 Task: Look for space in Saskatoon, Canada from 2nd June, 2023 to 15th June, 2023 for 2 adults and 1 pet in price range Rs.10000 to Rs.15000. Place can be entire place with 1  bedroom having 1 bed and 1 bathroom. Property type can be house, flat, guest house, hotel. Booking option can be shelf check-in. Required host language is English.
Action: Mouse moved to (491, 99)
Screenshot: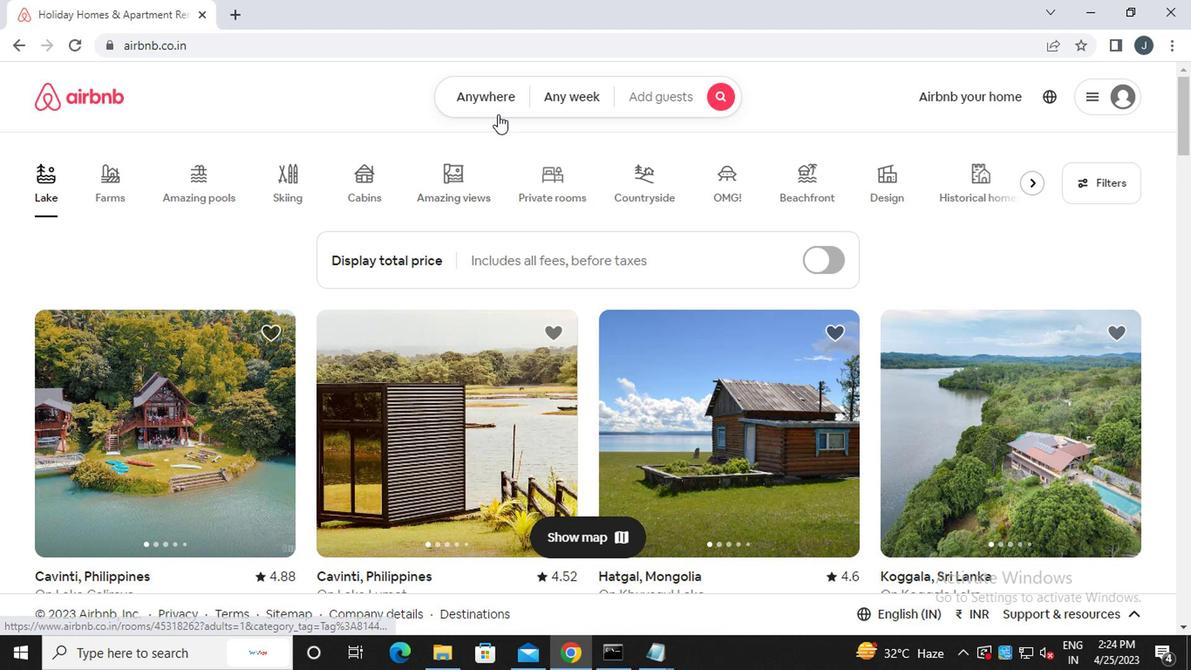 
Action: Mouse pressed left at (491, 99)
Screenshot: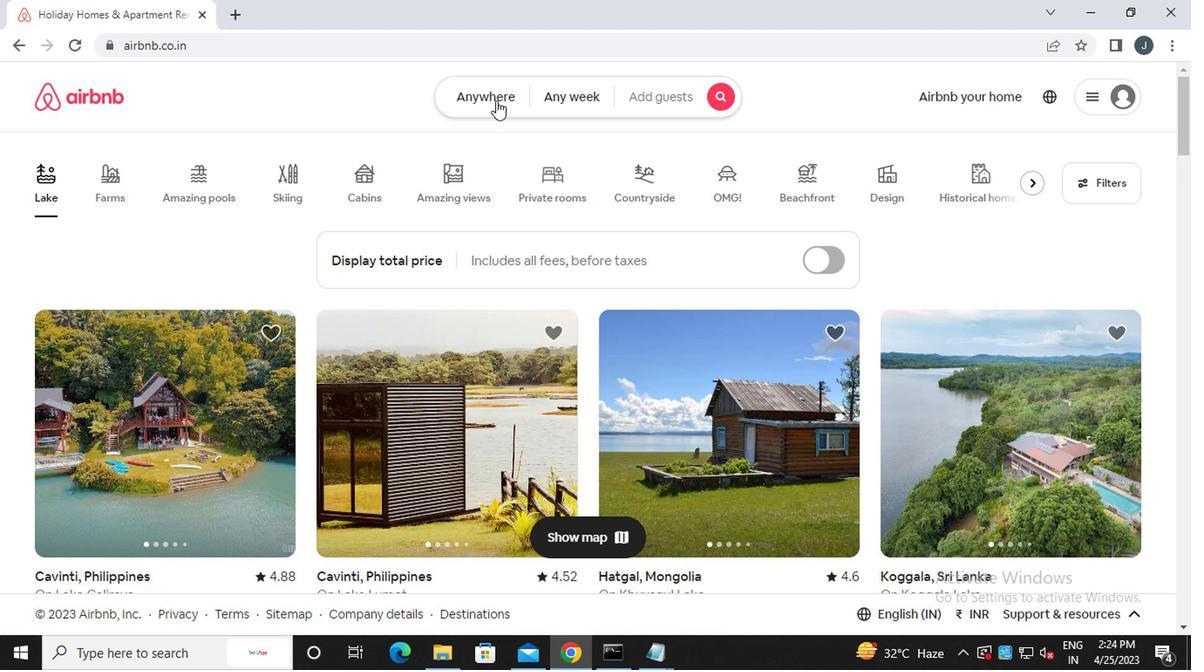 
Action: Mouse moved to (337, 177)
Screenshot: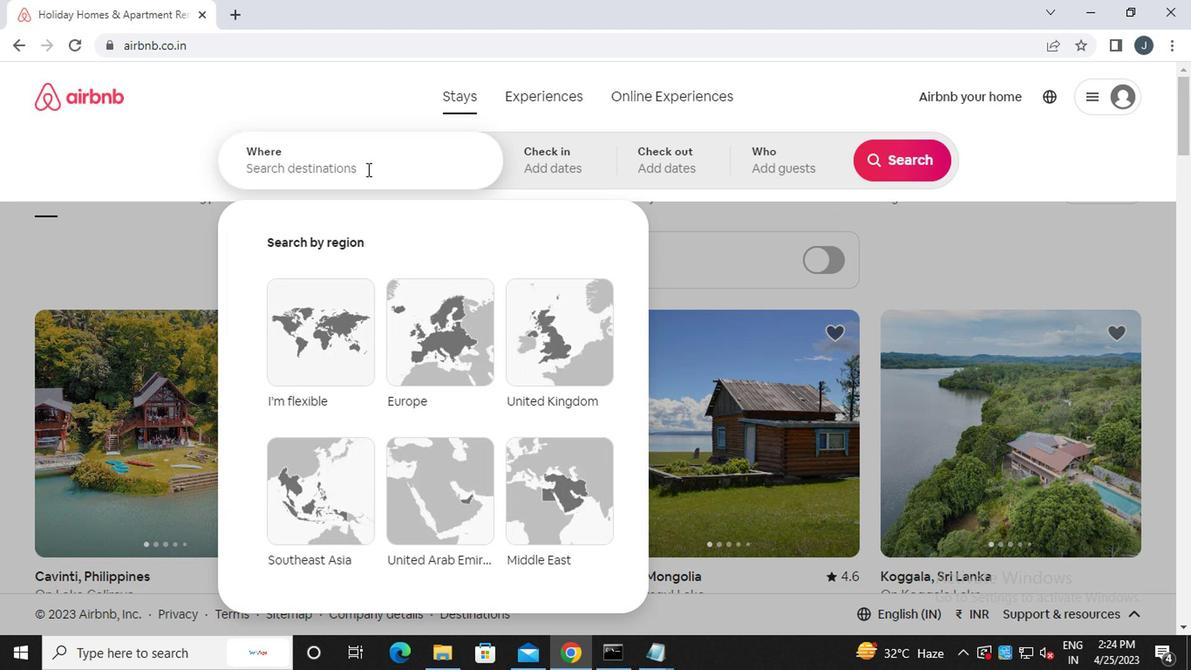 
Action: Mouse pressed left at (337, 177)
Screenshot: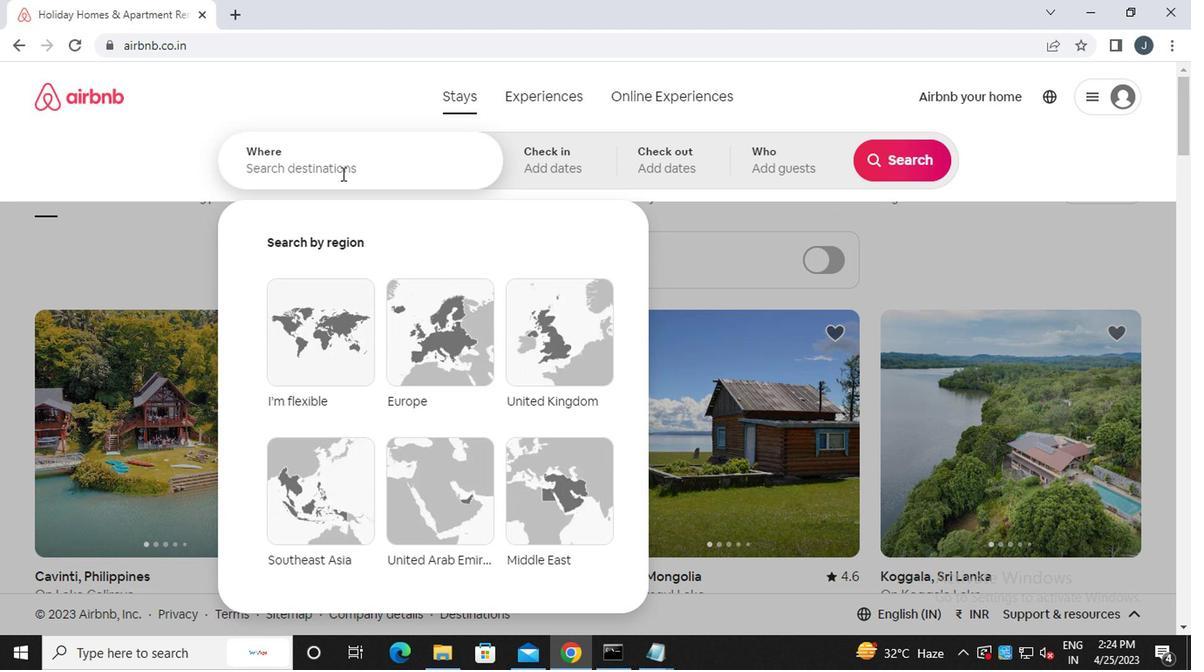 
Action: Key pressed s<Key.caps_lock>askaton,<Key.caps_lock>c<Key.caps_lock>anada
Screenshot: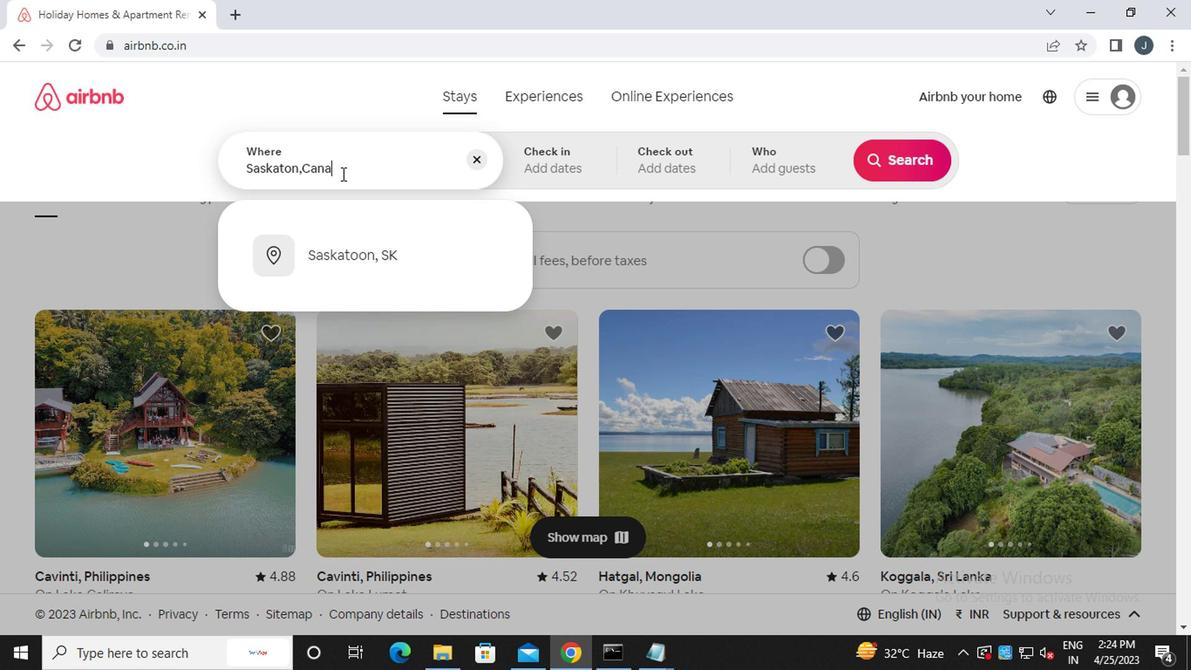 
Action: Mouse moved to (558, 166)
Screenshot: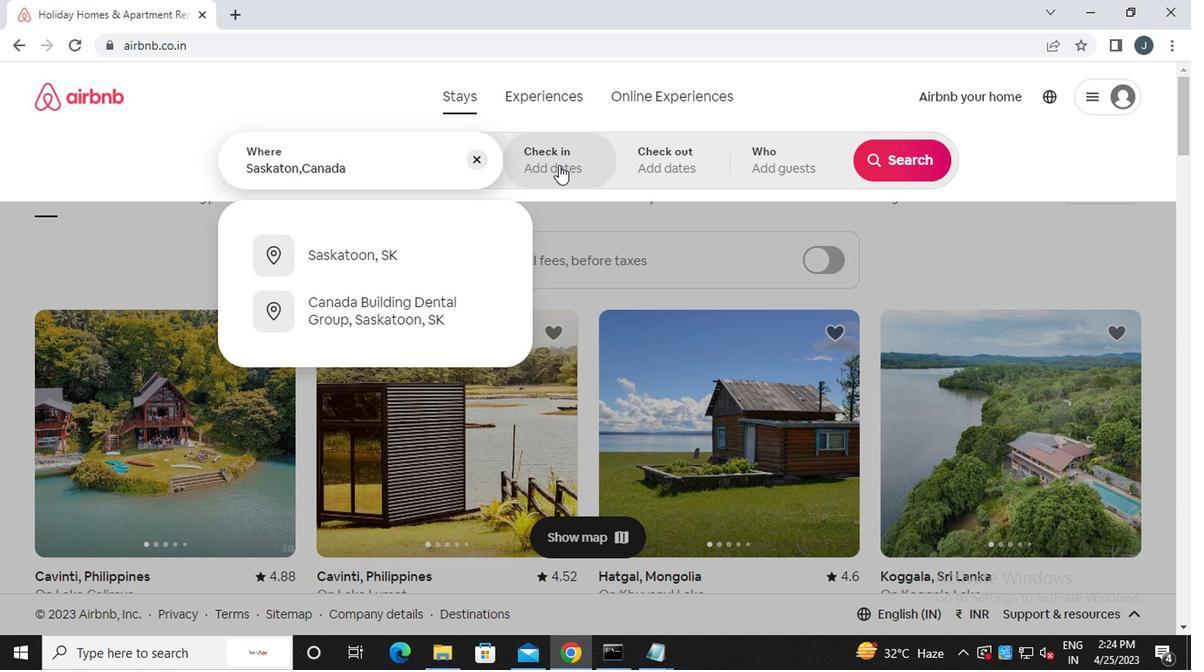 
Action: Mouse pressed left at (558, 166)
Screenshot: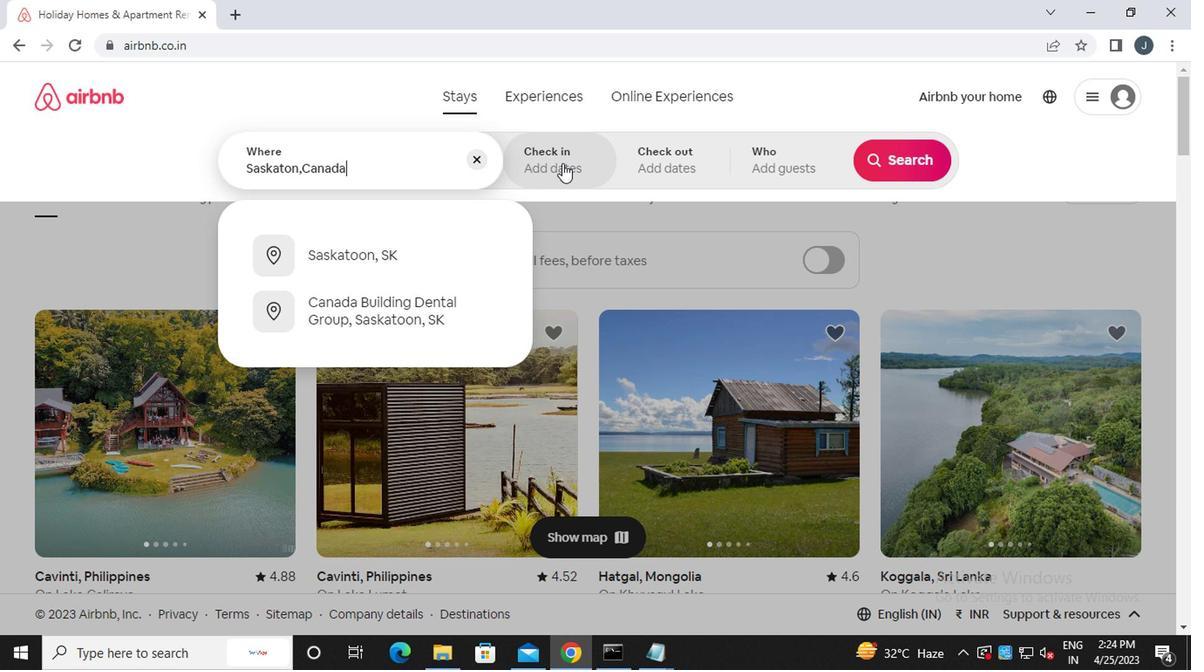 
Action: Mouse moved to (884, 299)
Screenshot: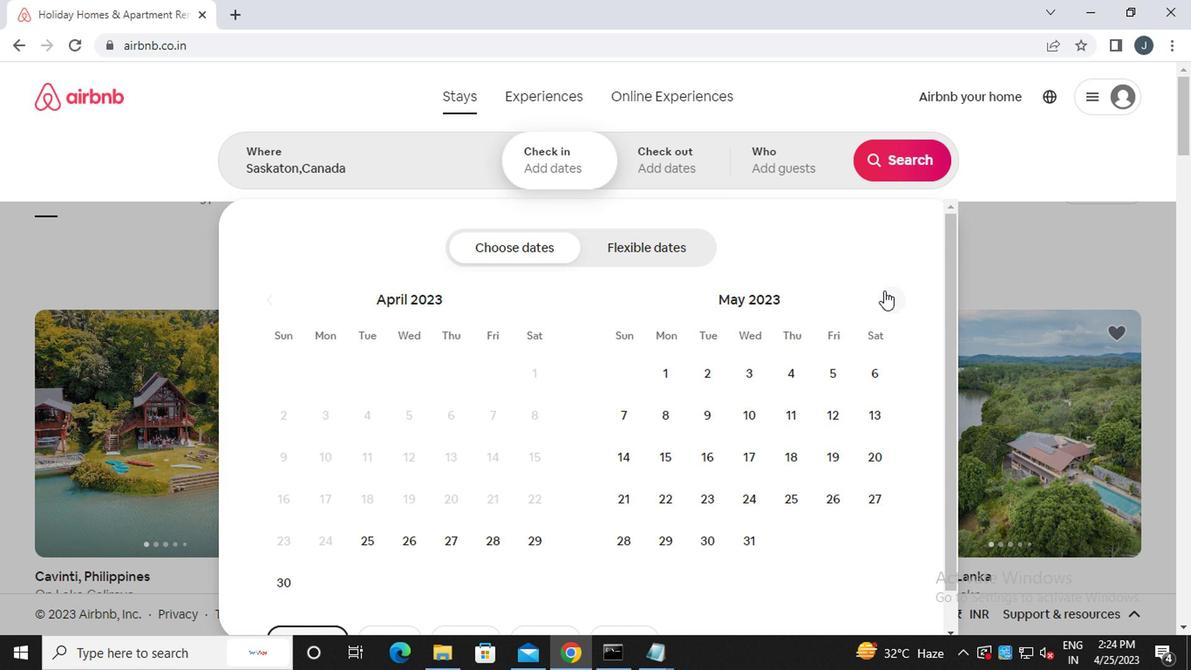 
Action: Mouse pressed left at (884, 299)
Screenshot: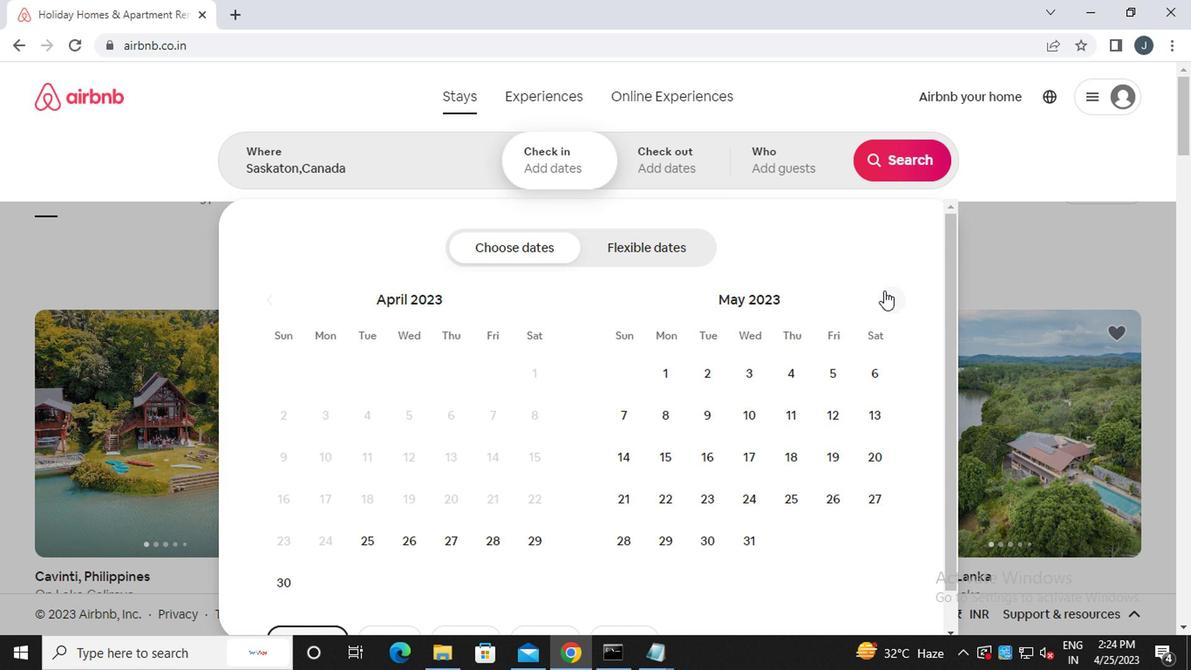 
Action: Mouse moved to (821, 369)
Screenshot: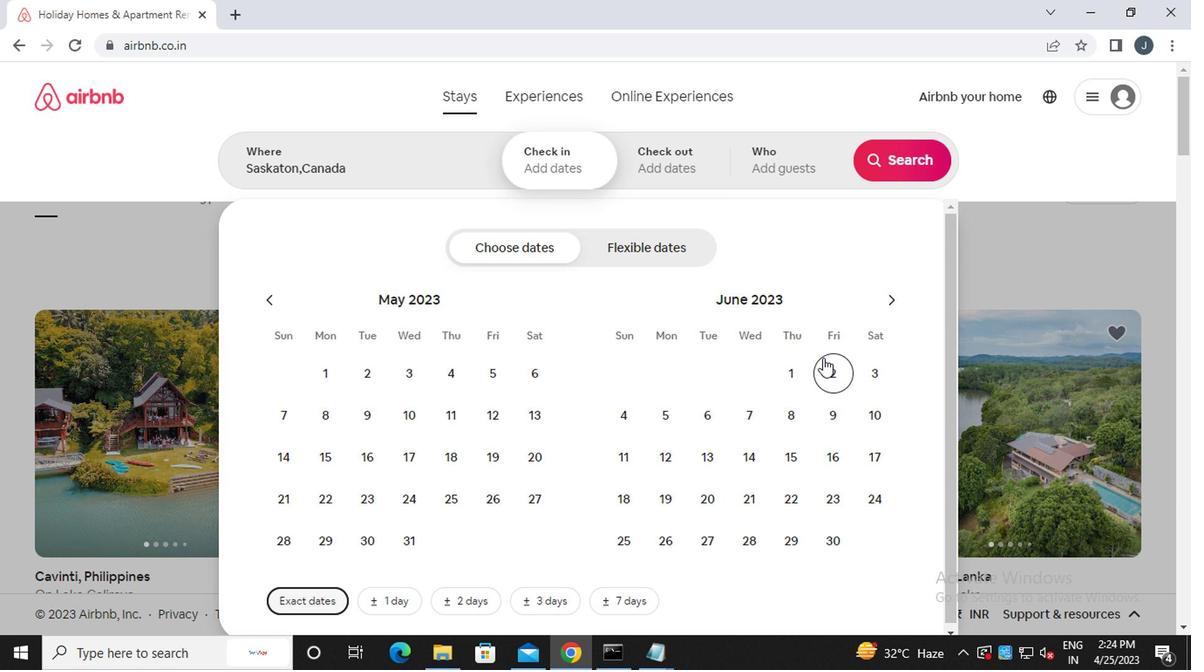 
Action: Mouse pressed left at (821, 369)
Screenshot: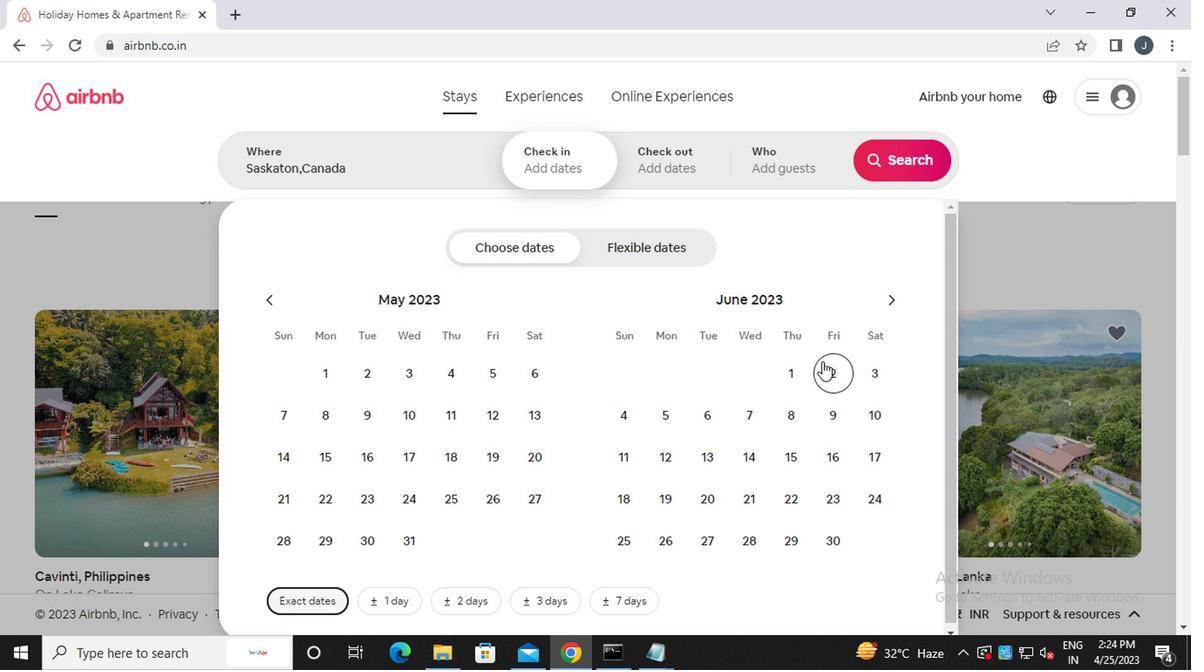 
Action: Mouse moved to (779, 454)
Screenshot: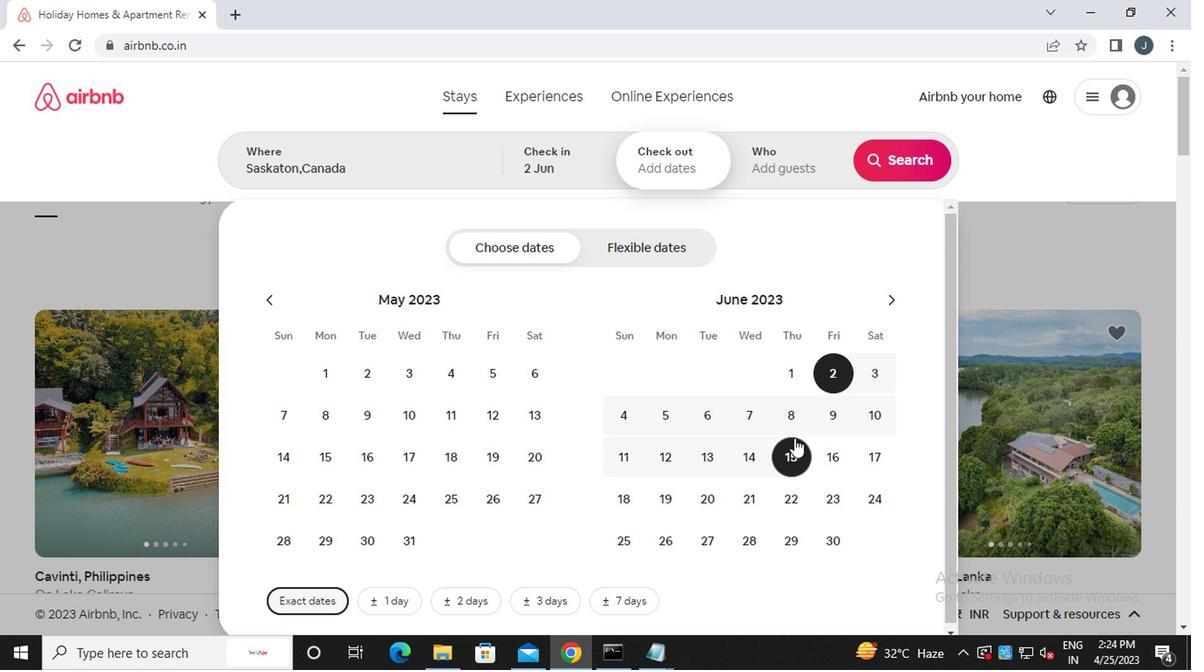 
Action: Mouse pressed left at (779, 454)
Screenshot: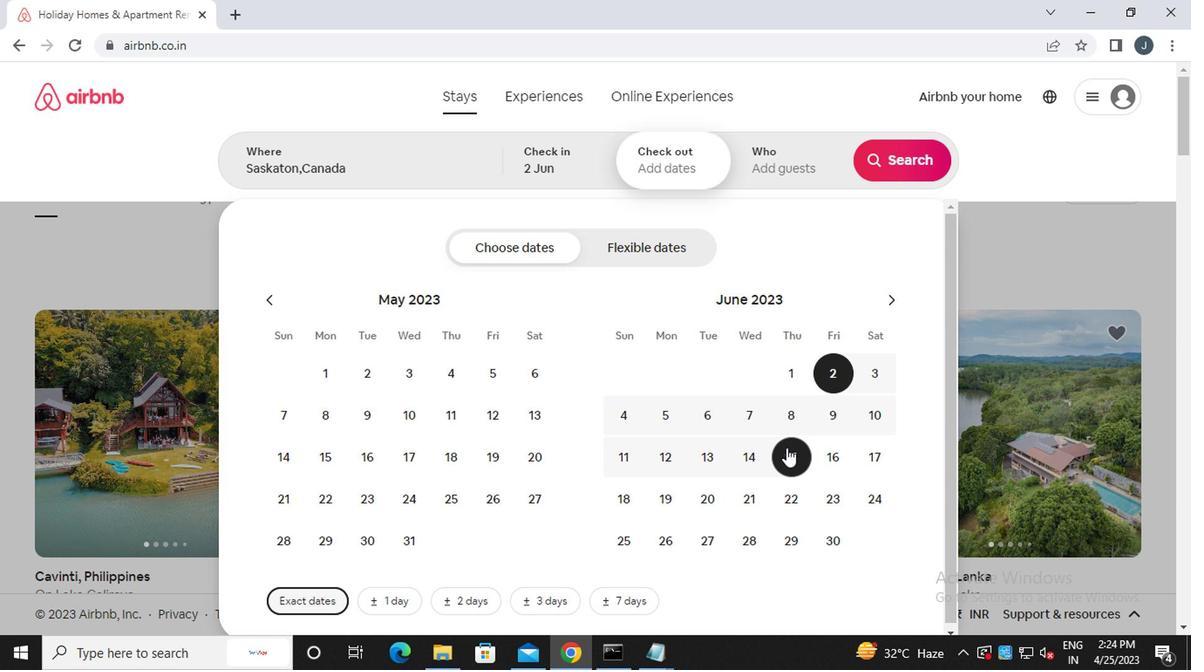 
Action: Mouse moved to (785, 173)
Screenshot: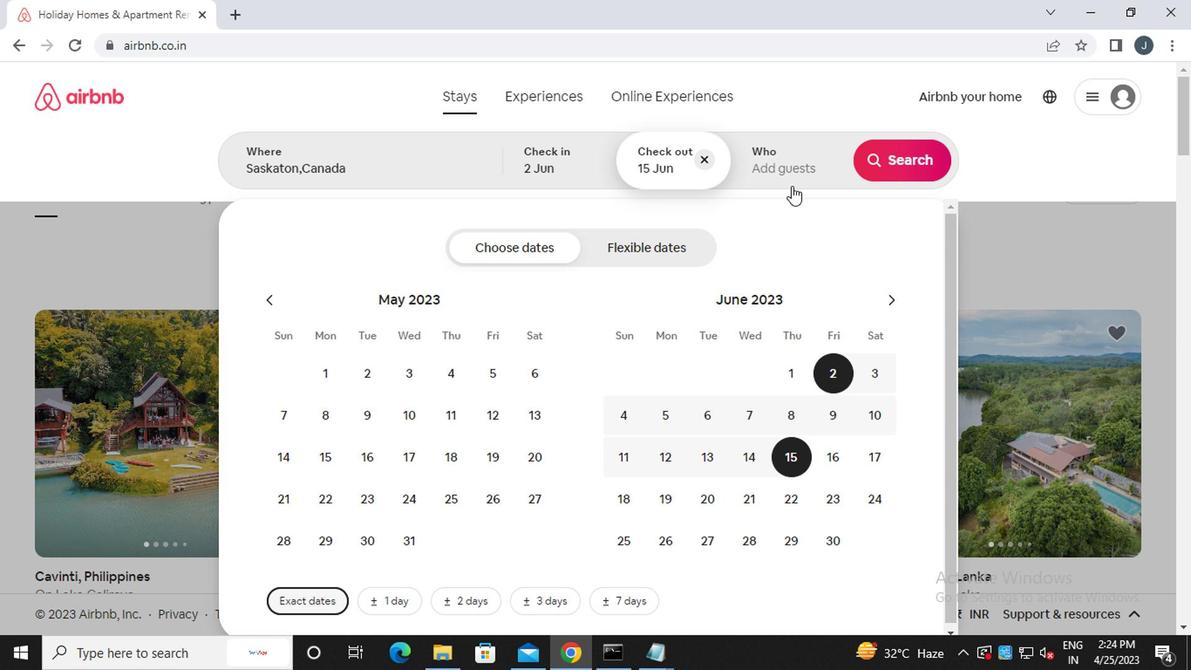
Action: Mouse pressed left at (785, 173)
Screenshot: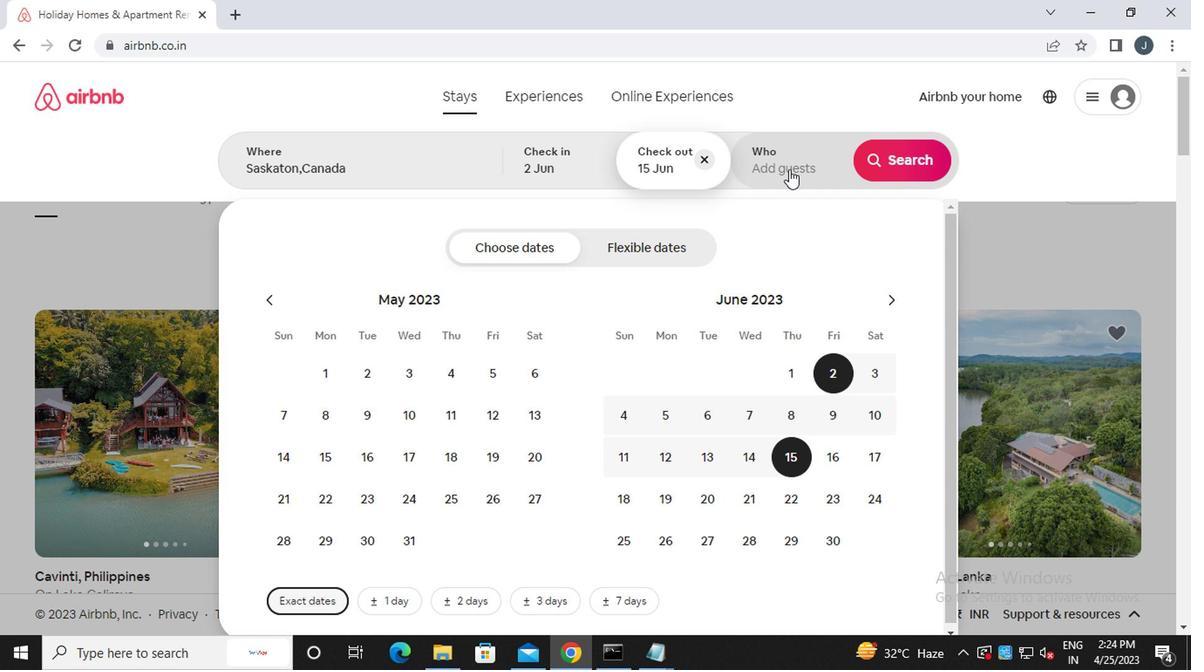 
Action: Mouse moved to (909, 261)
Screenshot: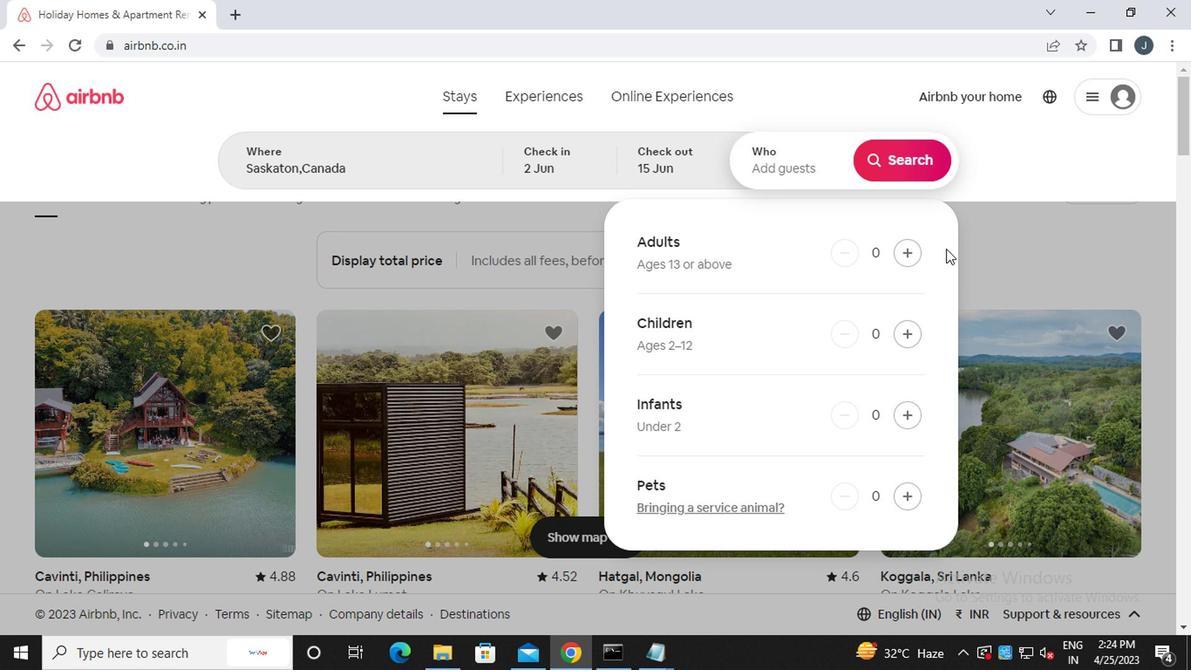 
Action: Mouse pressed left at (909, 261)
Screenshot: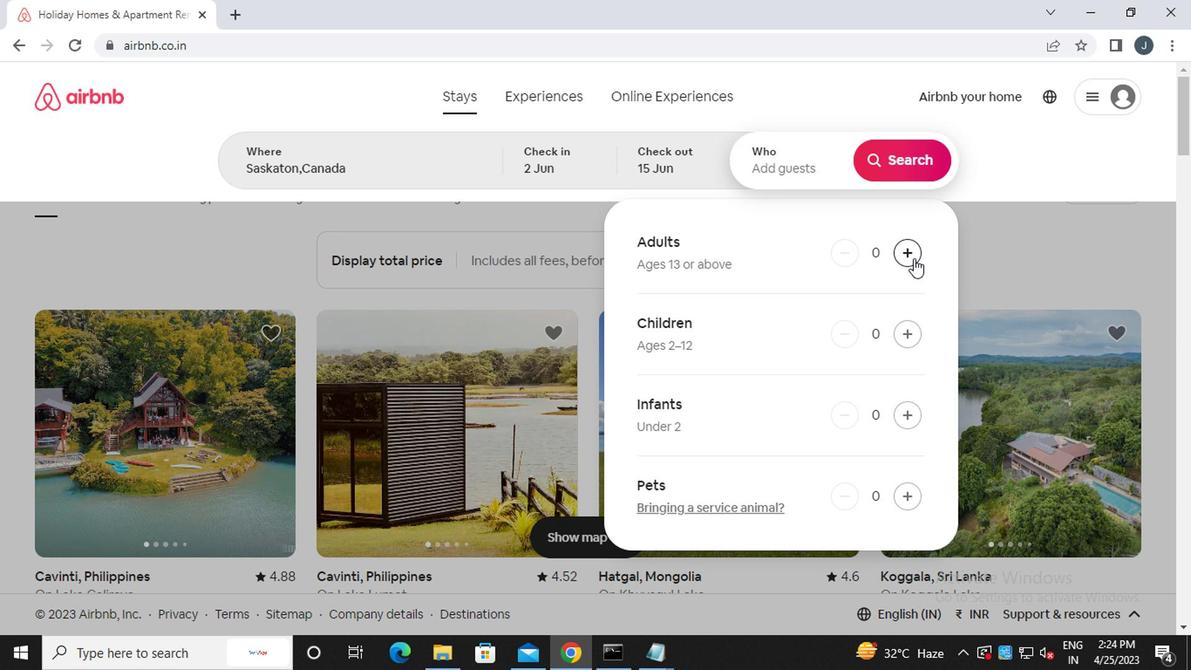 
Action: Mouse moved to (910, 261)
Screenshot: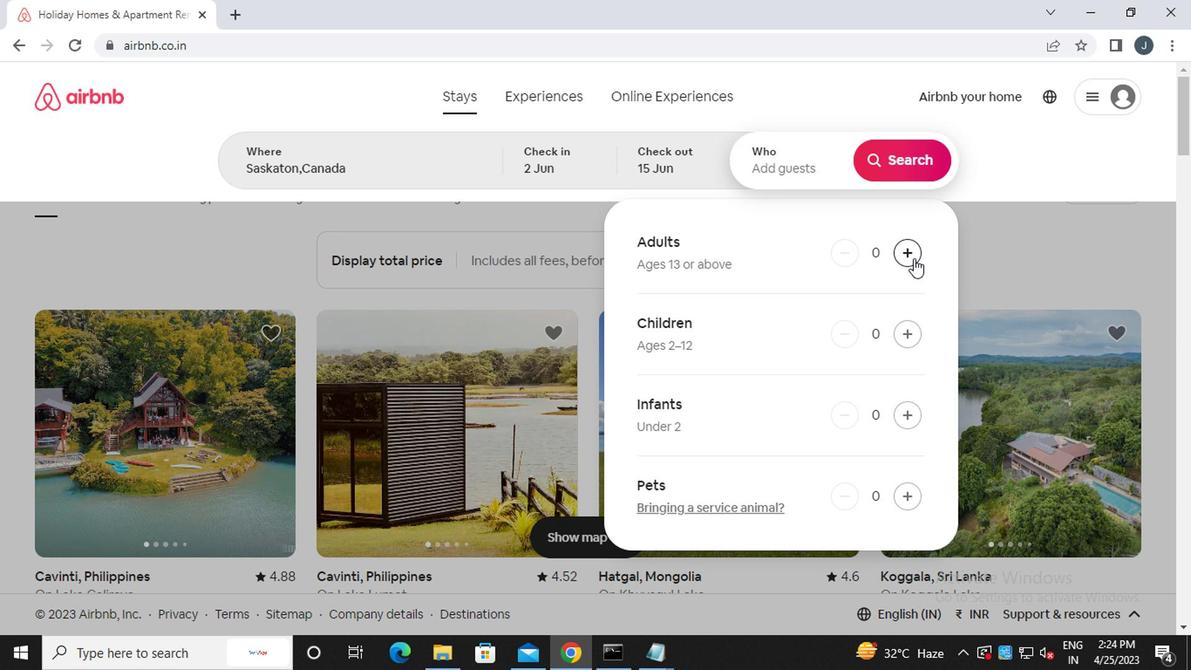 
Action: Mouse pressed left at (910, 261)
Screenshot: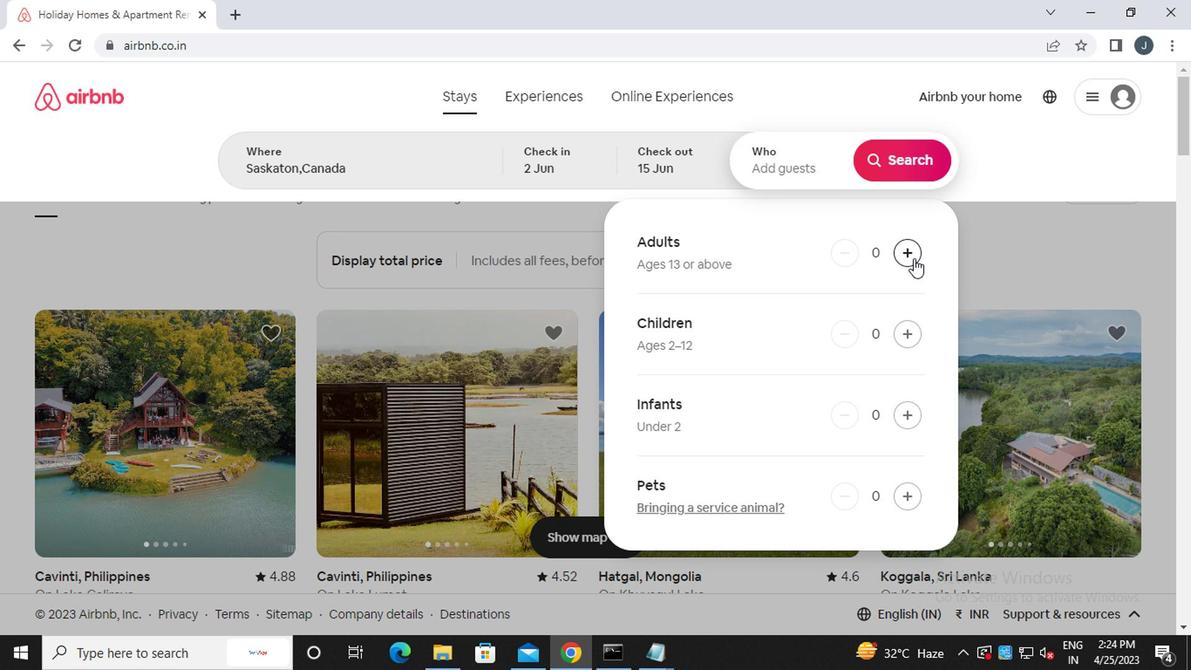 
Action: Mouse moved to (904, 492)
Screenshot: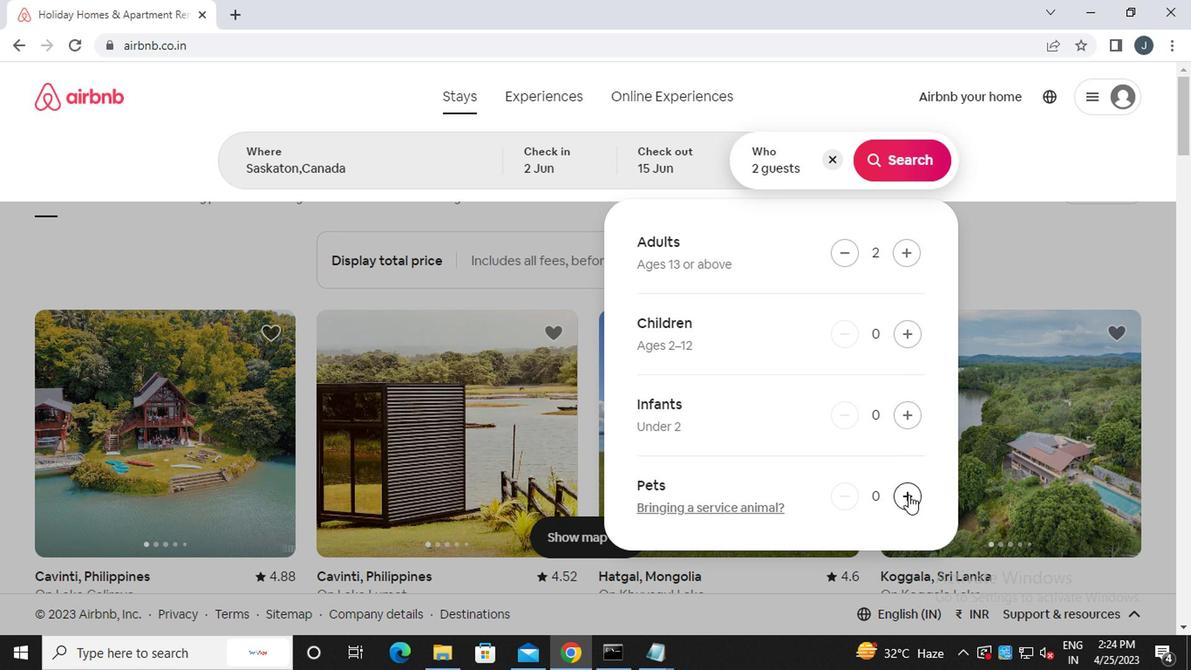 
Action: Mouse pressed left at (904, 492)
Screenshot: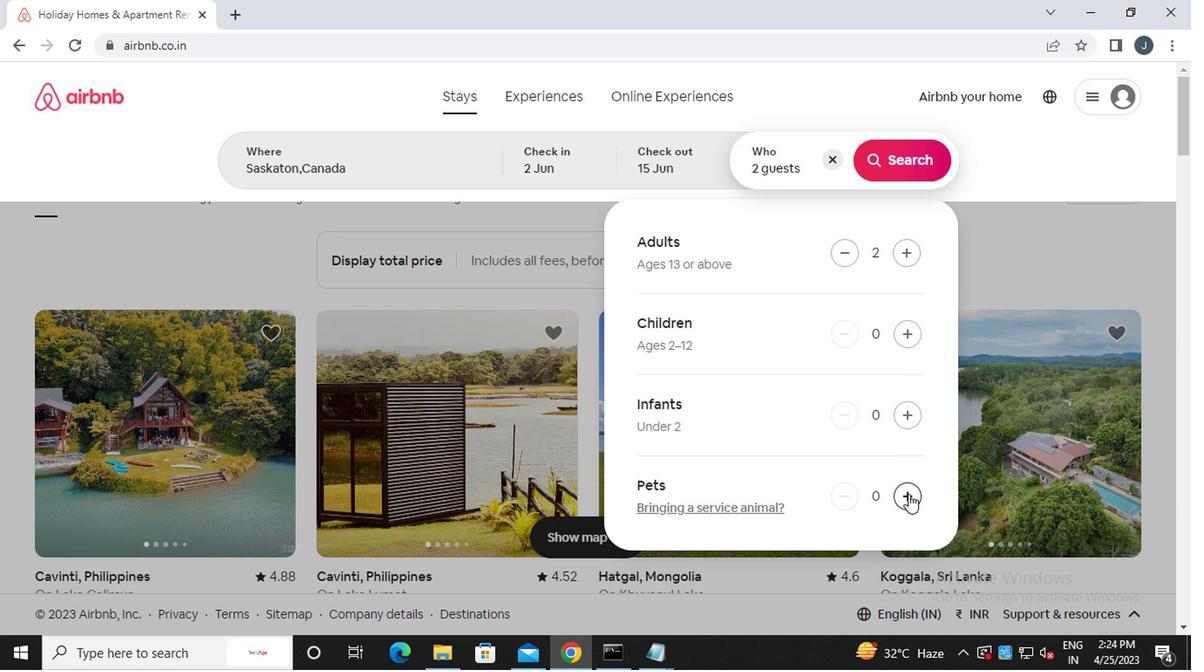 
Action: Mouse moved to (910, 168)
Screenshot: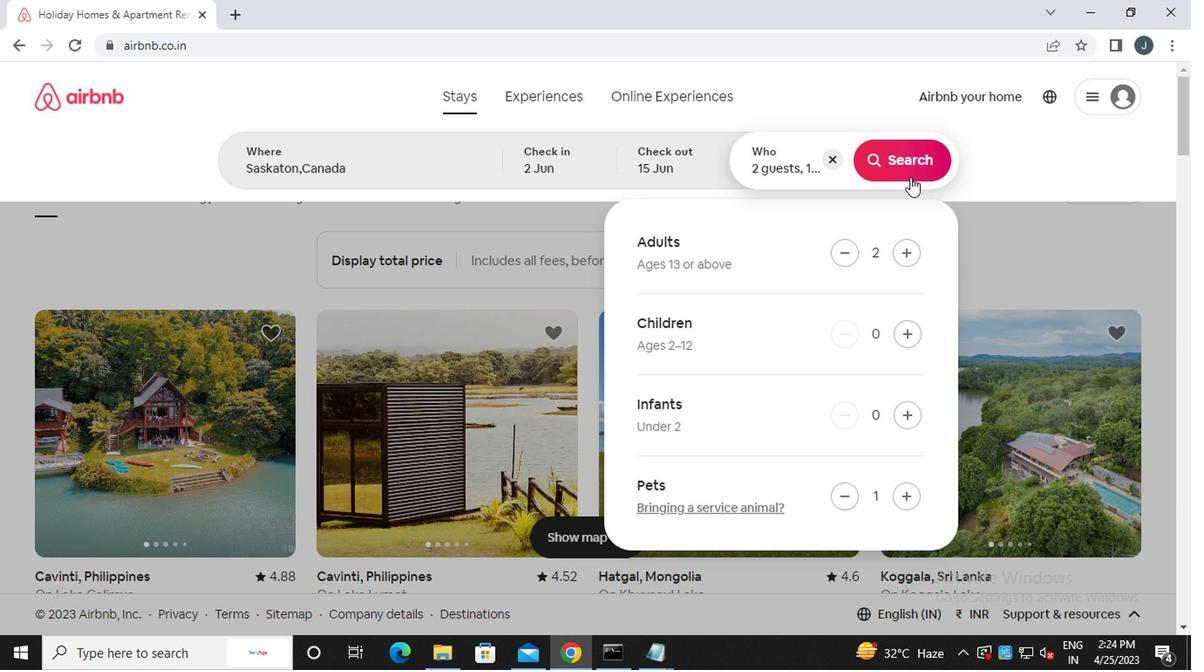
Action: Mouse pressed left at (910, 168)
Screenshot: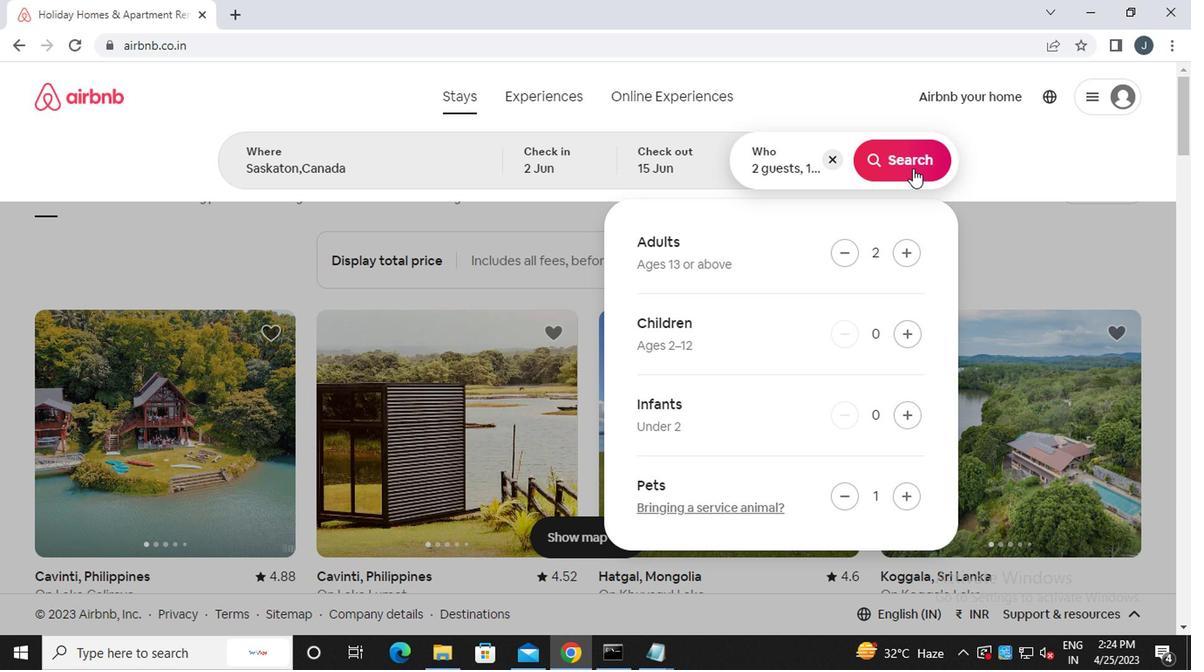
Action: Mouse moved to (1122, 170)
Screenshot: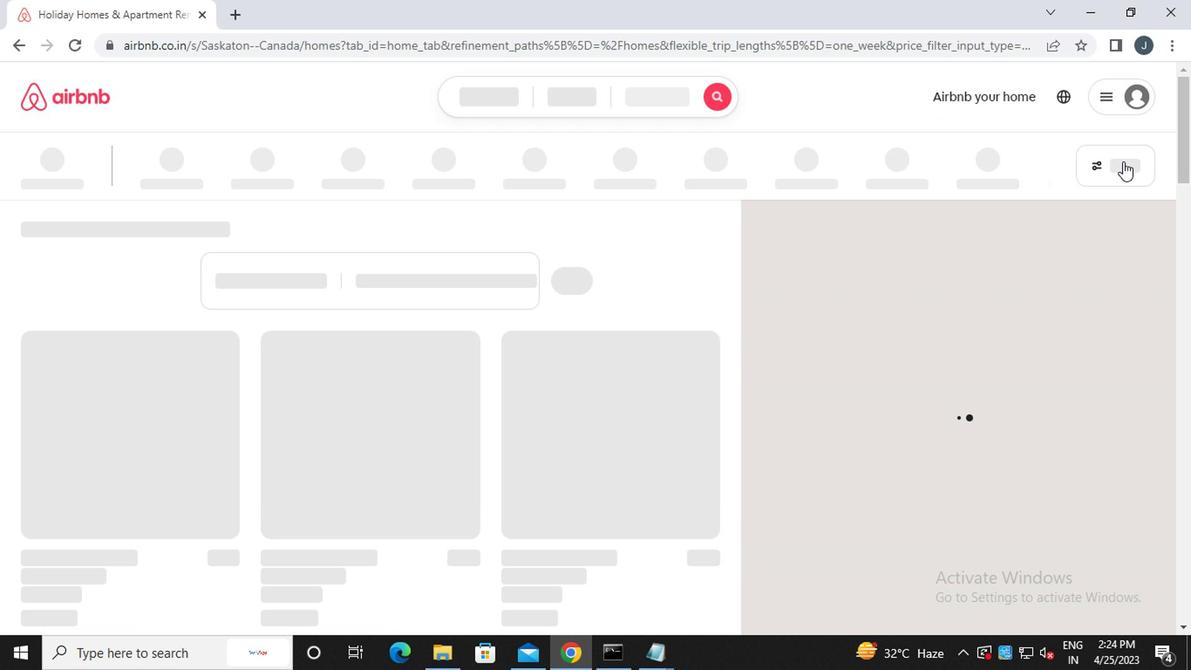 
Action: Mouse pressed left at (1122, 170)
Screenshot: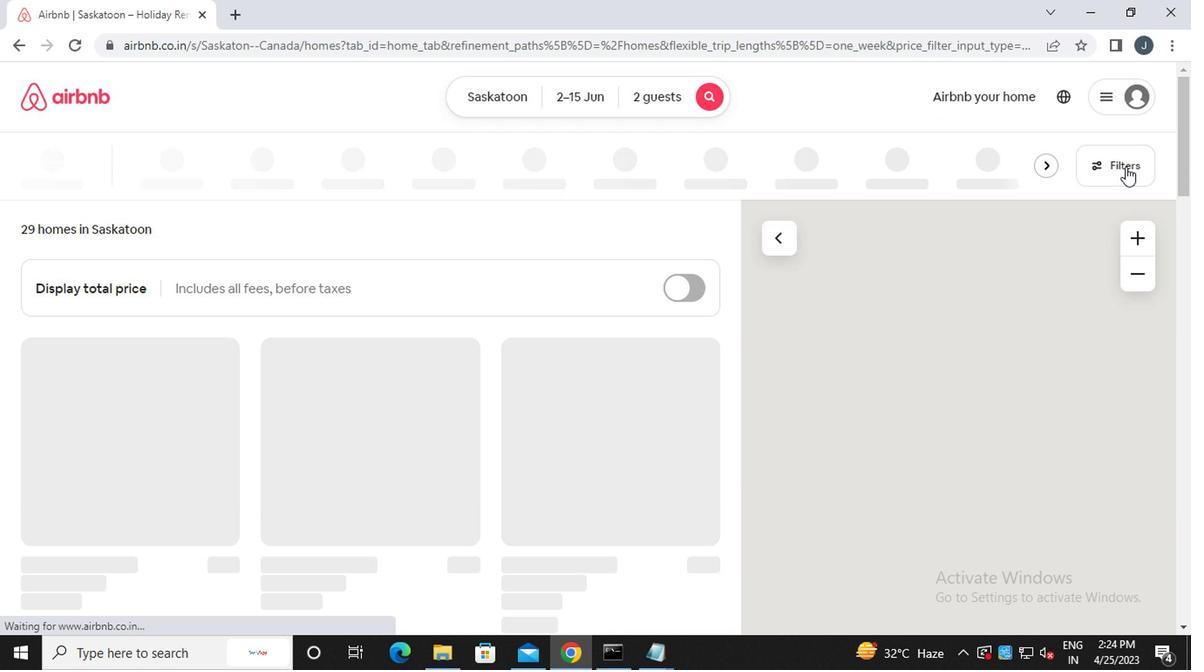 
Action: Mouse moved to (408, 384)
Screenshot: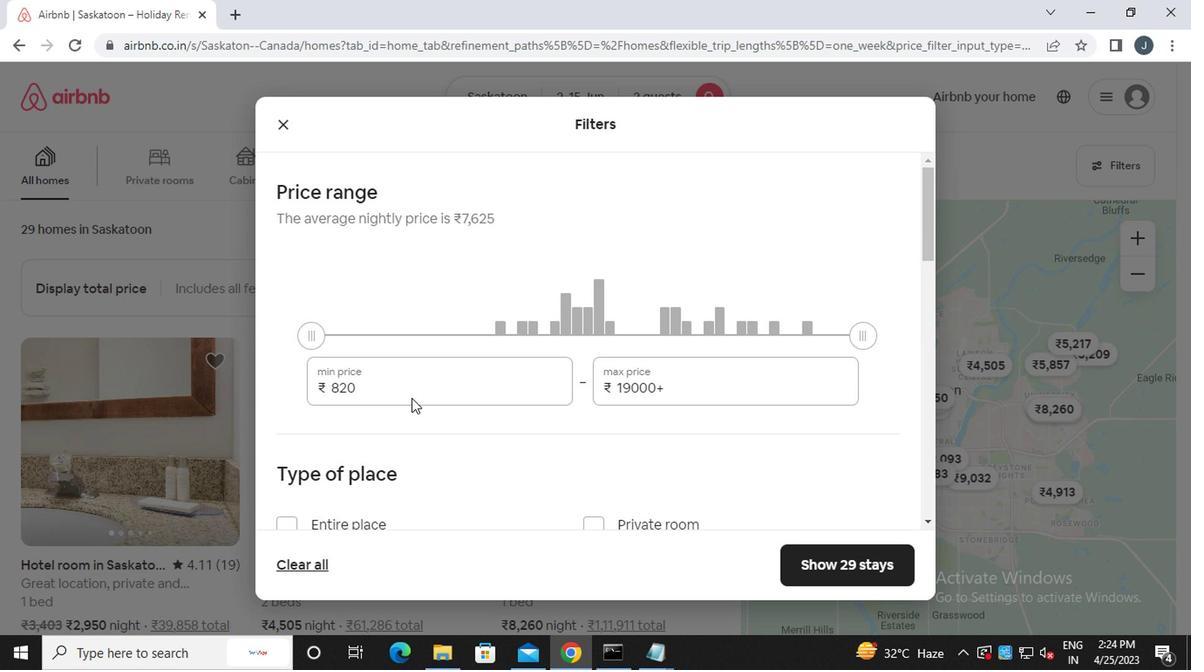 
Action: Mouse pressed left at (408, 384)
Screenshot: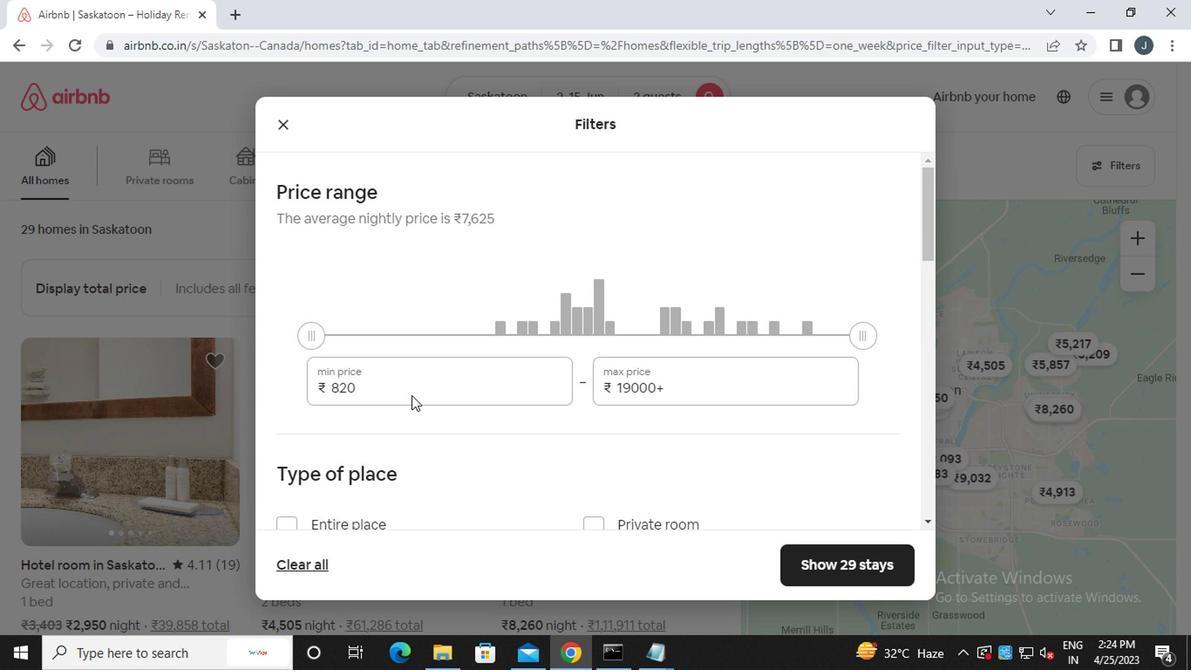 
Action: Mouse moved to (422, 374)
Screenshot: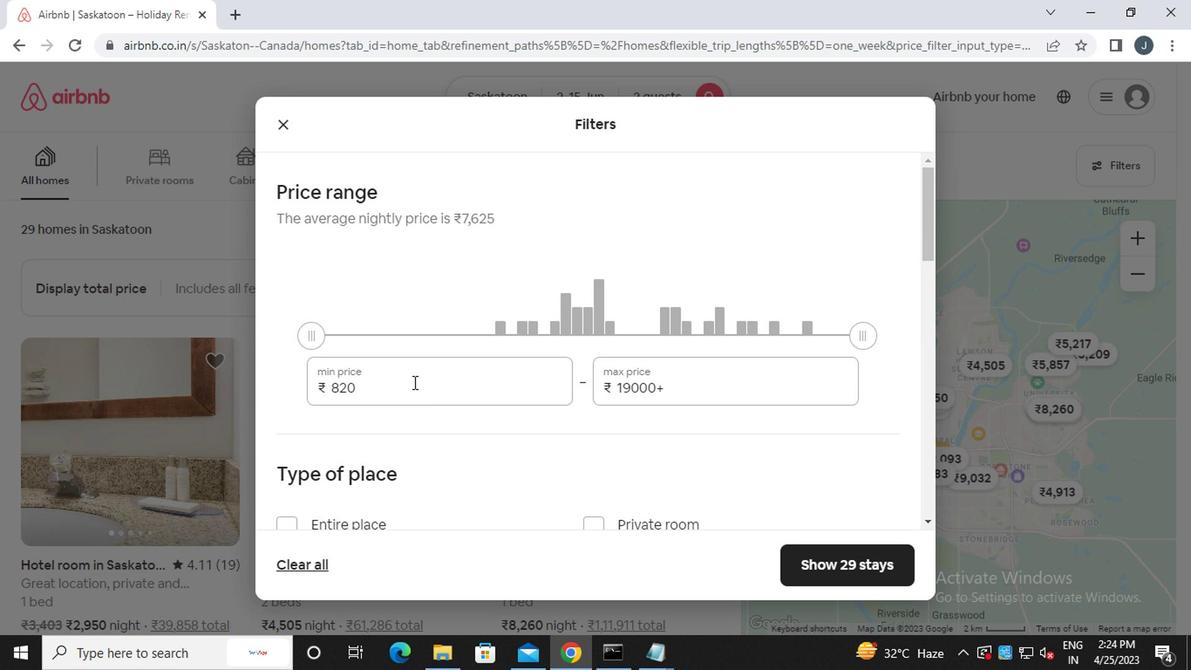 
Action: Key pressed <Key.backspace><Key.backspace><Key.backspace><<97>><<96>><<96>><<96>><<96>>
Screenshot: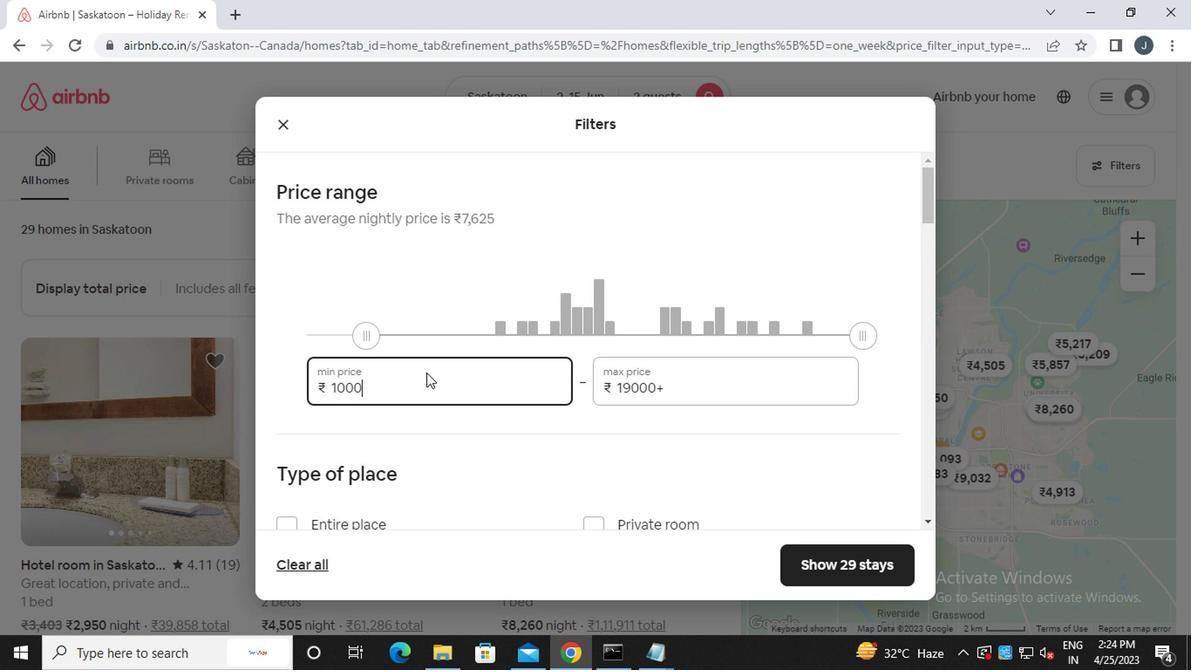 
Action: Mouse moved to (667, 393)
Screenshot: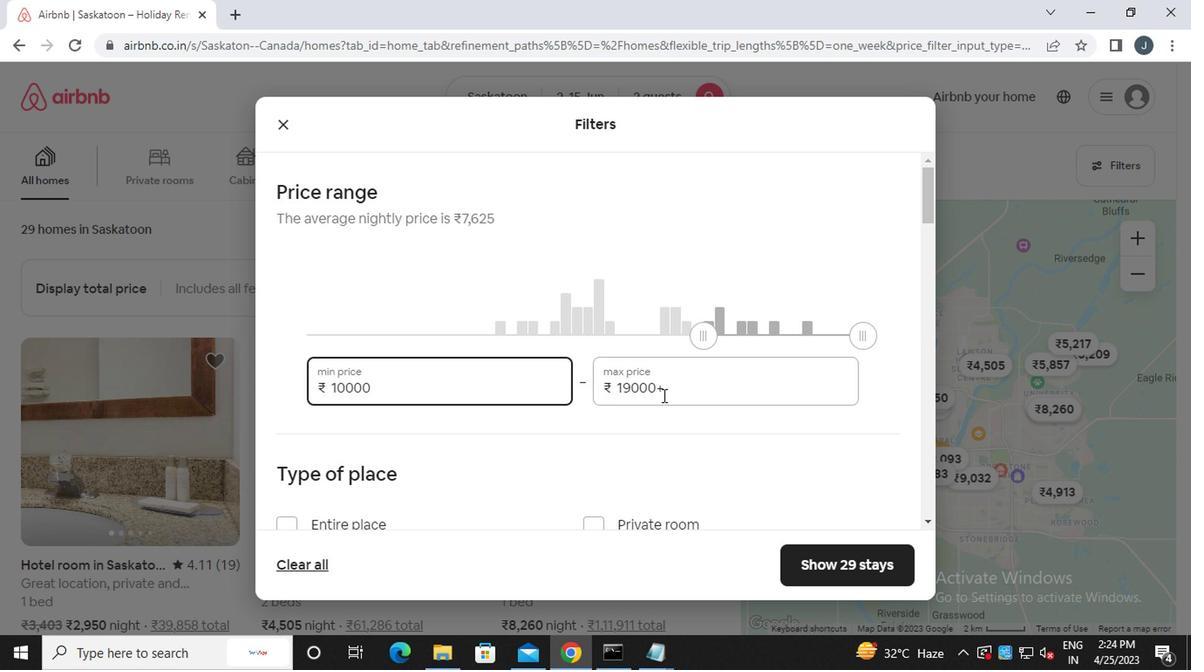 
Action: Mouse pressed left at (667, 393)
Screenshot: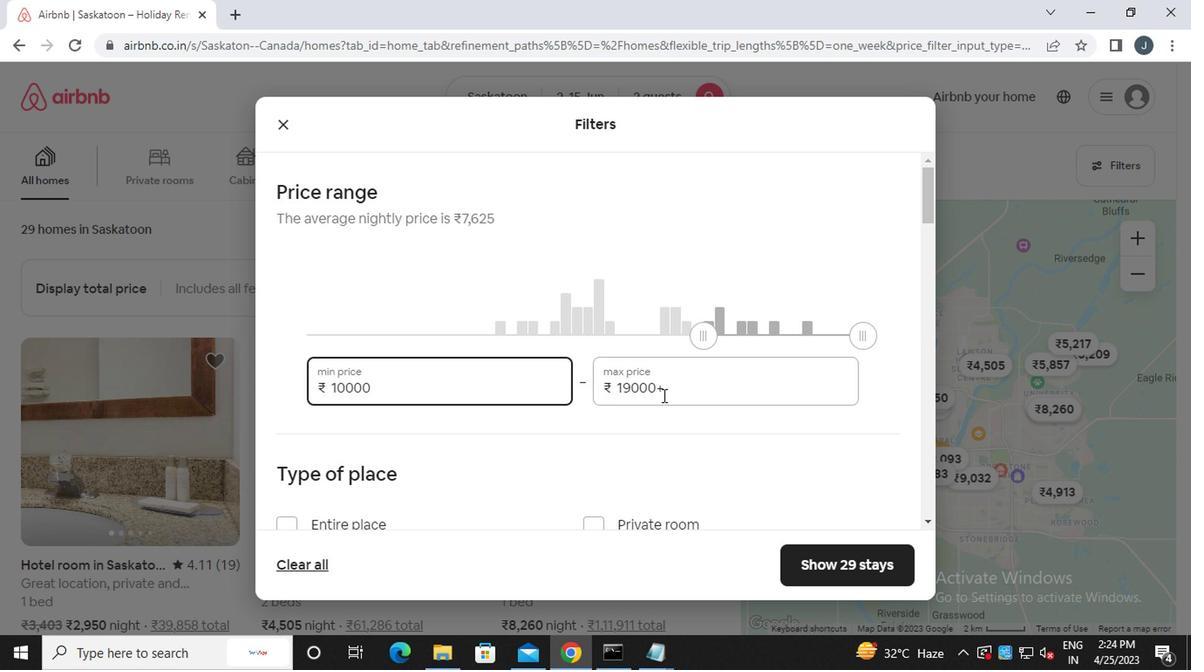 
Action: Mouse moved to (648, 376)
Screenshot: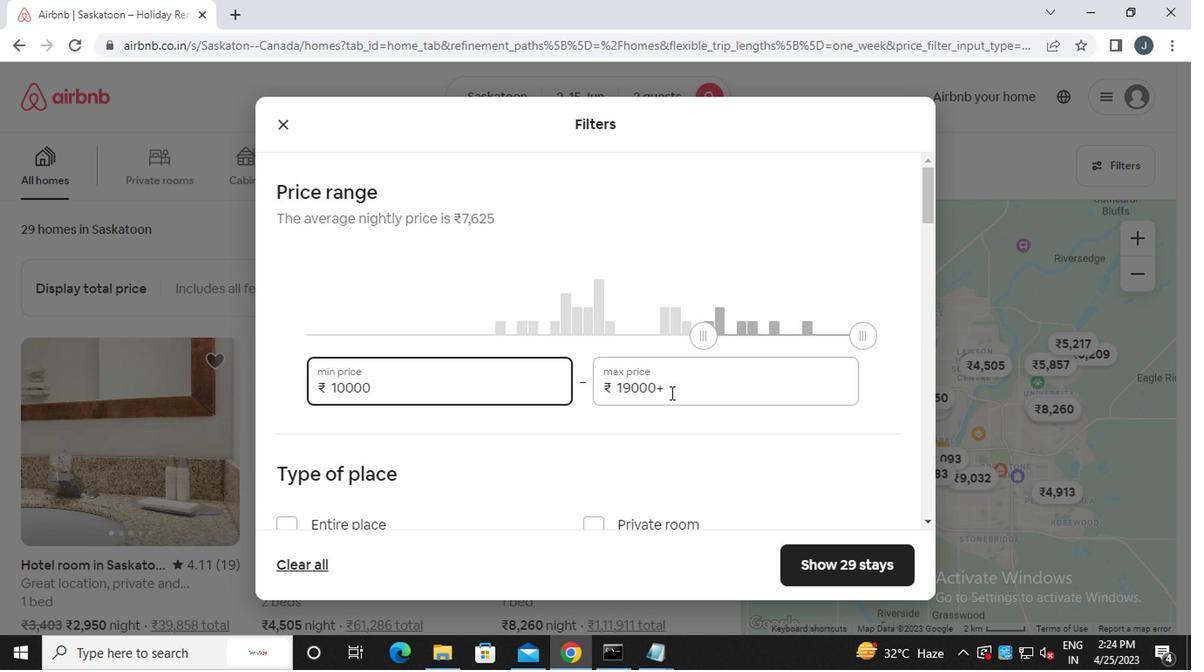
Action: Key pressed <Key.backspace><Key.backspace><Key.backspace><Key.backspace><Key.backspace><Key.backspace><Key.backspace><Key.backspace><Key.backspace><Key.backspace><Key.backspace><Key.backspace><<97>><<101>><<96>><<96>><<96>>
Screenshot: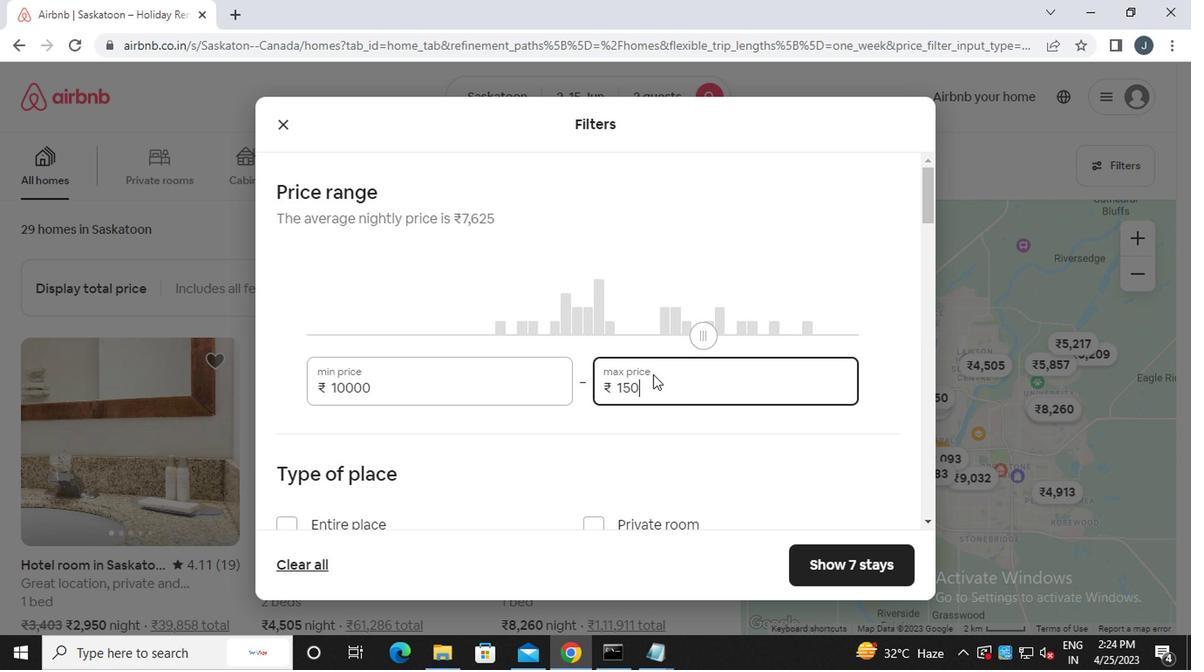 
Action: Mouse moved to (602, 406)
Screenshot: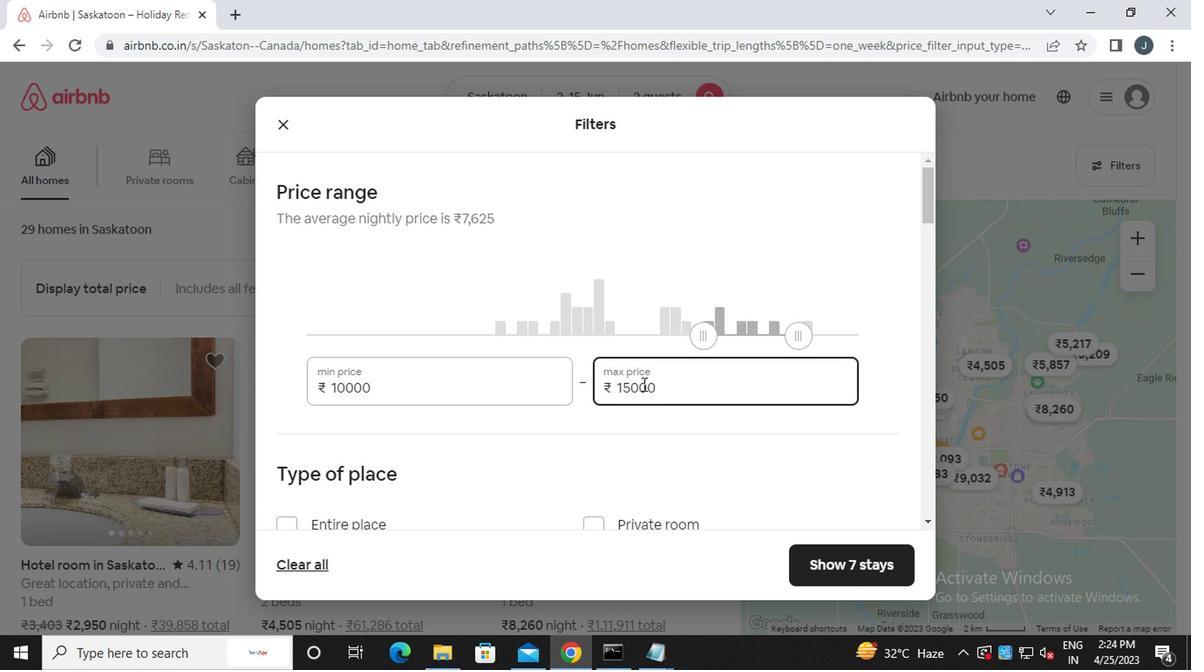 
Action: Mouse scrolled (602, 405) with delta (0, 0)
Screenshot: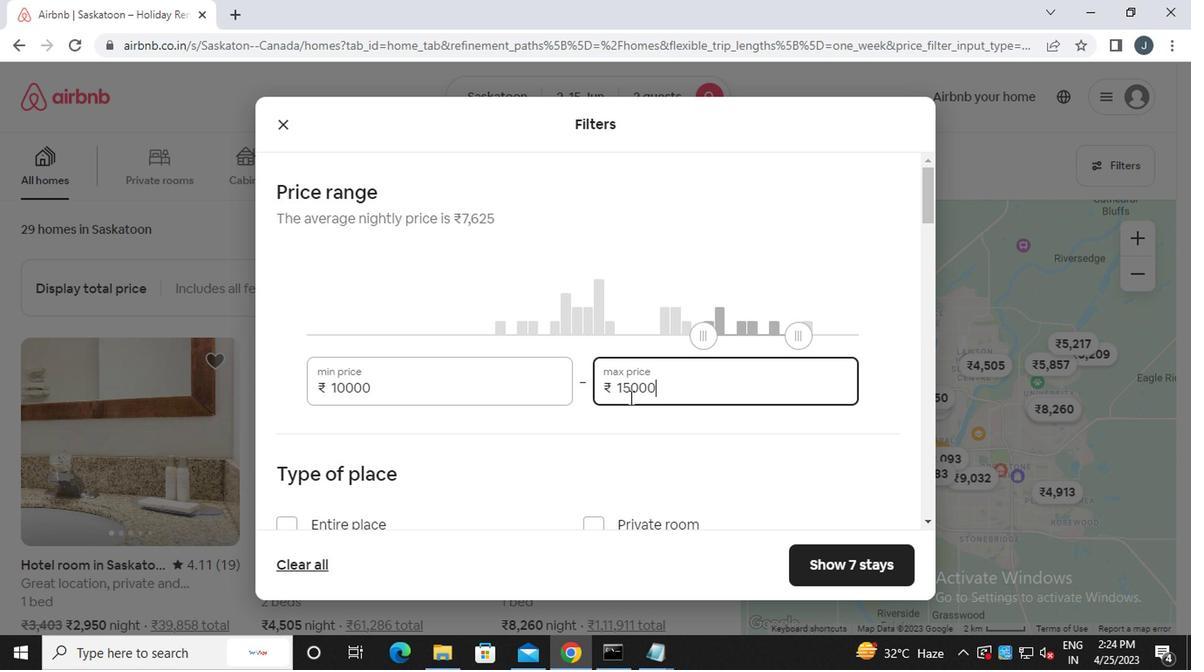 
Action: Mouse scrolled (602, 405) with delta (0, 0)
Screenshot: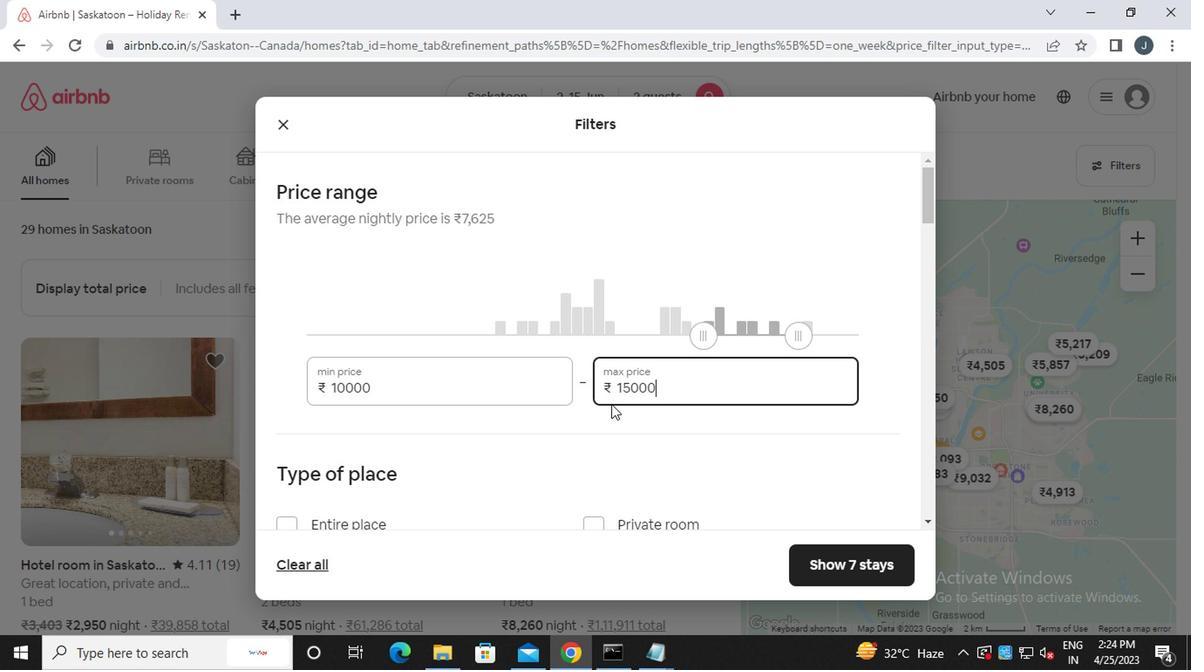 
Action: Mouse moved to (280, 351)
Screenshot: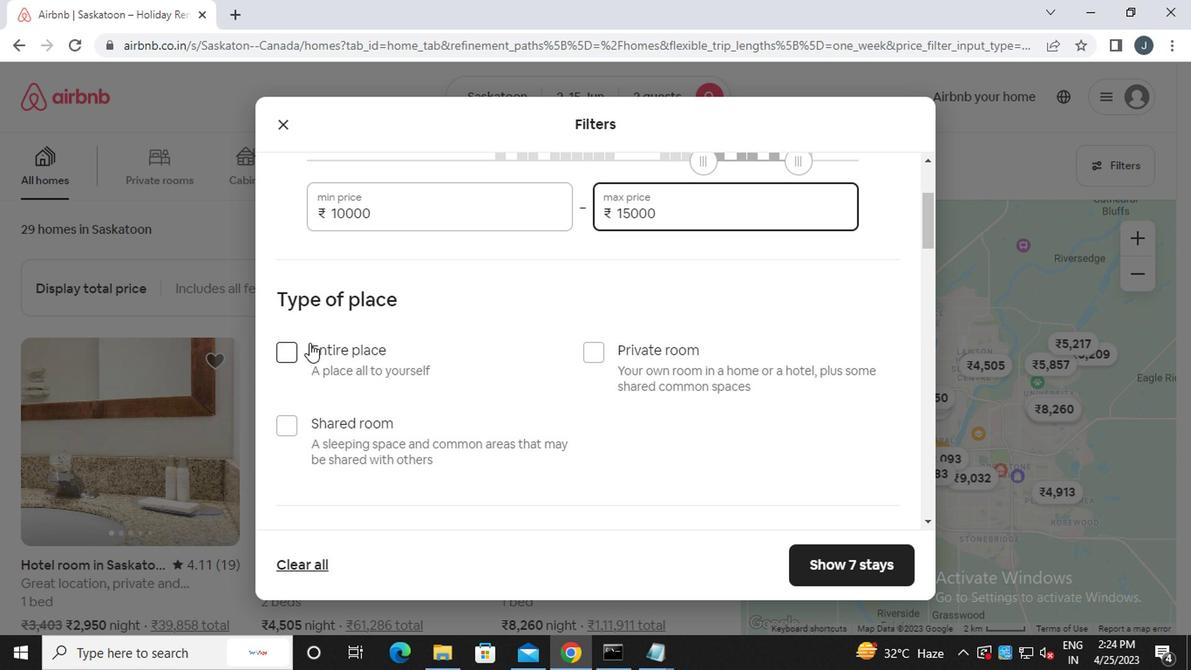 
Action: Mouse pressed left at (280, 351)
Screenshot: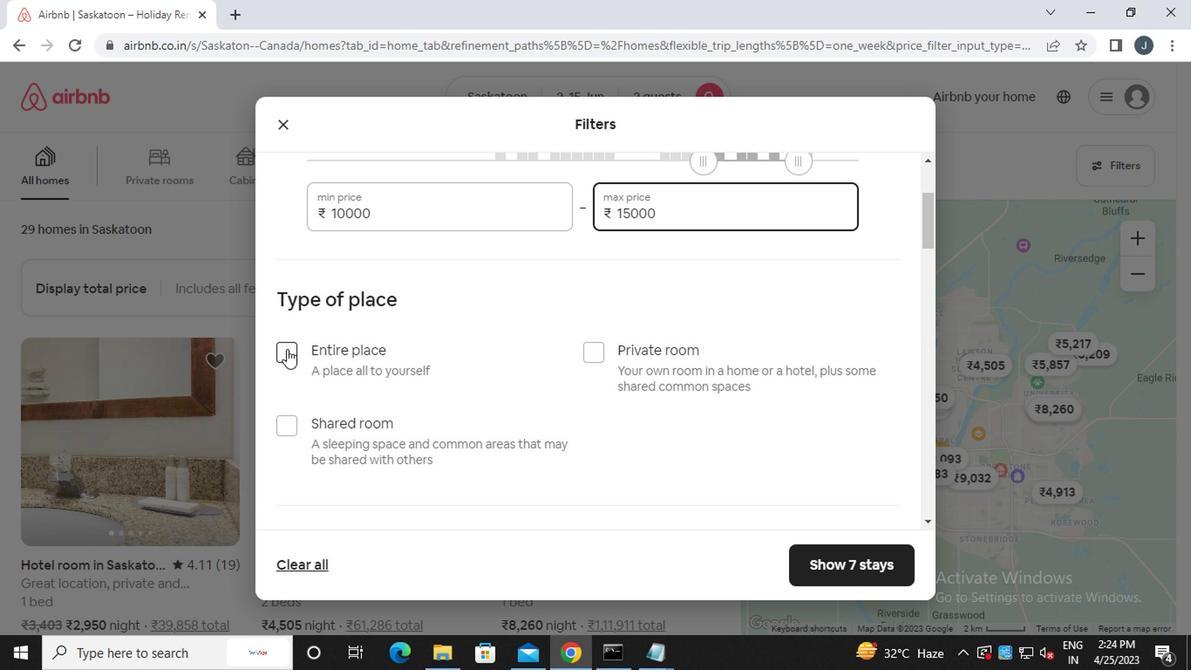 
Action: Mouse moved to (325, 371)
Screenshot: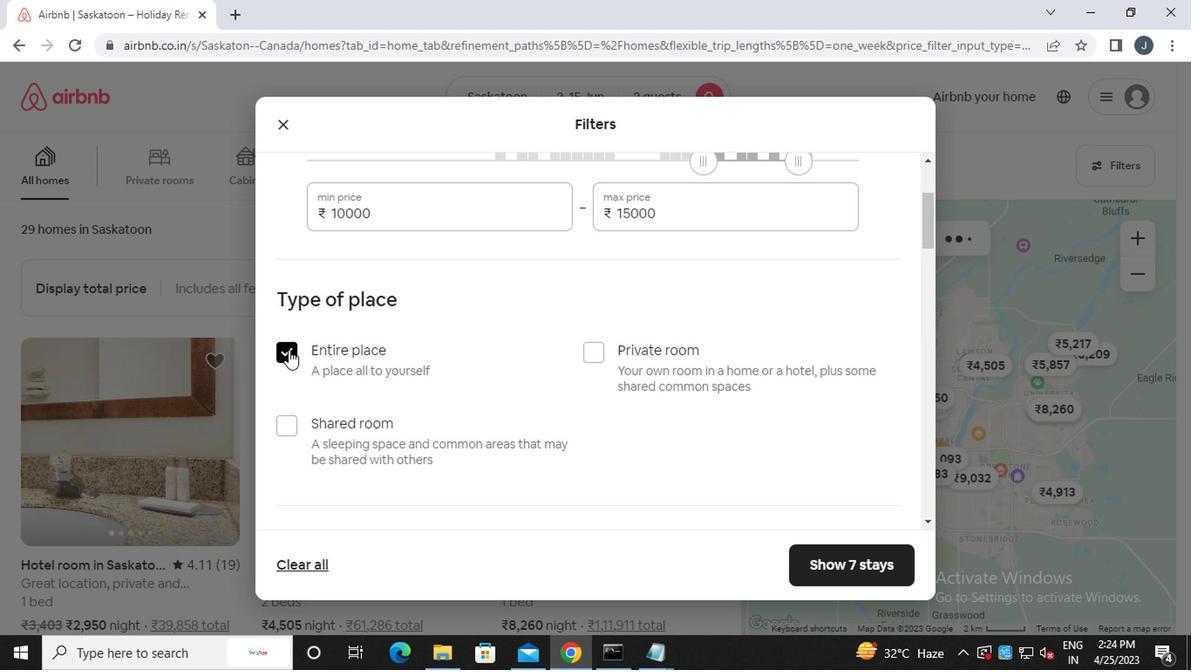 
Action: Mouse scrolled (325, 371) with delta (0, 0)
Screenshot: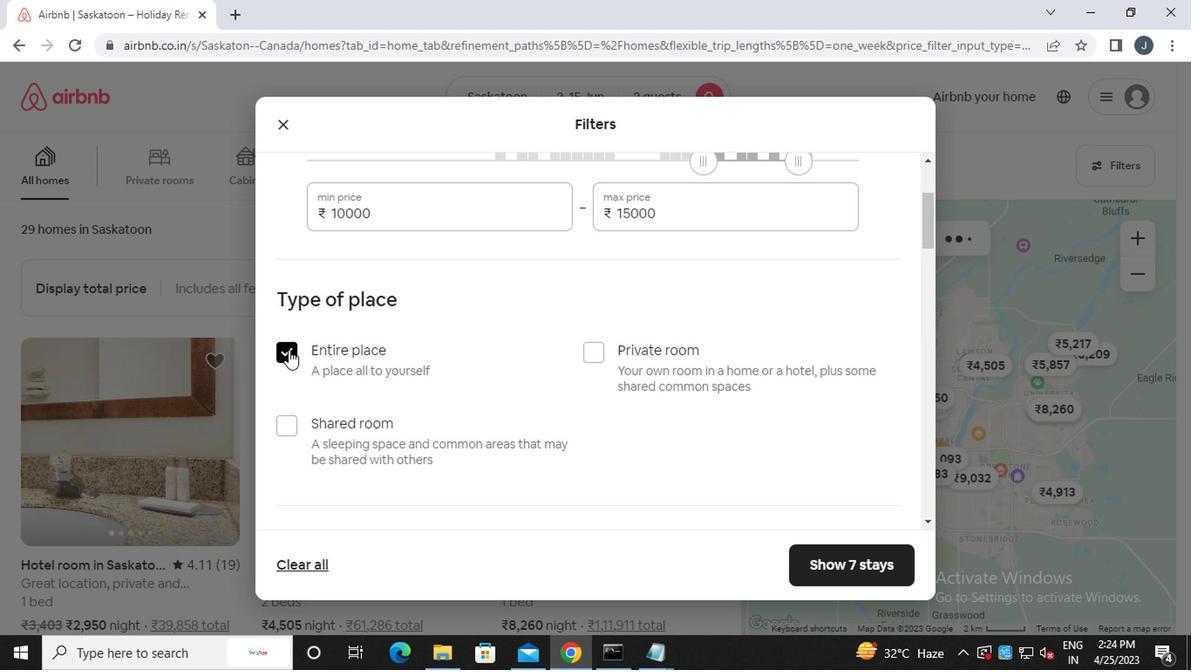 
Action: Mouse moved to (326, 373)
Screenshot: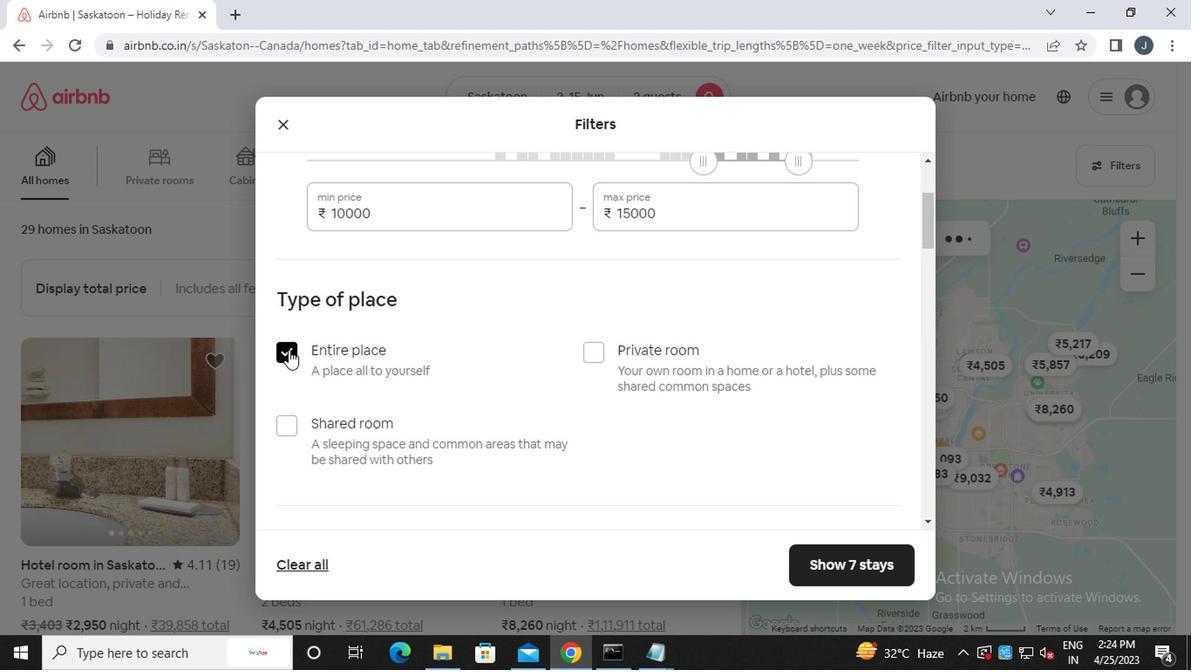 
Action: Mouse scrolled (326, 371) with delta (0, -1)
Screenshot: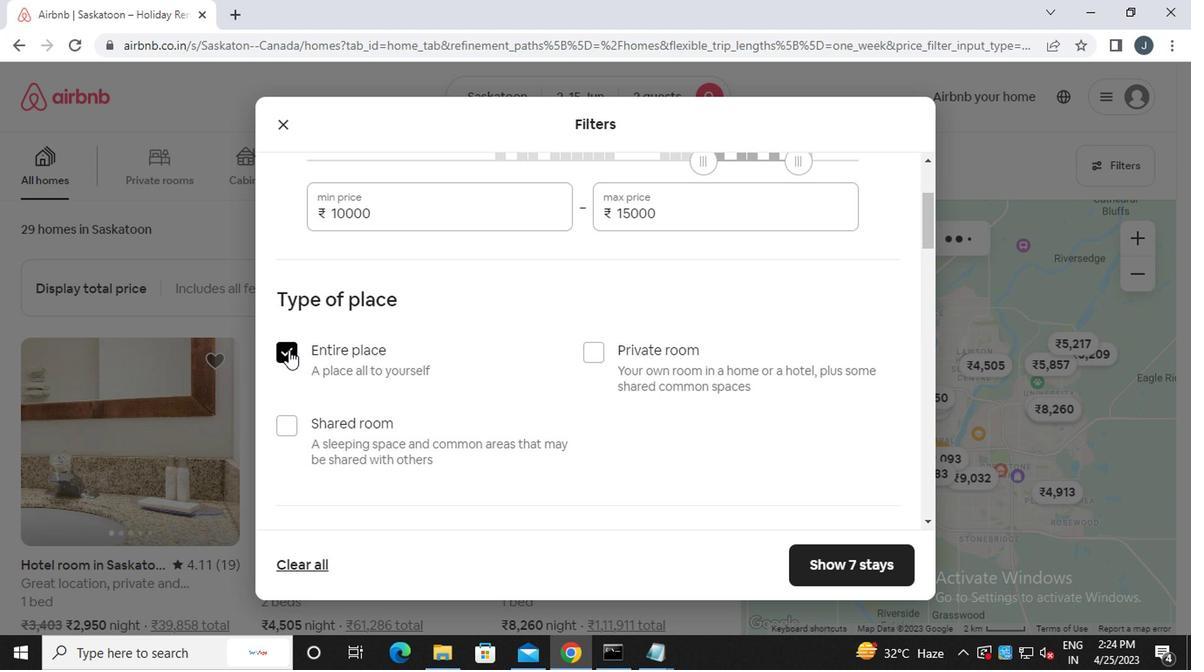 
Action: Mouse moved to (326, 373)
Screenshot: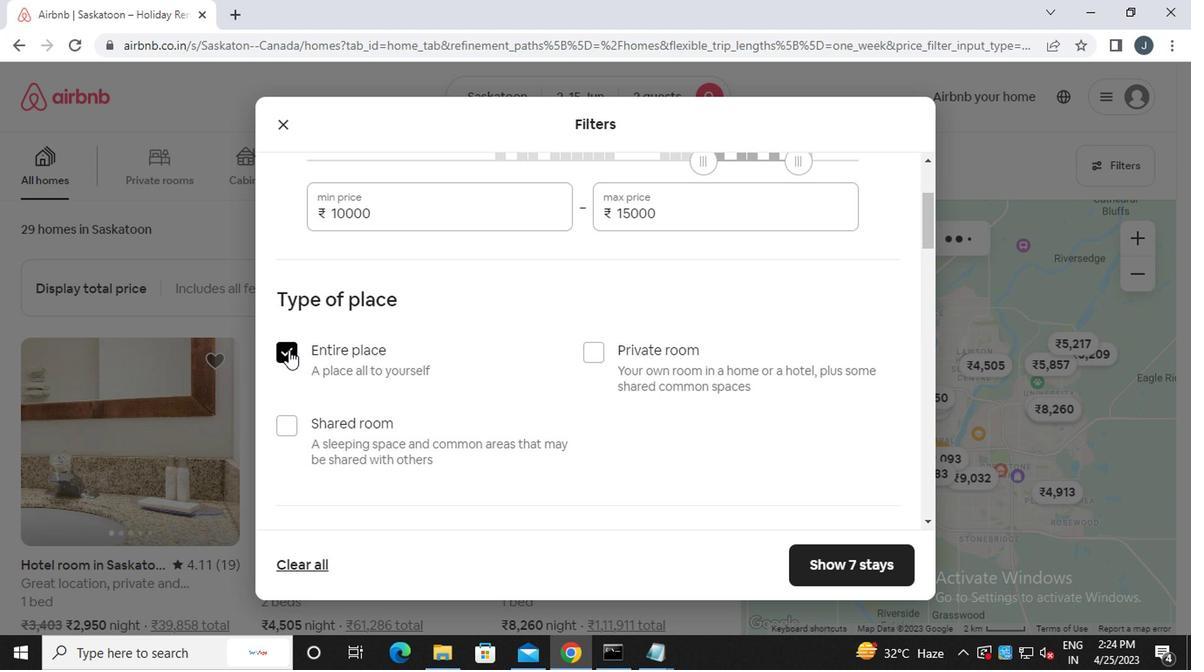 
Action: Mouse scrolled (326, 371) with delta (0, -1)
Screenshot: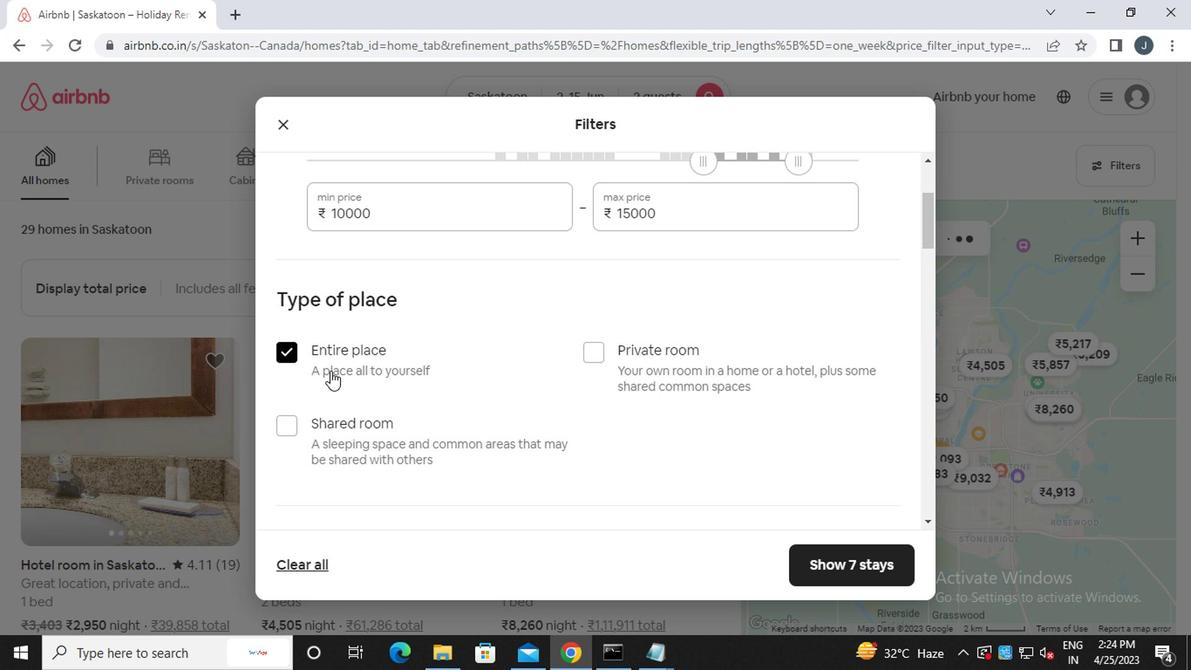 
Action: Mouse scrolled (326, 371) with delta (0, -1)
Screenshot: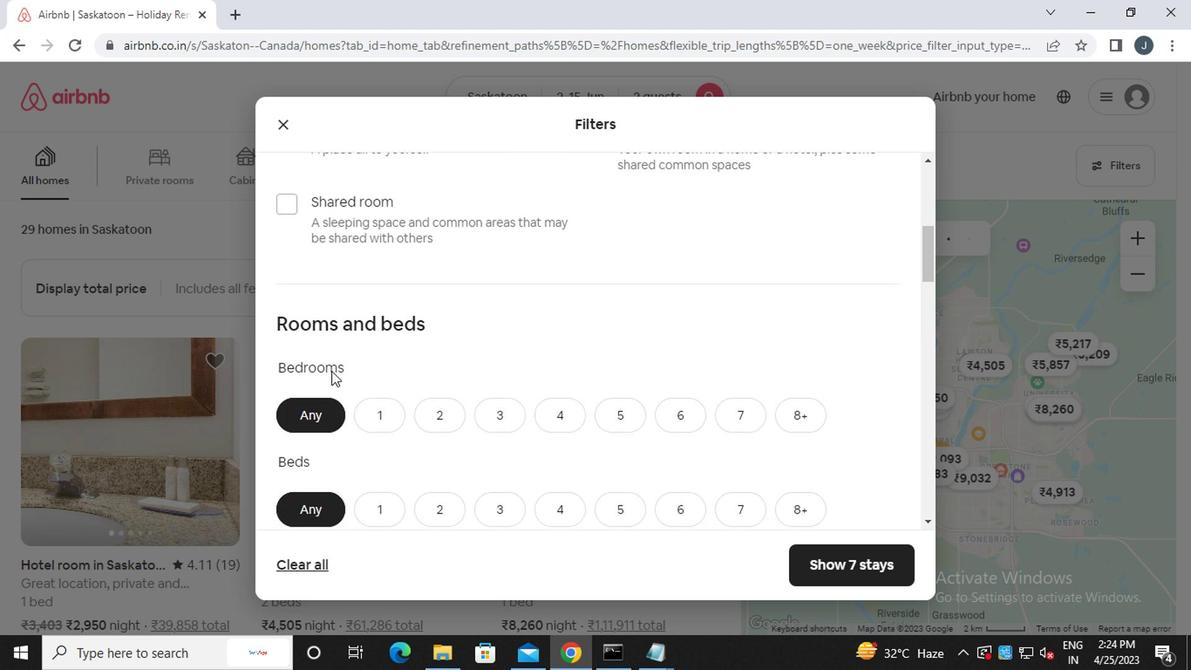 
Action: Mouse moved to (367, 292)
Screenshot: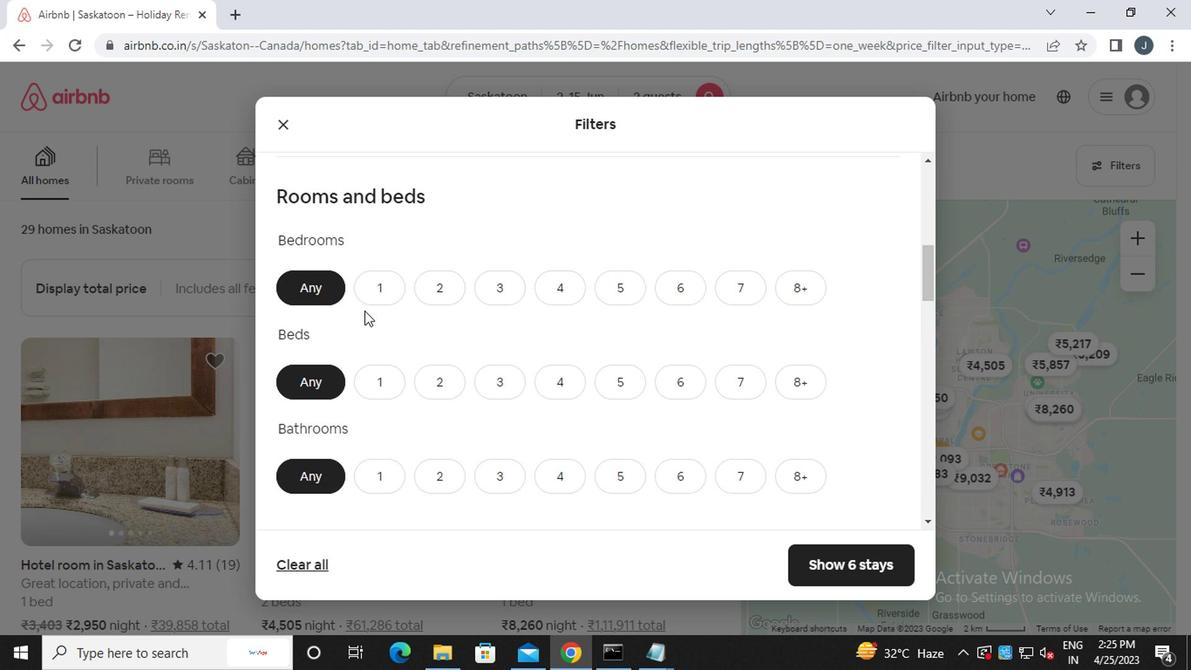 
Action: Mouse pressed left at (367, 292)
Screenshot: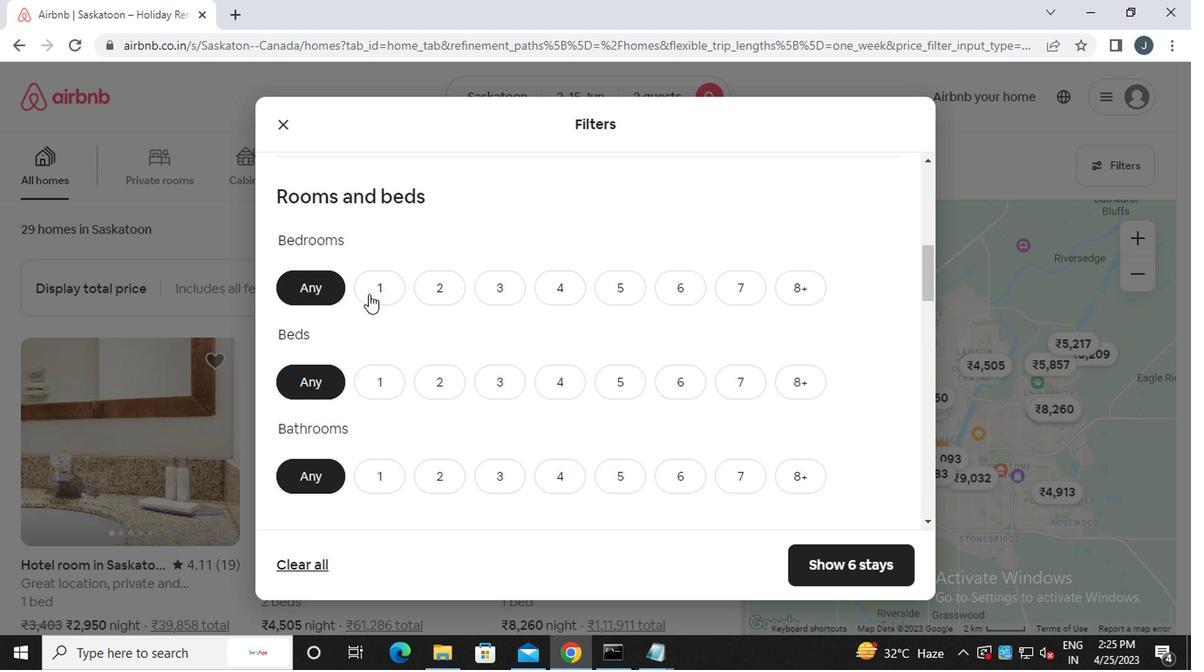 
Action: Mouse moved to (383, 384)
Screenshot: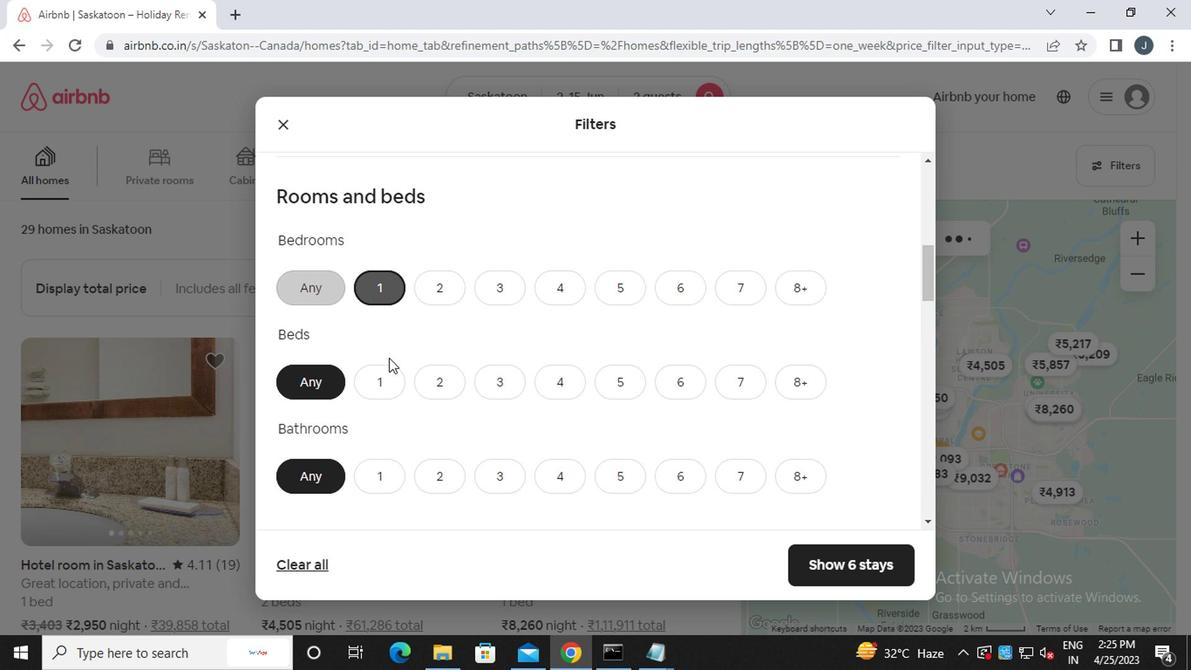 
Action: Mouse pressed left at (383, 384)
Screenshot: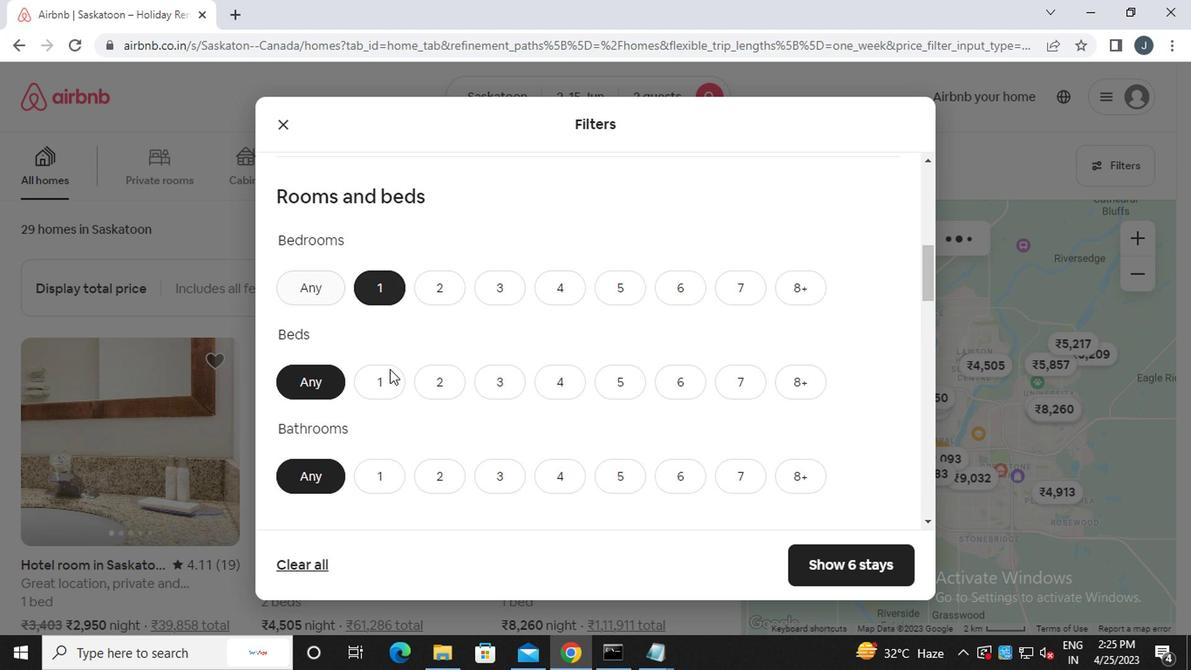 
Action: Mouse moved to (374, 479)
Screenshot: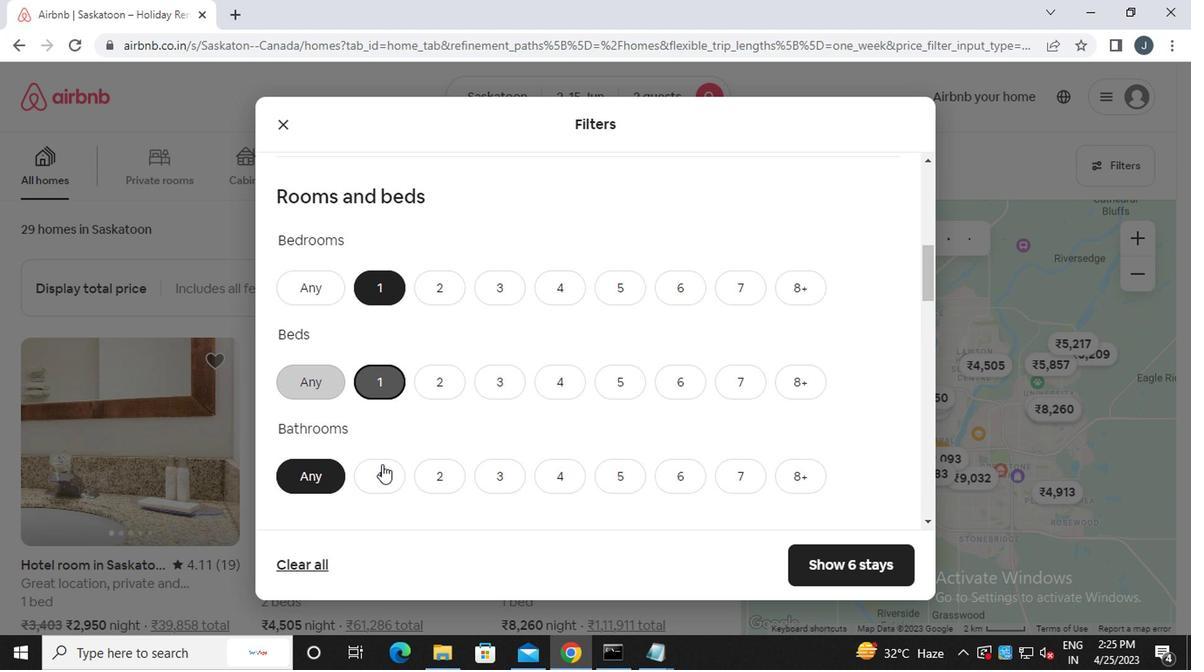 
Action: Mouse pressed left at (374, 479)
Screenshot: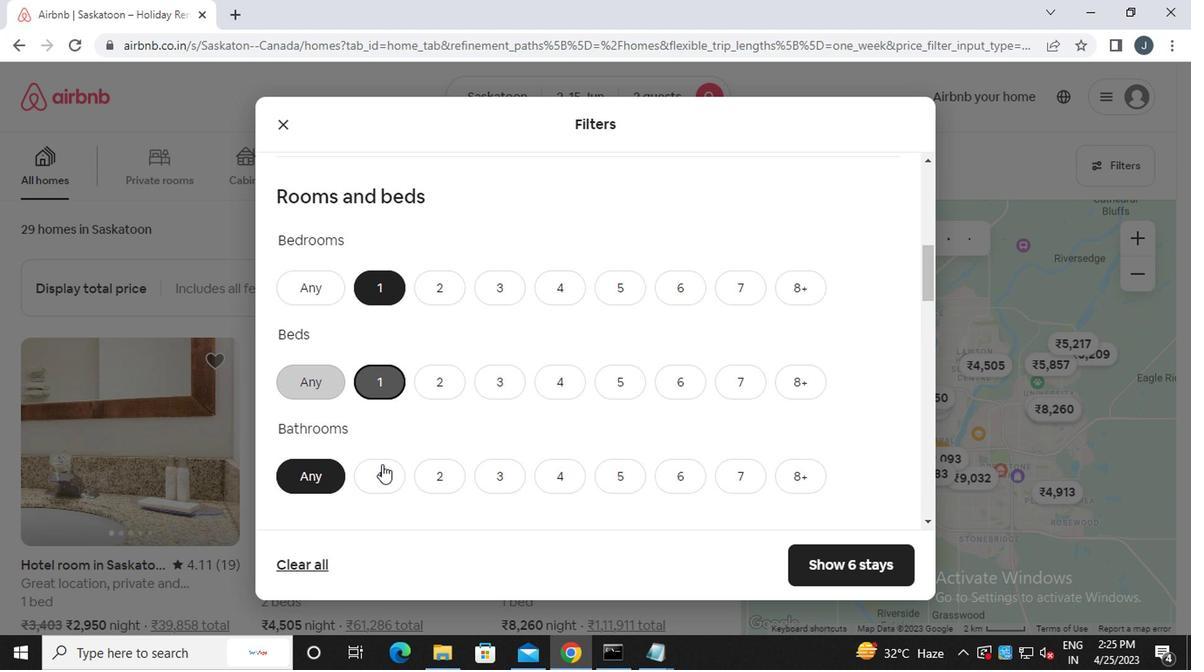 
Action: Mouse moved to (368, 476)
Screenshot: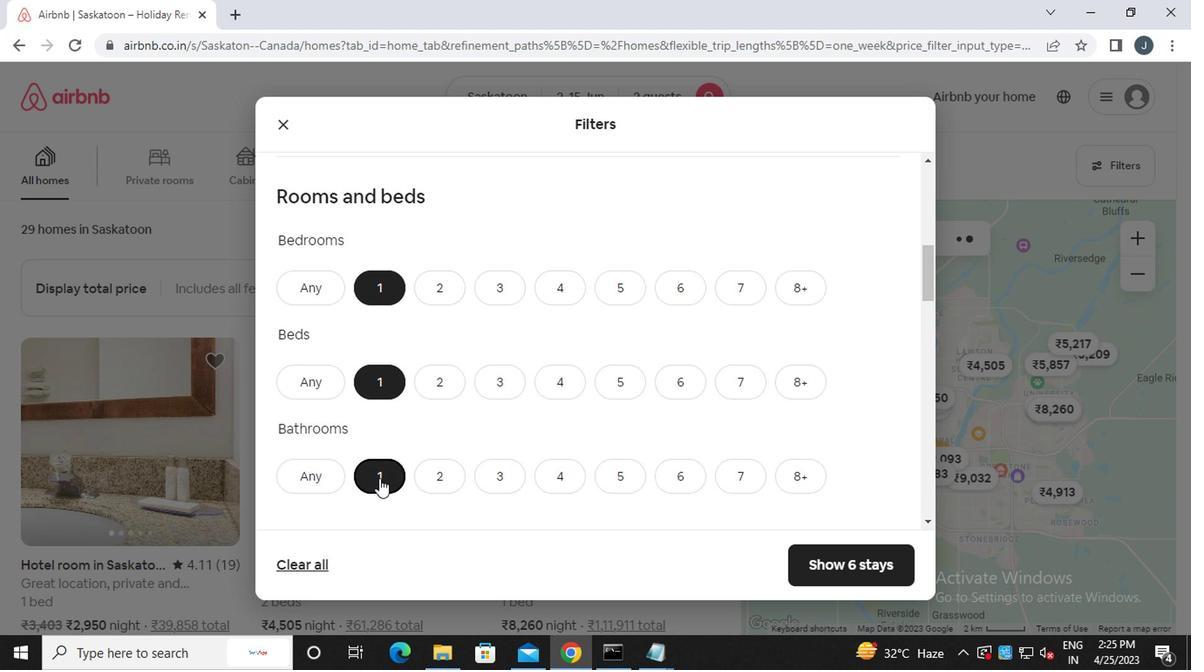
Action: Mouse scrolled (368, 475) with delta (0, -1)
Screenshot: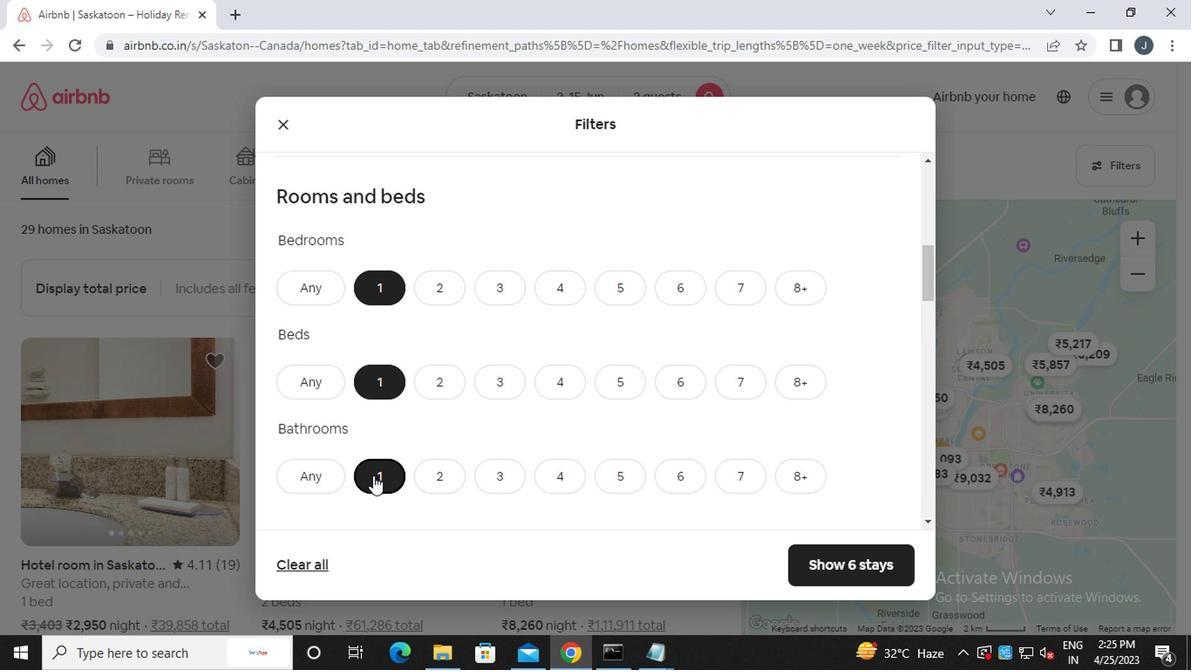 
Action: Mouse scrolled (368, 475) with delta (0, -1)
Screenshot: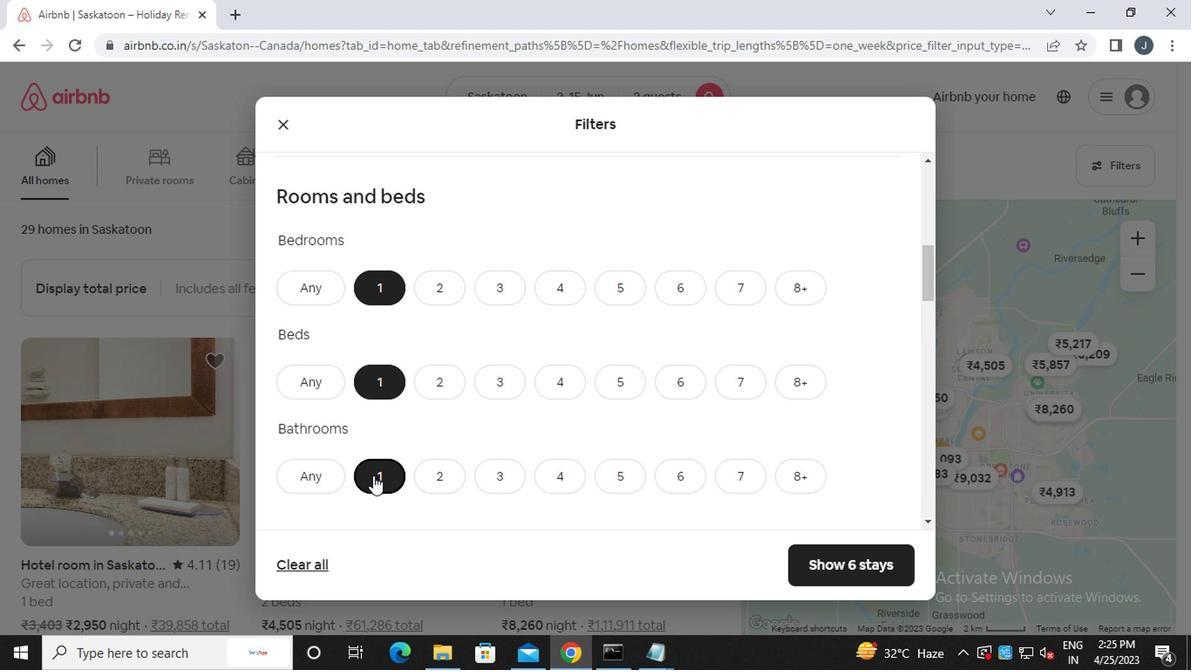 
Action: Mouse scrolled (368, 475) with delta (0, -1)
Screenshot: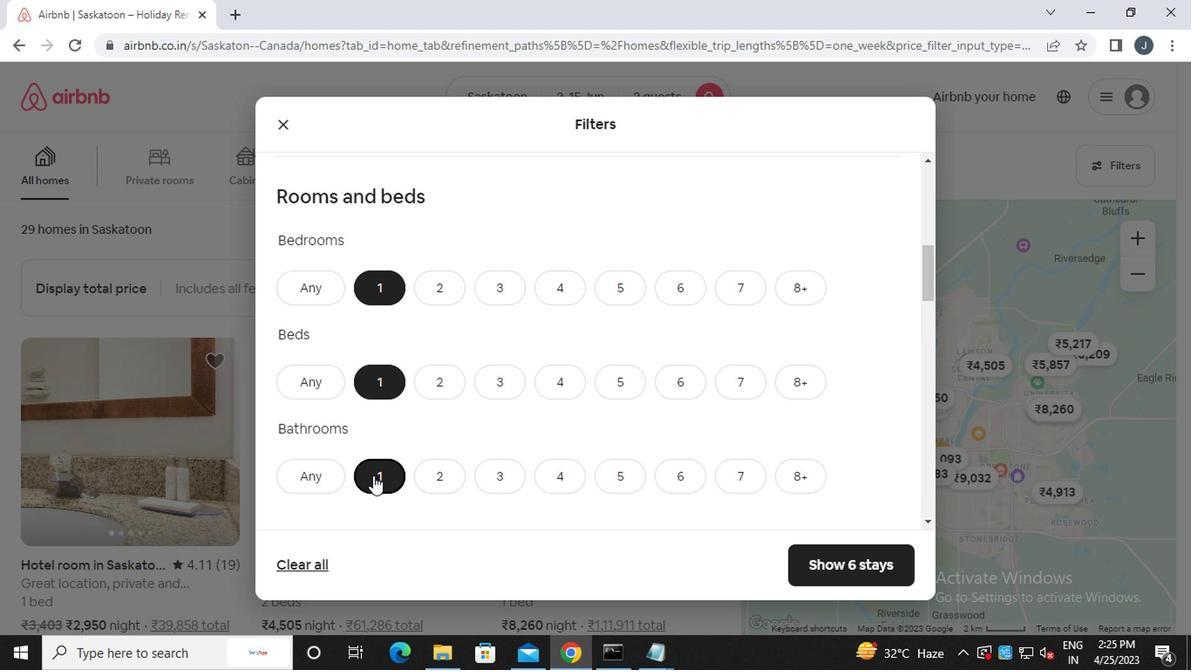 
Action: Mouse moved to (330, 407)
Screenshot: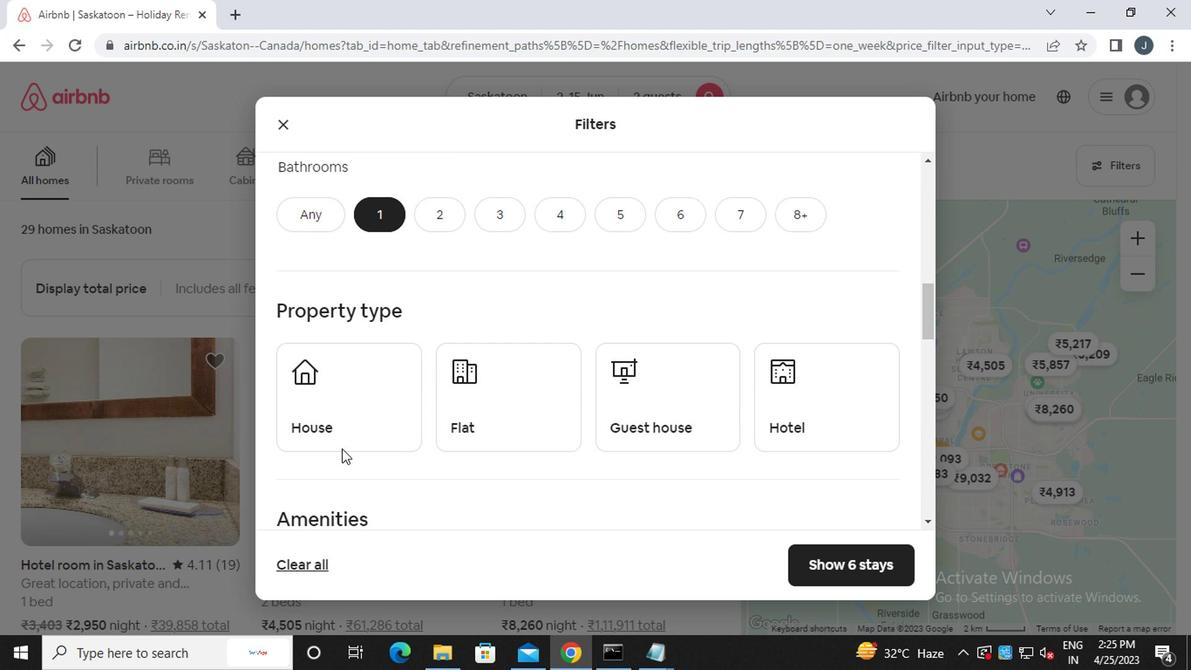 
Action: Mouse pressed left at (330, 407)
Screenshot: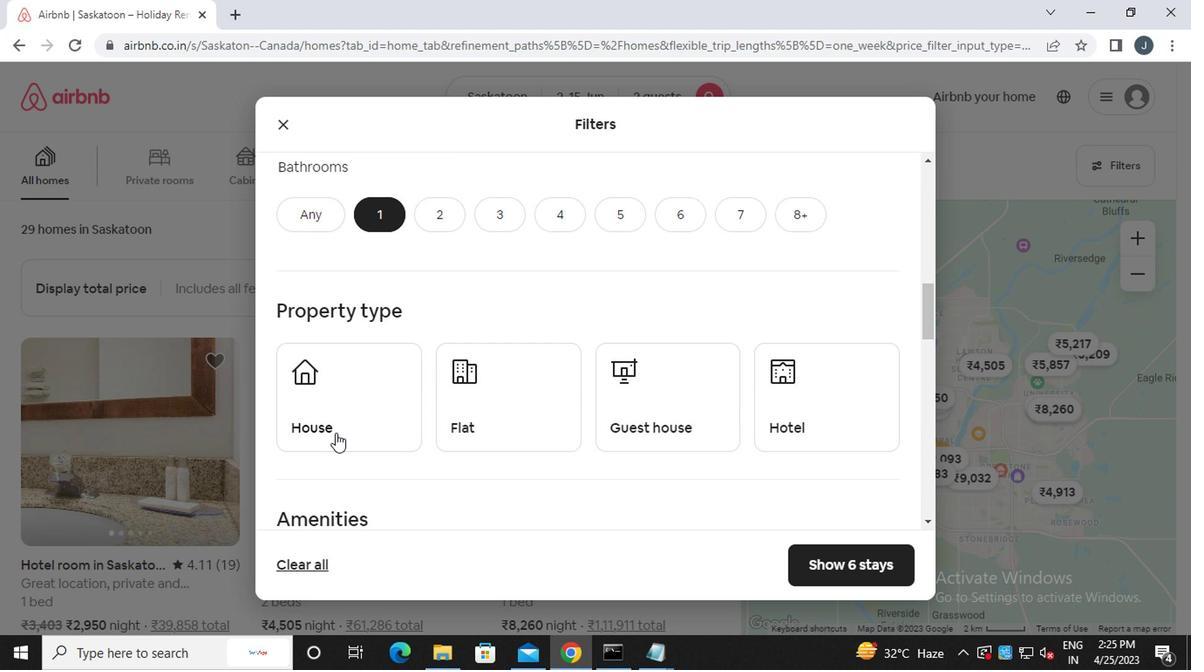 
Action: Mouse moved to (595, 440)
Screenshot: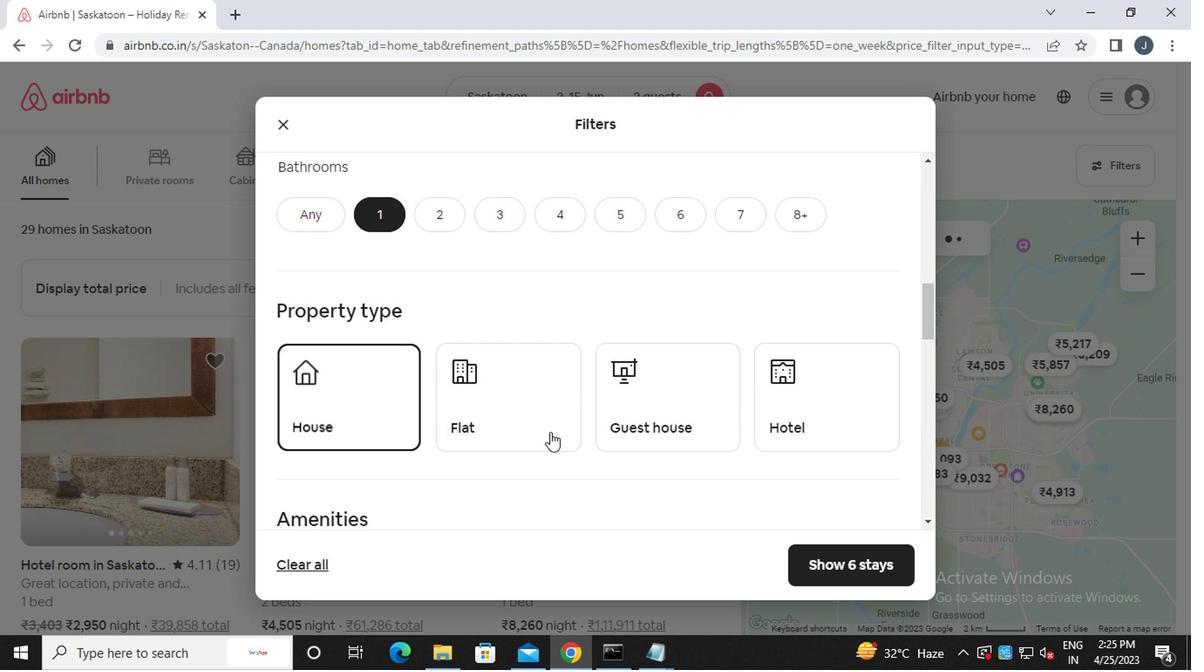 
Action: Mouse pressed left at (595, 440)
Screenshot: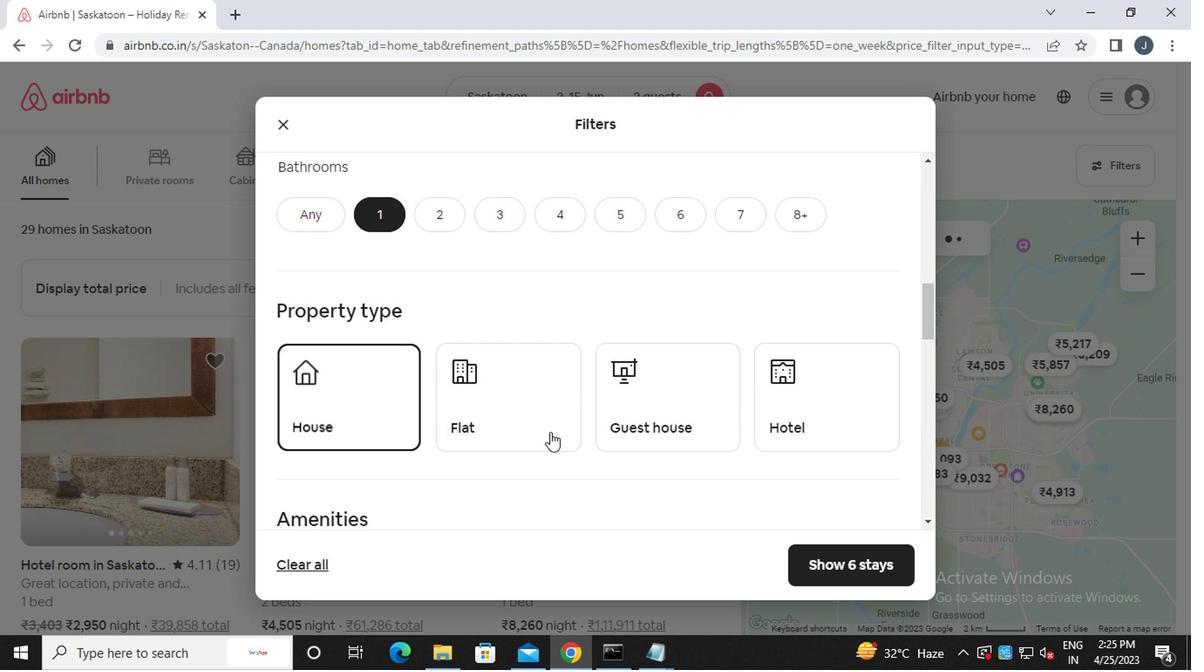 
Action: Mouse moved to (536, 415)
Screenshot: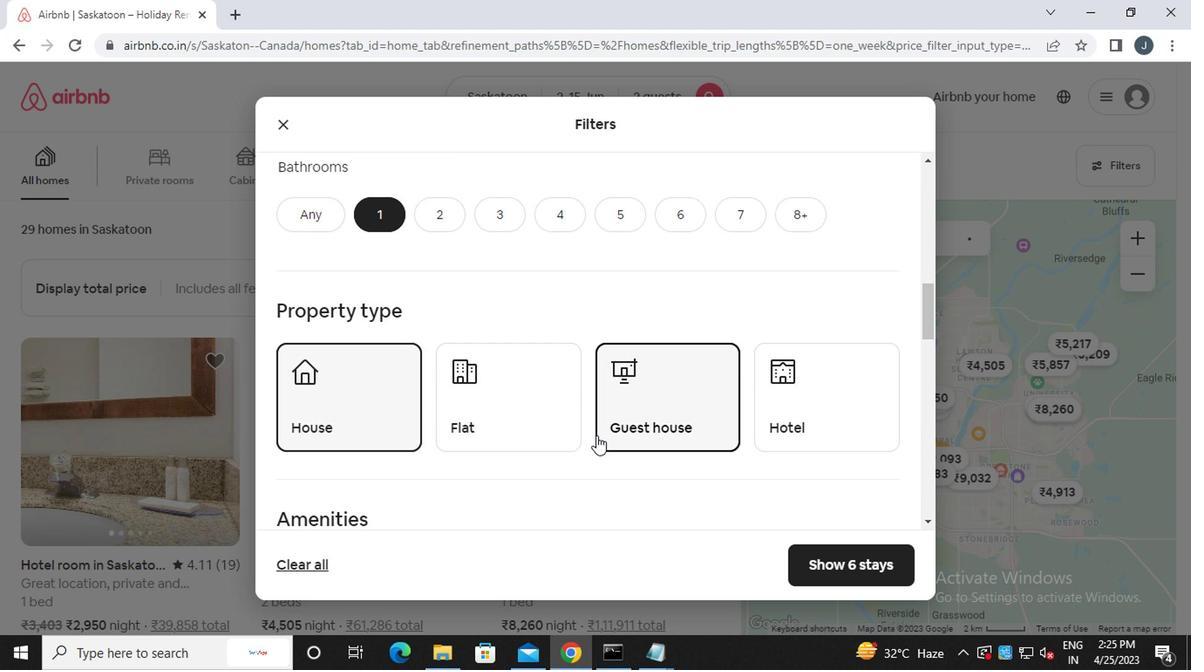 
Action: Mouse pressed left at (536, 415)
Screenshot: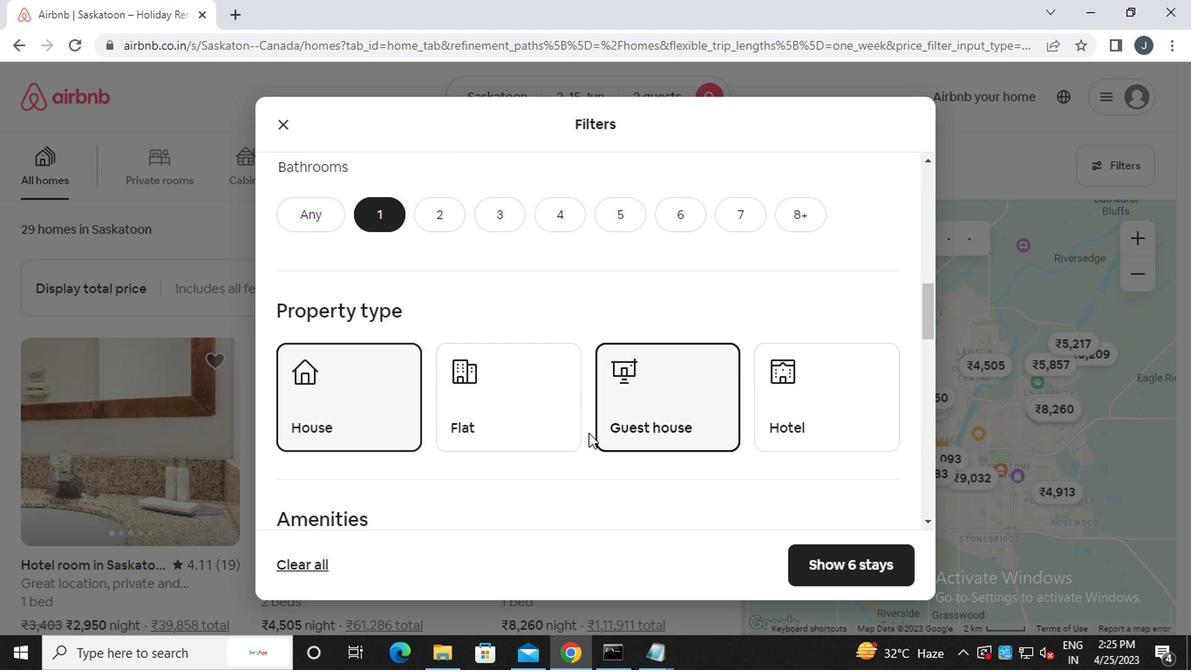
Action: Mouse moved to (811, 408)
Screenshot: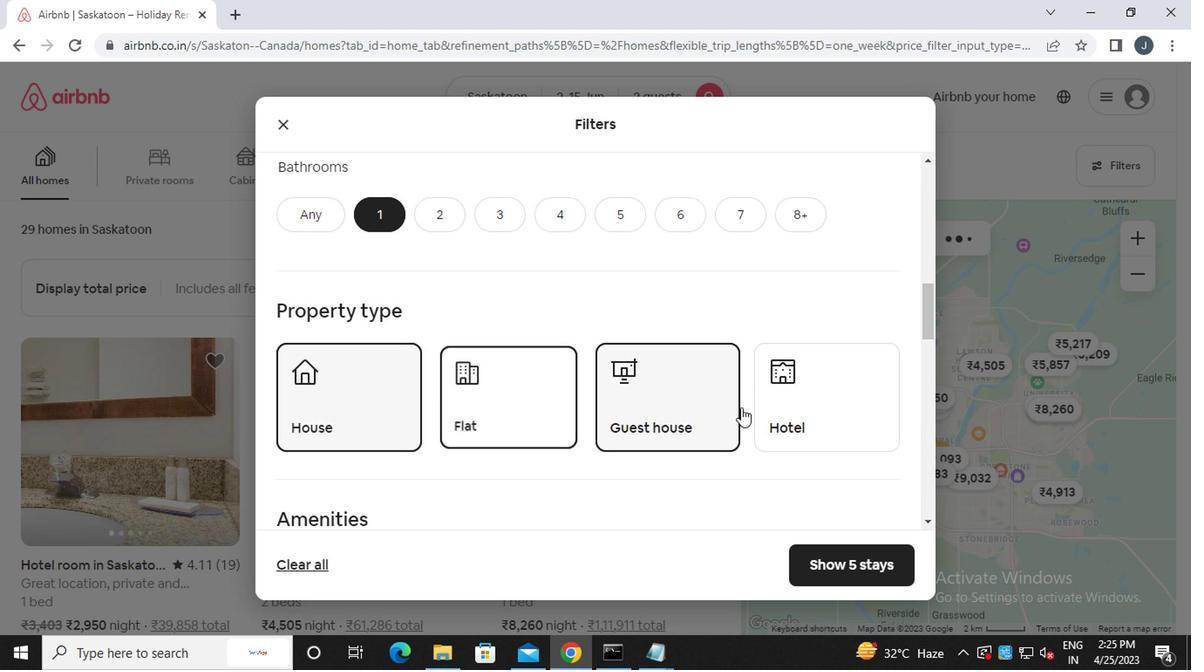 
Action: Mouse pressed left at (811, 408)
Screenshot: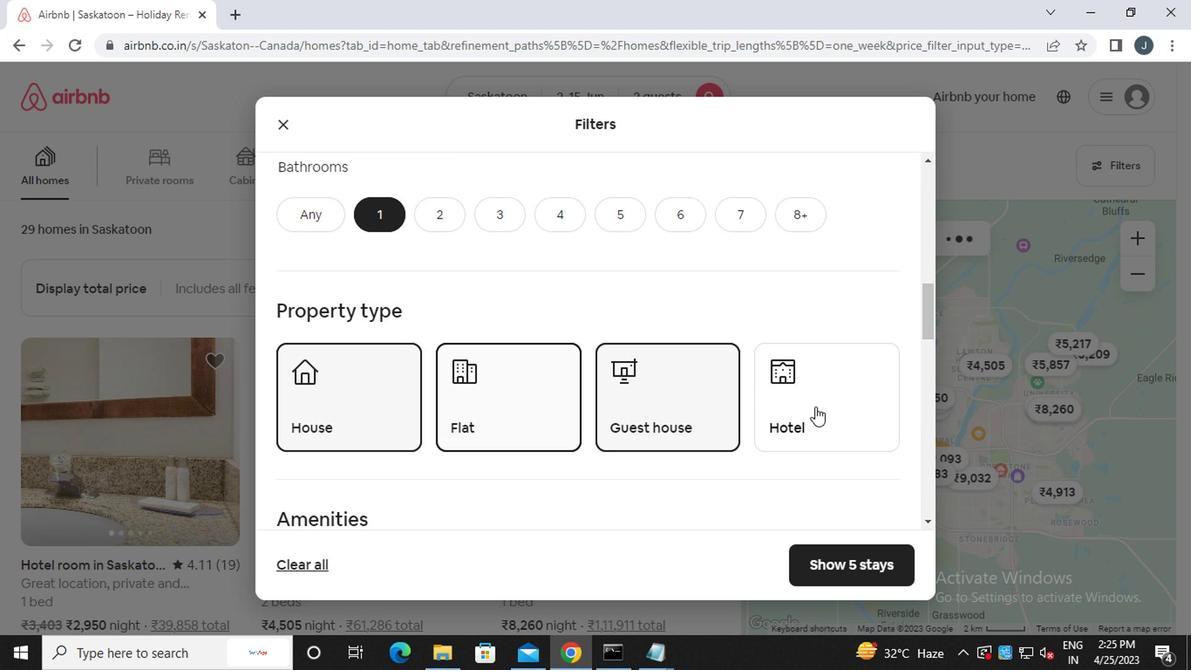 
Action: Mouse moved to (458, 438)
Screenshot: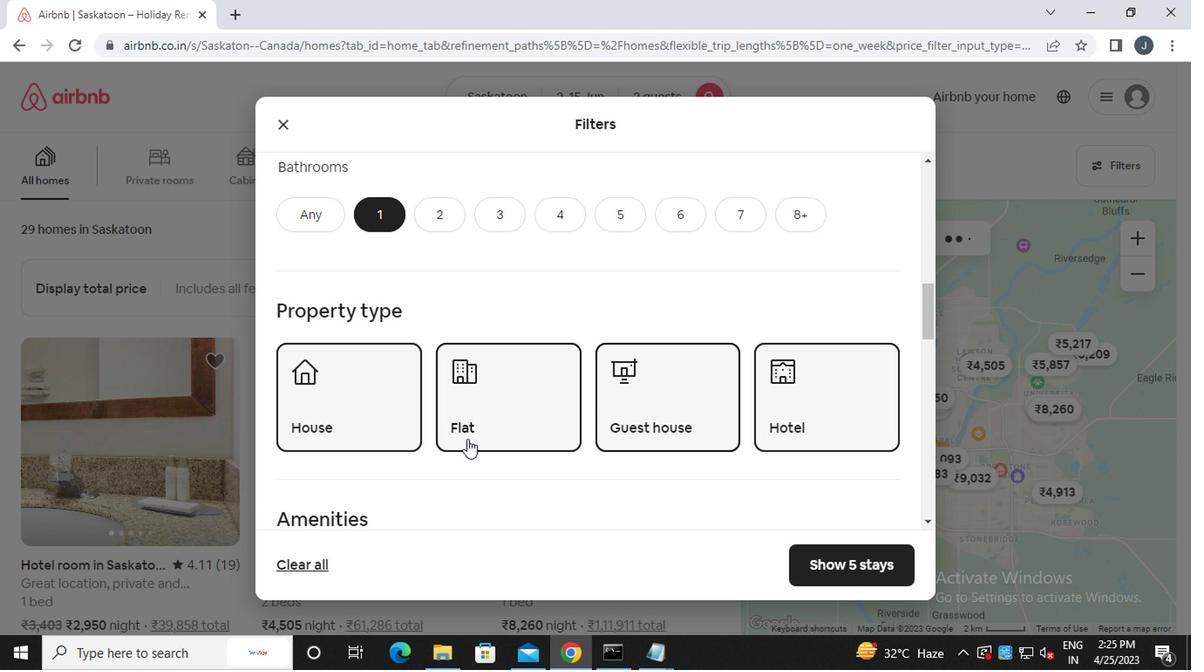 
Action: Mouse scrolled (458, 437) with delta (0, -1)
Screenshot: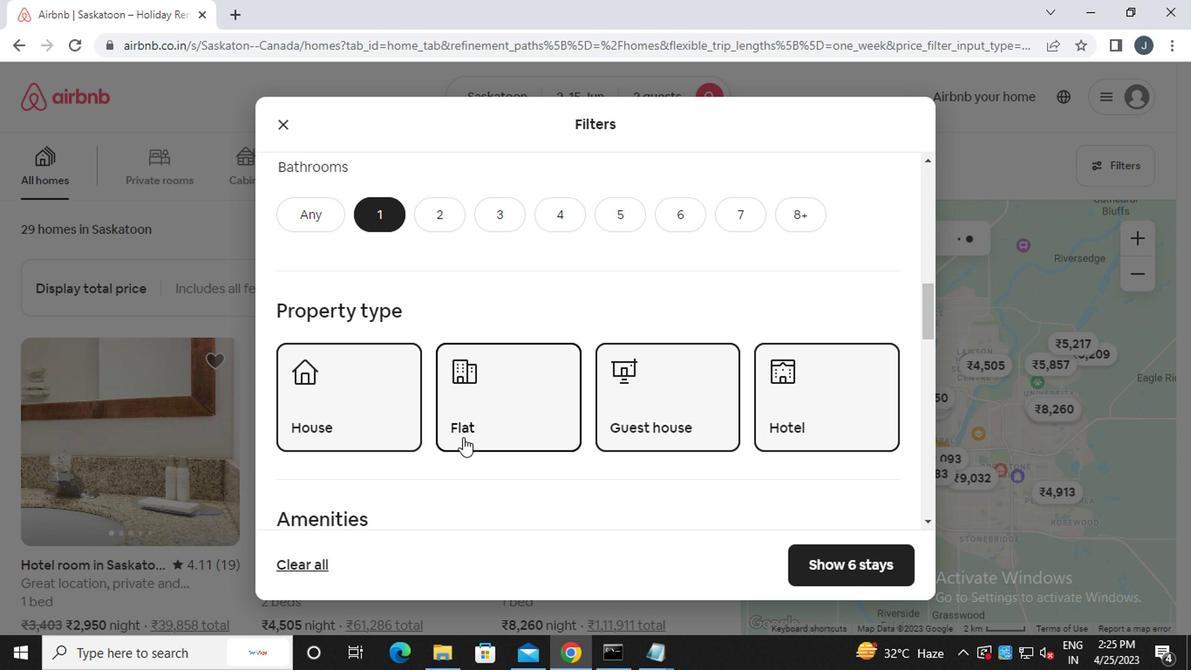 
Action: Mouse scrolled (458, 437) with delta (0, -1)
Screenshot: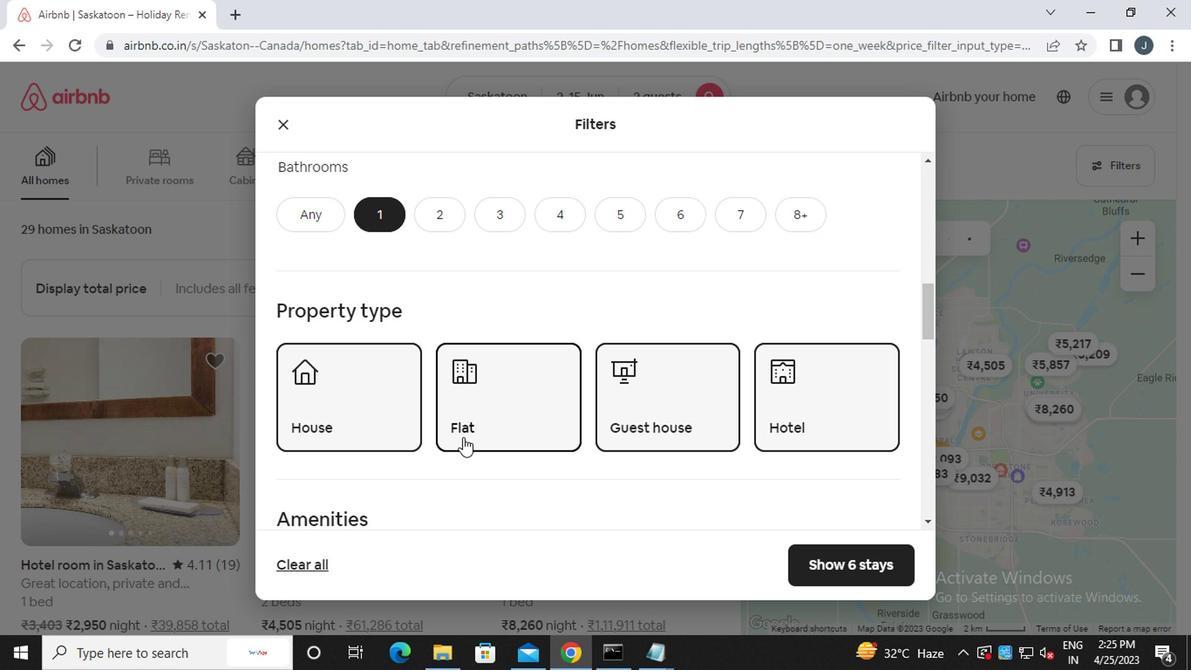 
Action: Mouse scrolled (458, 437) with delta (0, -1)
Screenshot: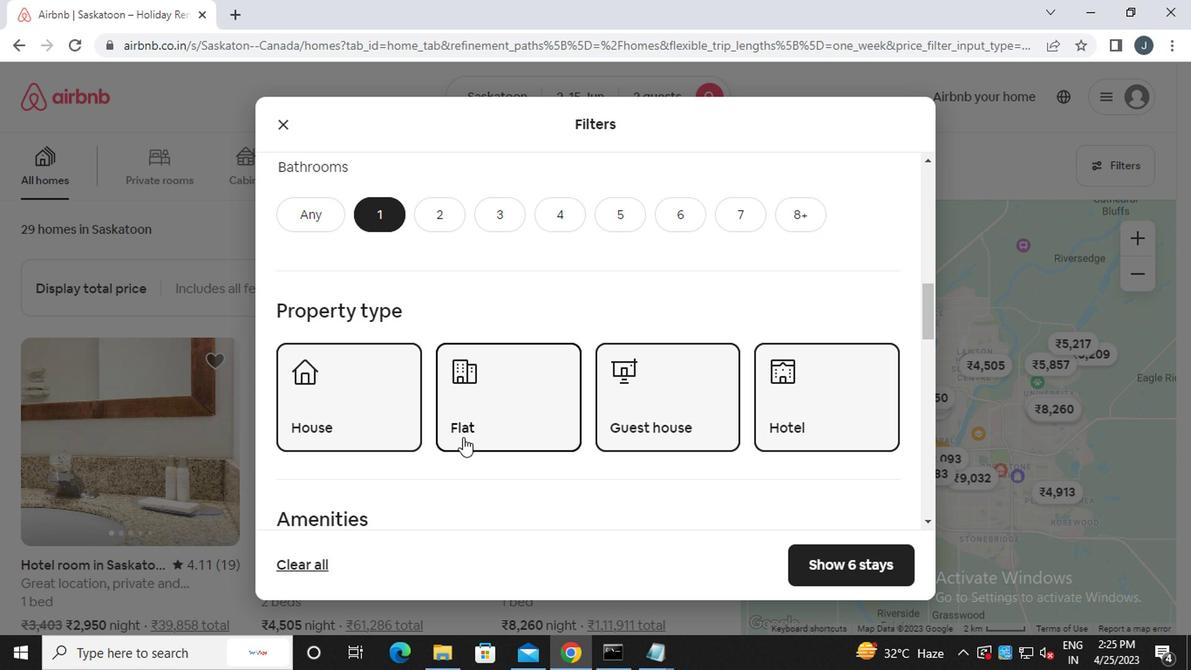 
Action: Mouse scrolled (458, 437) with delta (0, -1)
Screenshot: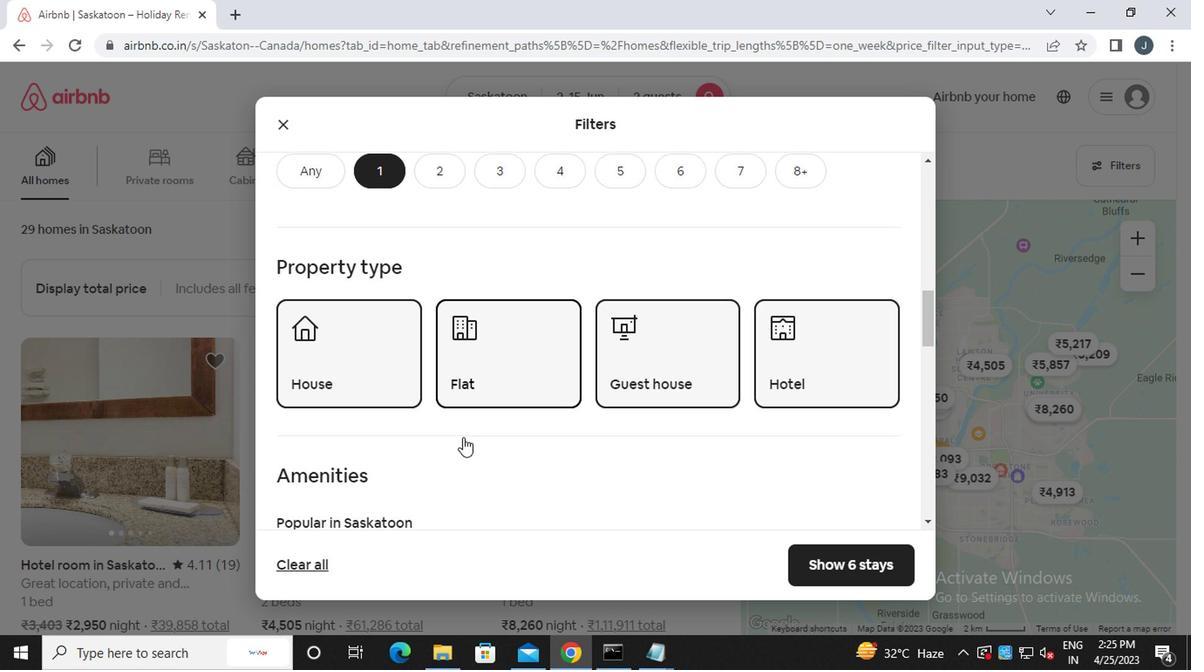 
Action: Mouse moved to (458, 438)
Screenshot: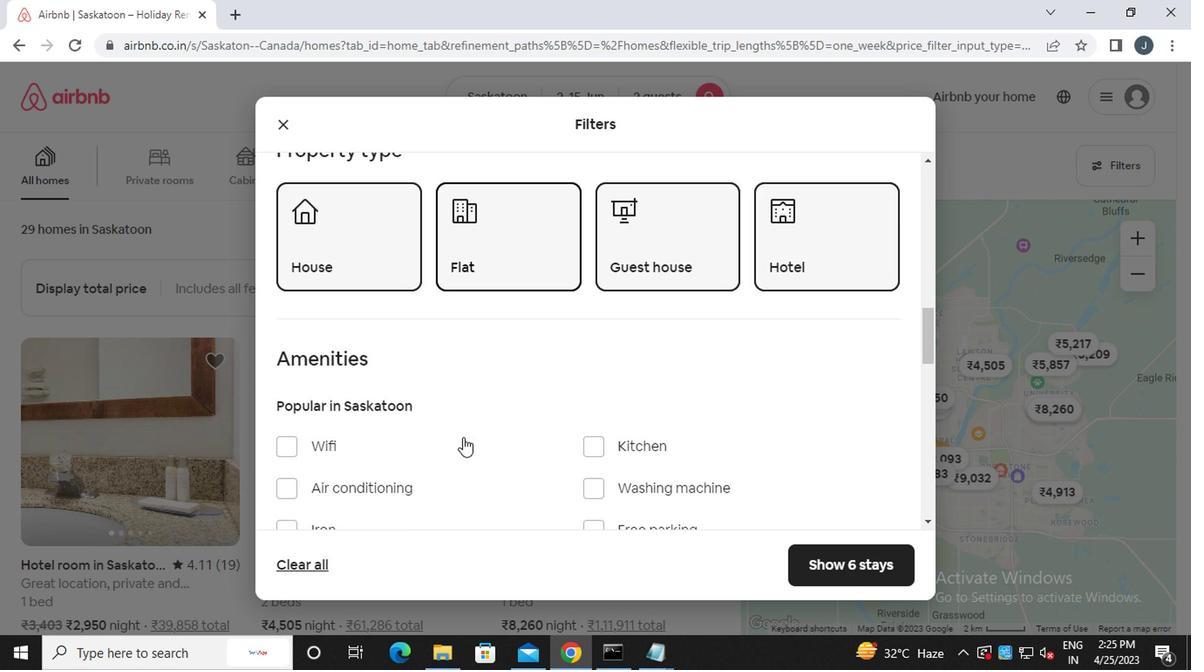 
Action: Mouse scrolled (458, 437) with delta (0, -1)
Screenshot: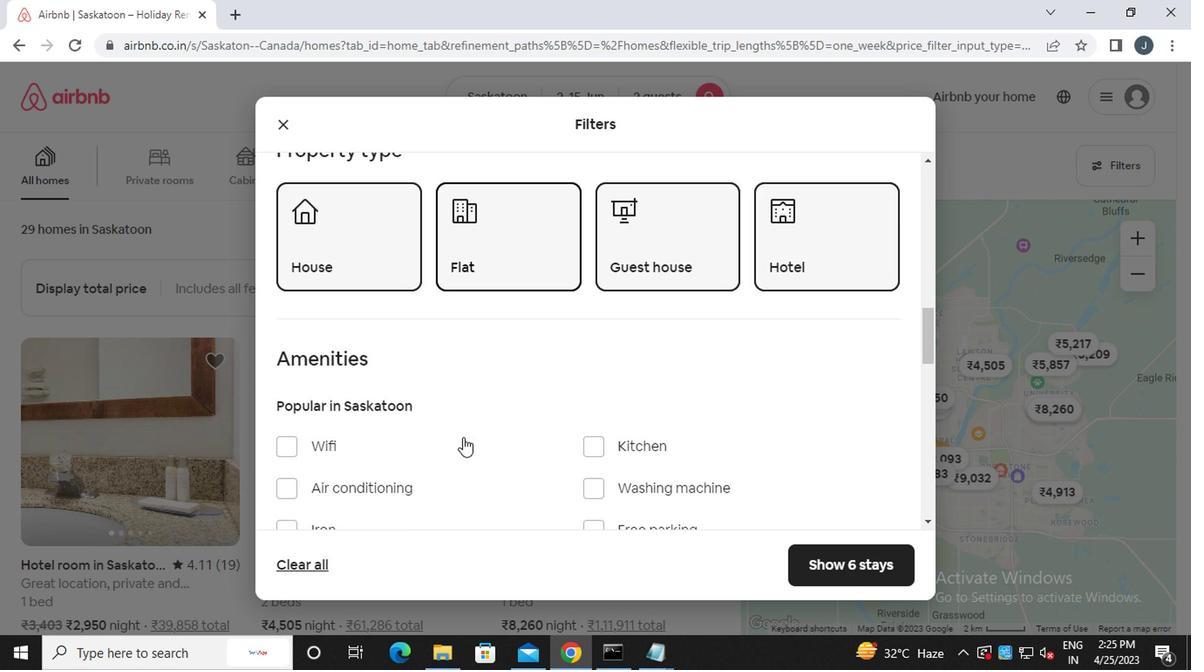 
Action: Mouse moved to (464, 435)
Screenshot: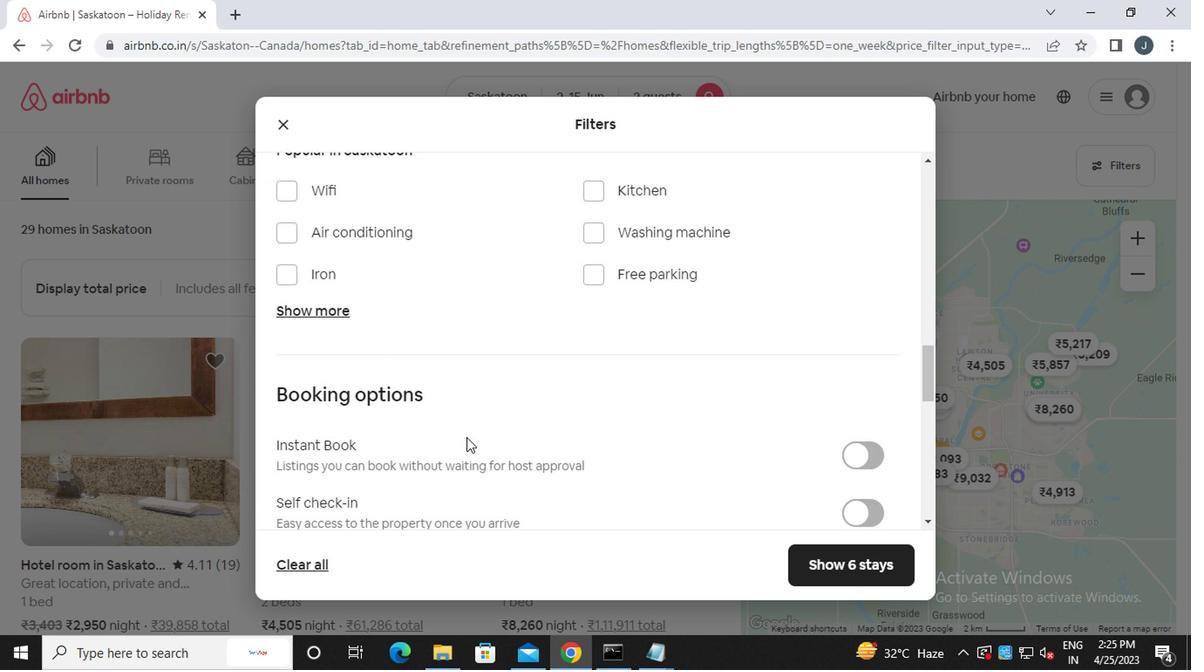 
Action: Mouse scrolled (464, 435) with delta (0, 0)
Screenshot: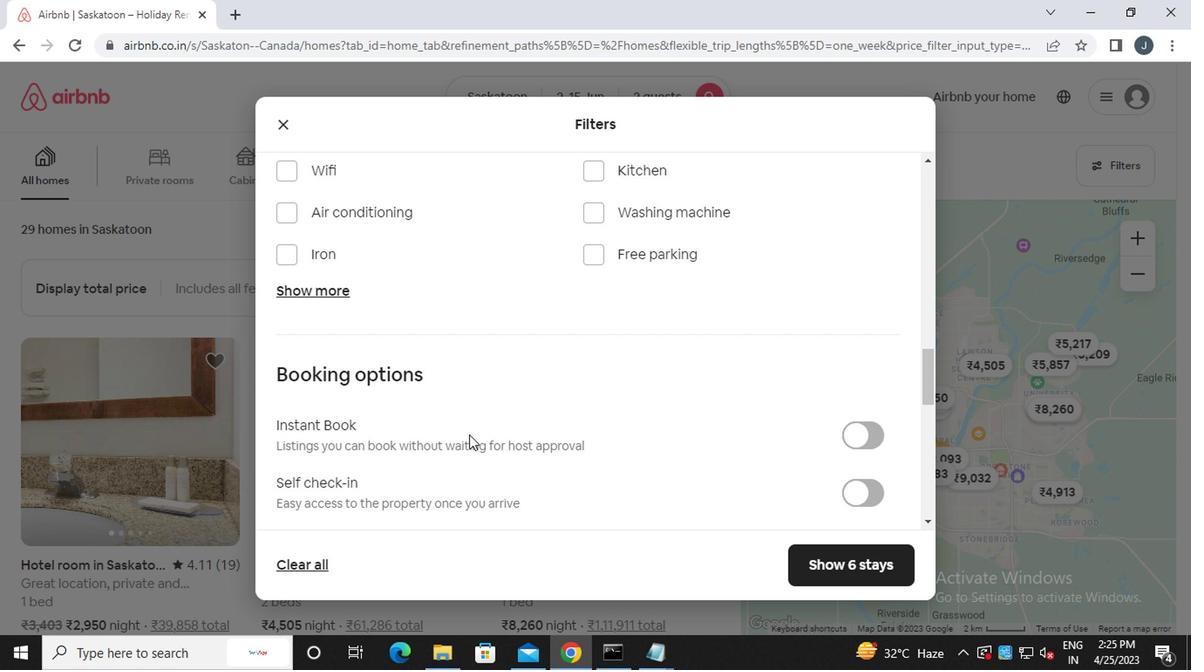 
Action: Mouse scrolled (464, 435) with delta (0, 0)
Screenshot: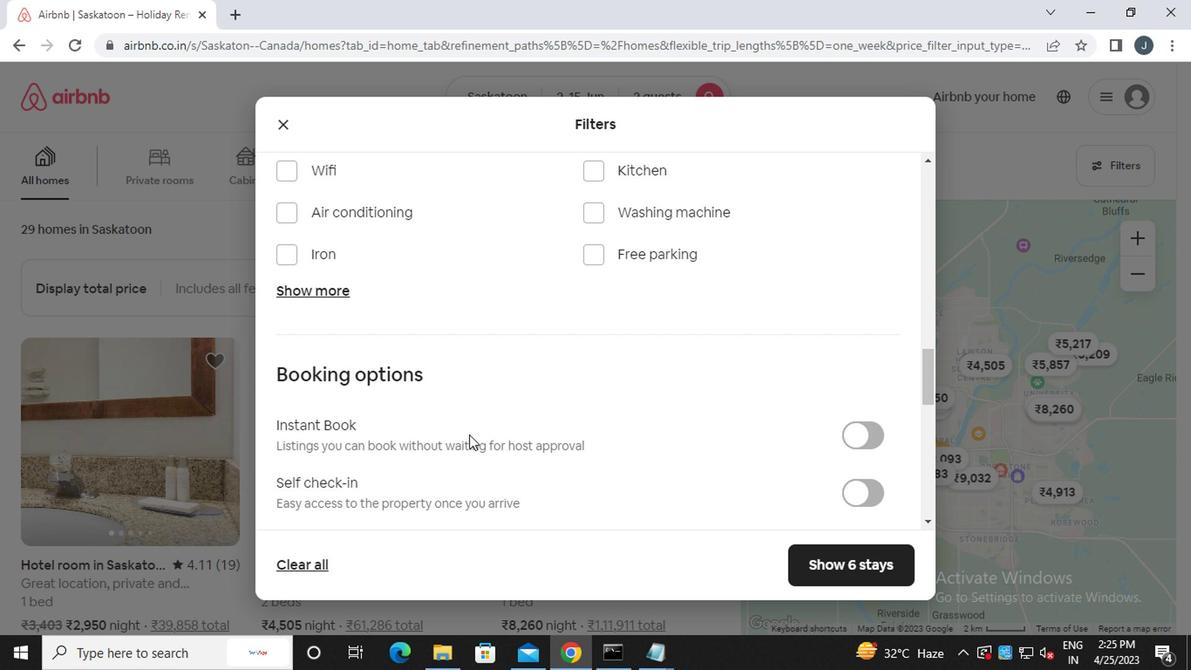 
Action: Mouse scrolled (464, 435) with delta (0, 0)
Screenshot: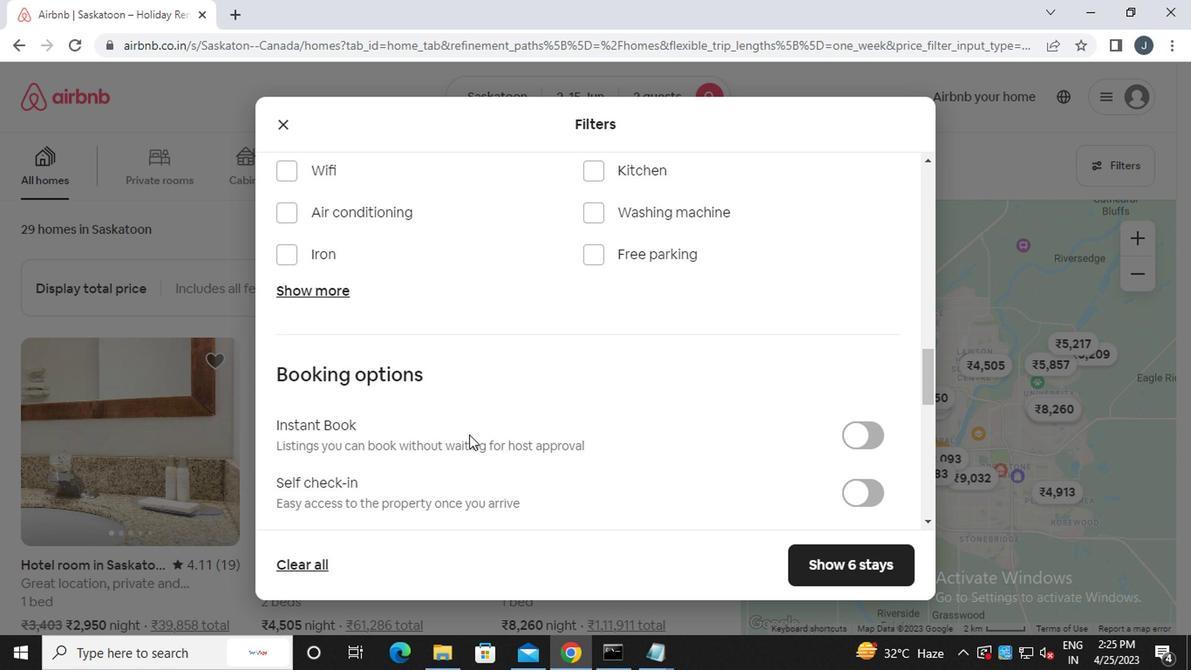 
Action: Mouse moved to (873, 232)
Screenshot: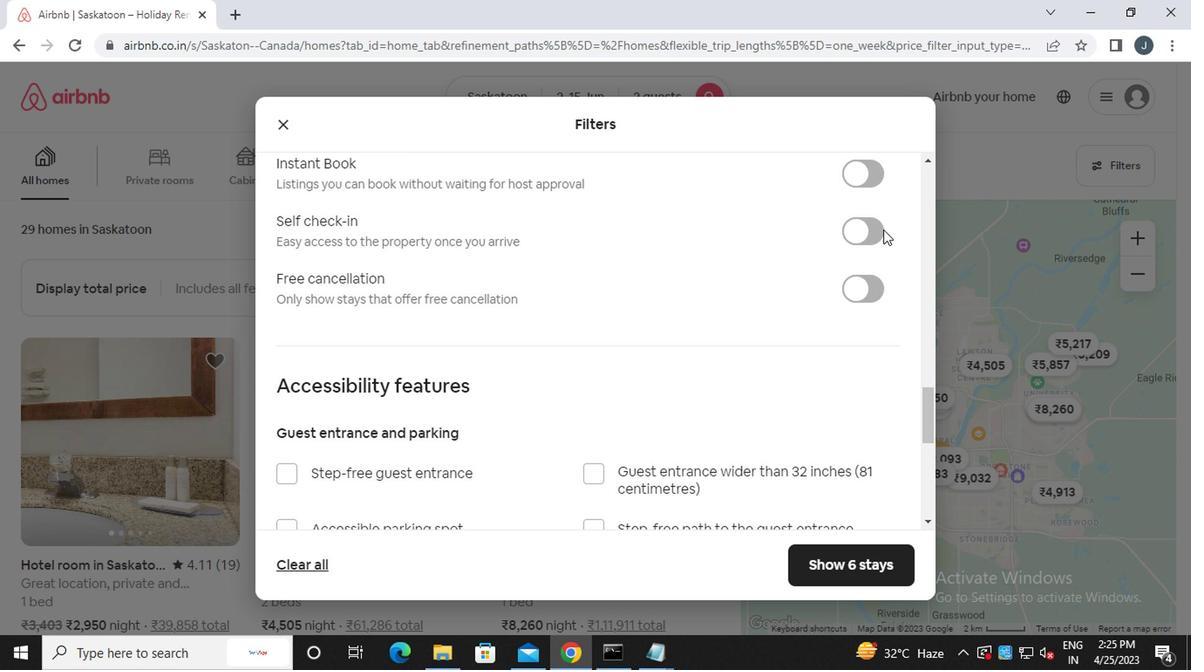 
Action: Mouse pressed left at (873, 232)
Screenshot: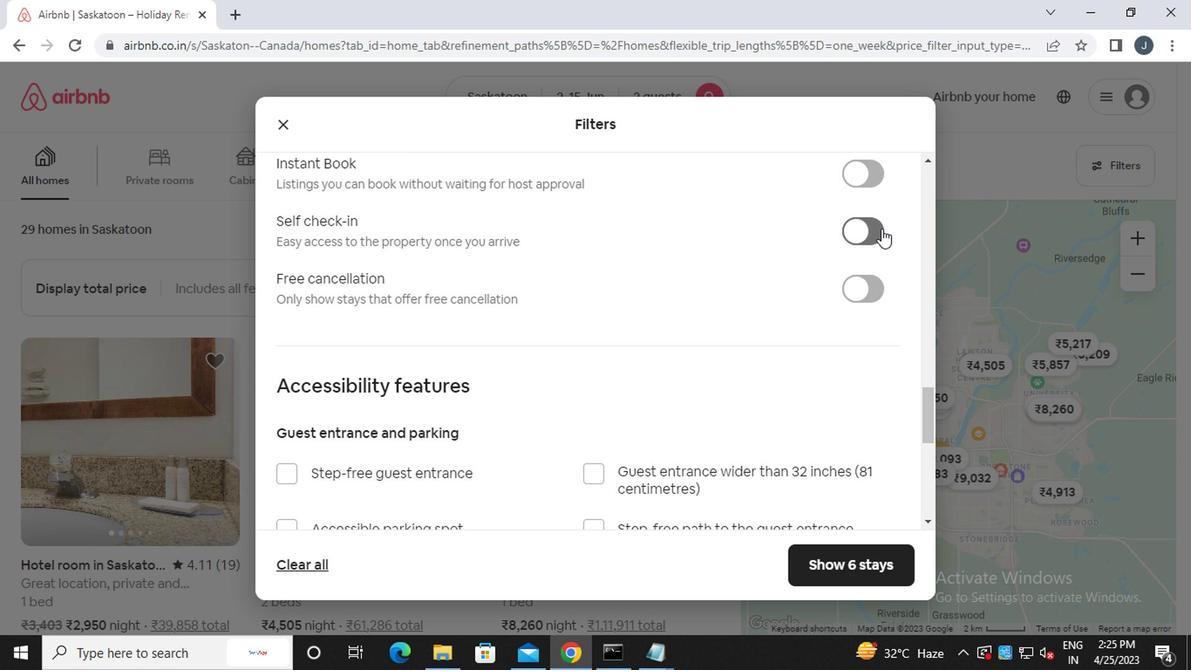 
Action: Mouse moved to (543, 371)
Screenshot: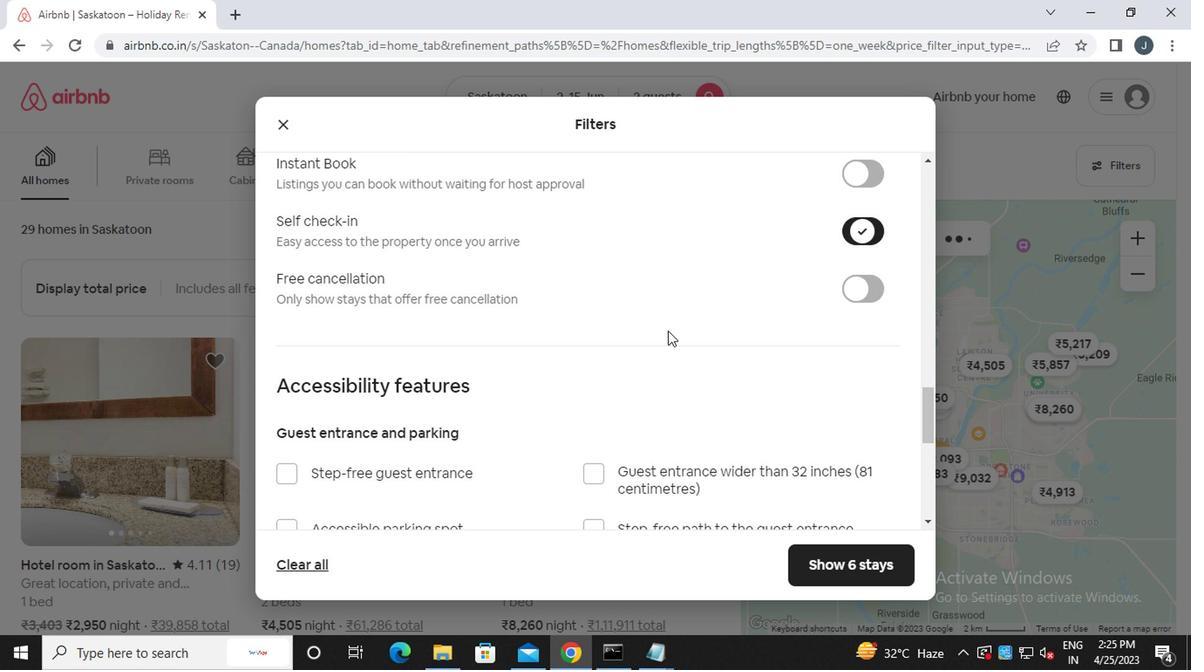 
Action: Mouse scrolled (543, 371) with delta (0, 0)
Screenshot: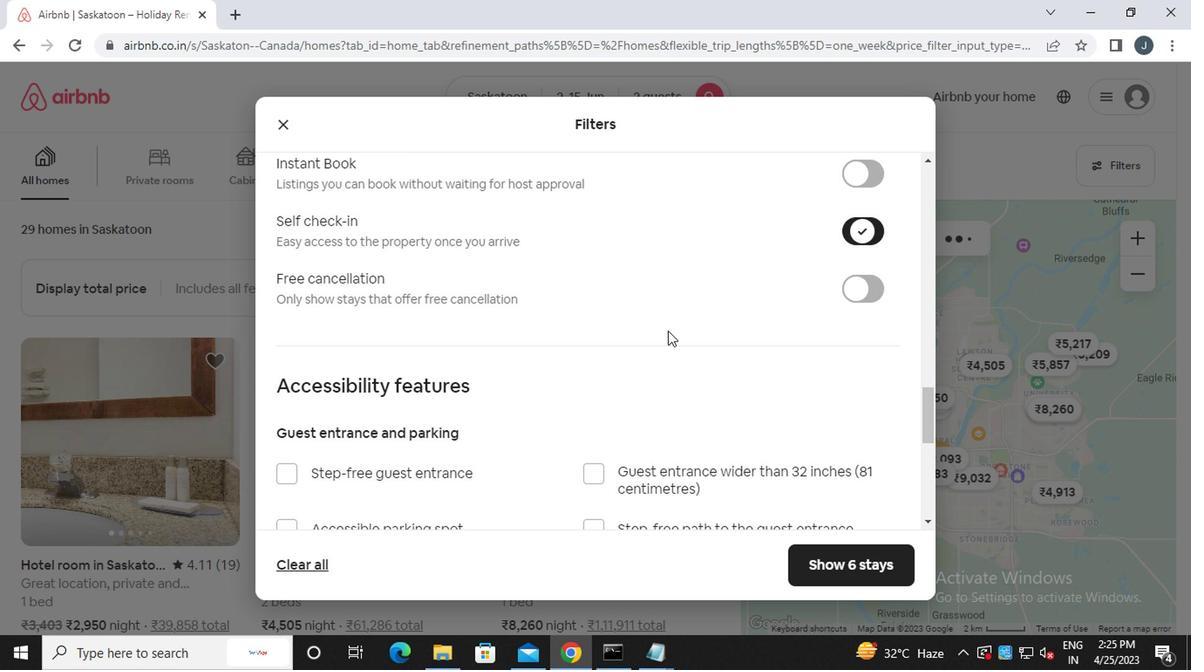 
Action: Mouse moved to (541, 375)
Screenshot: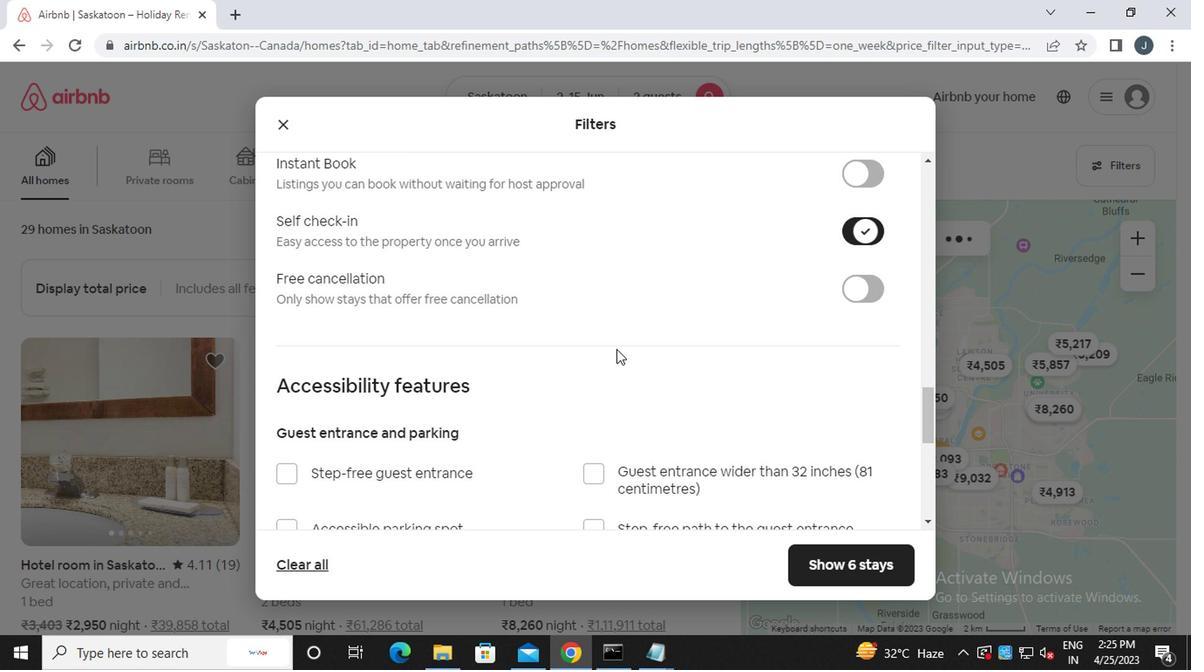 
Action: Mouse scrolled (541, 374) with delta (0, 0)
Screenshot: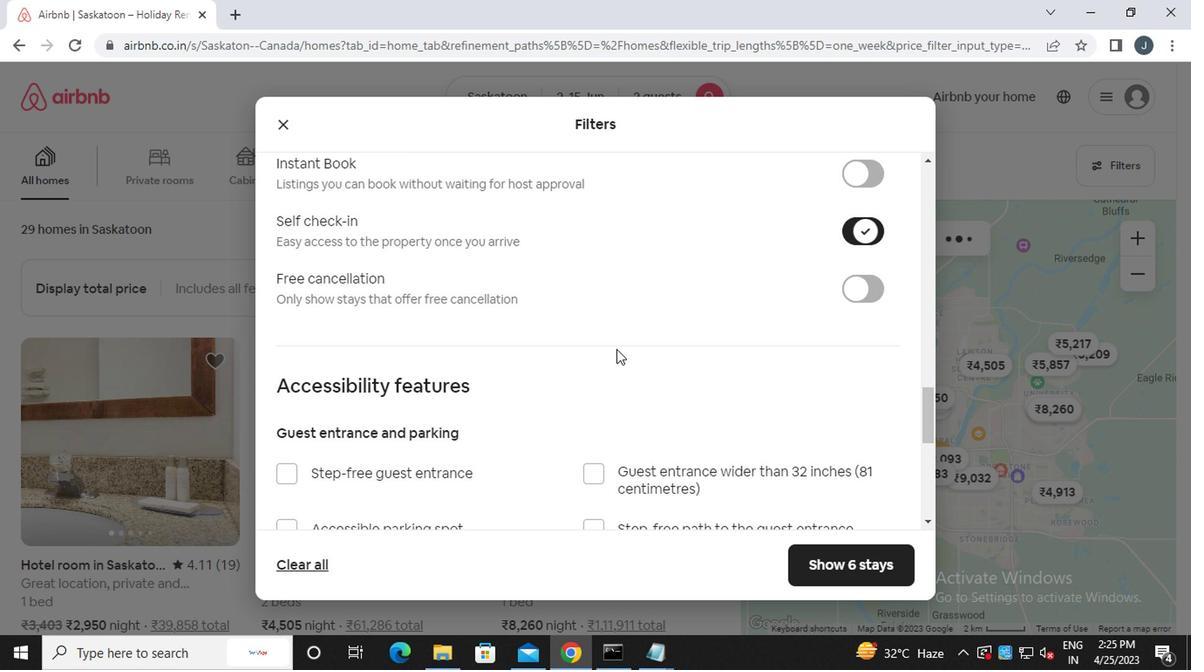 
Action: Mouse scrolled (541, 374) with delta (0, 0)
Screenshot: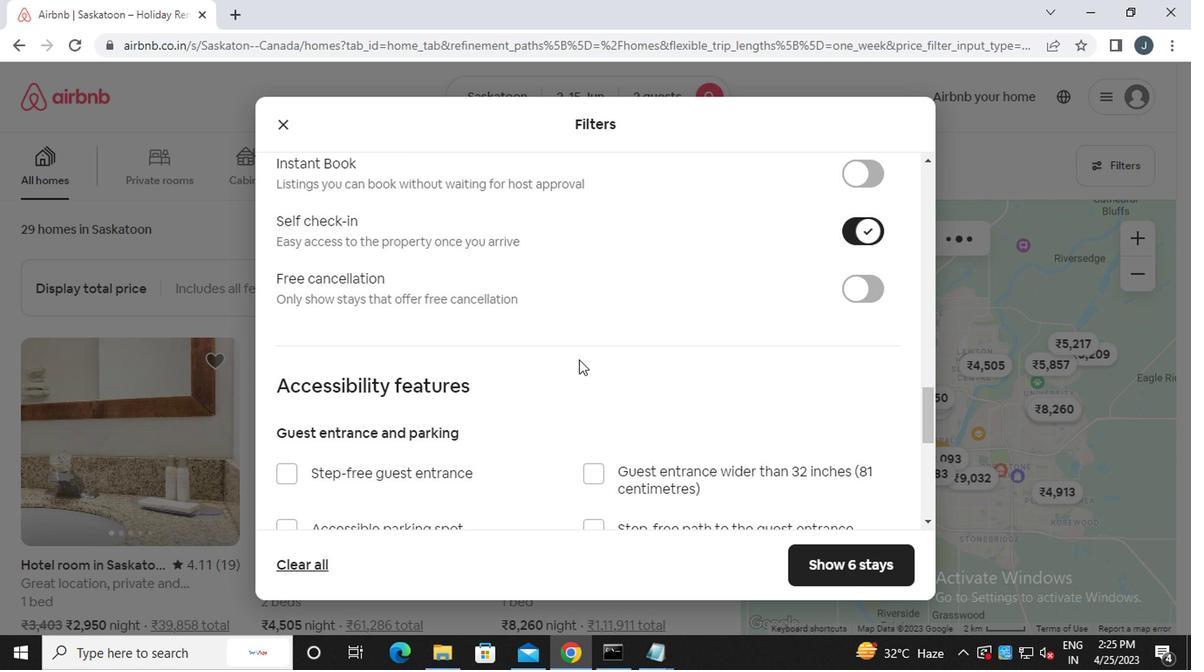 
Action: Mouse scrolled (541, 374) with delta (0, 0)
Screenshot: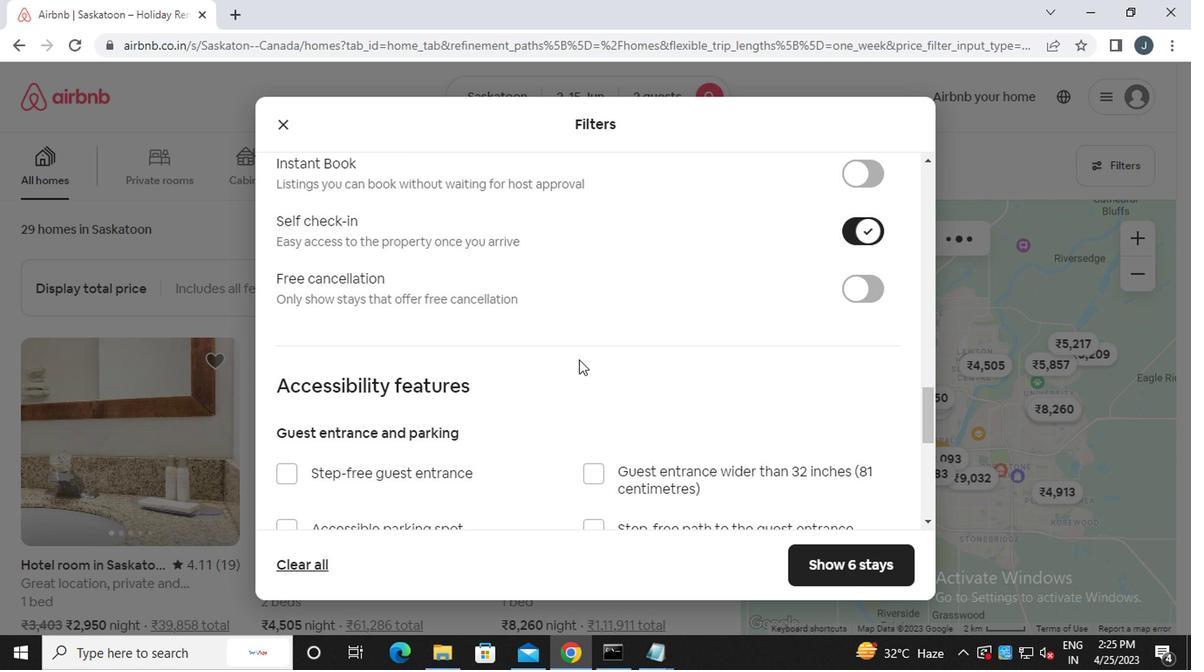 
Action: Mouse scrolled (541, 374) with delta (0, 0)
Screenshot: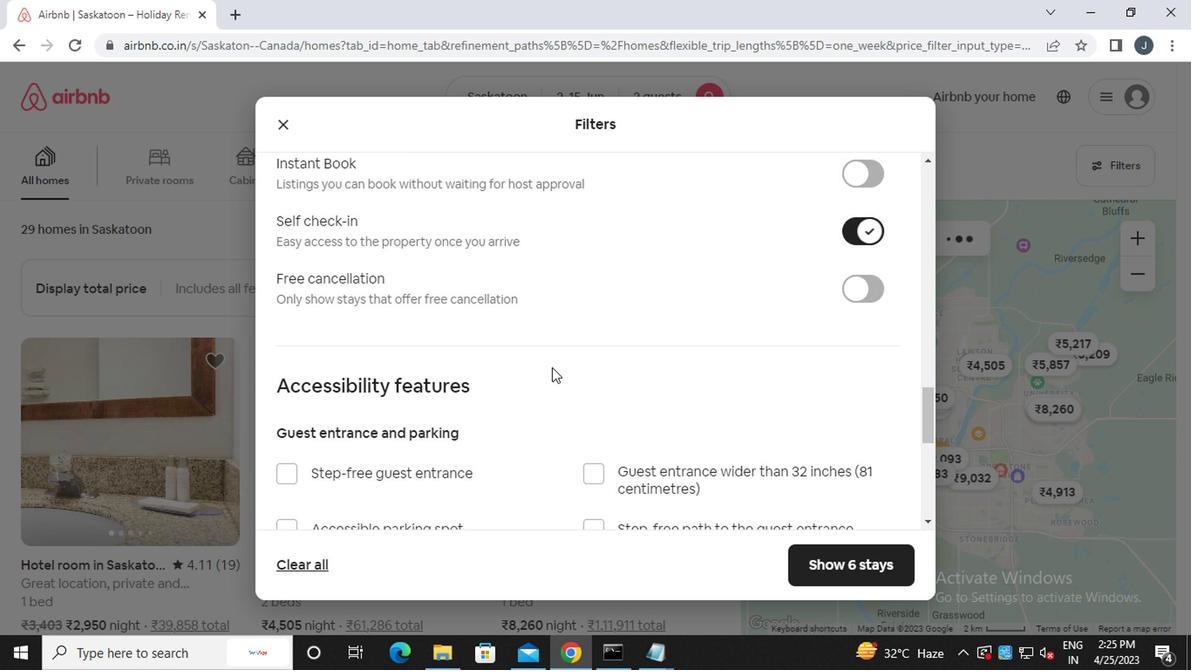 
Action: Mouse scrolled (541, 374) with delta (0, 0)
Screenshot: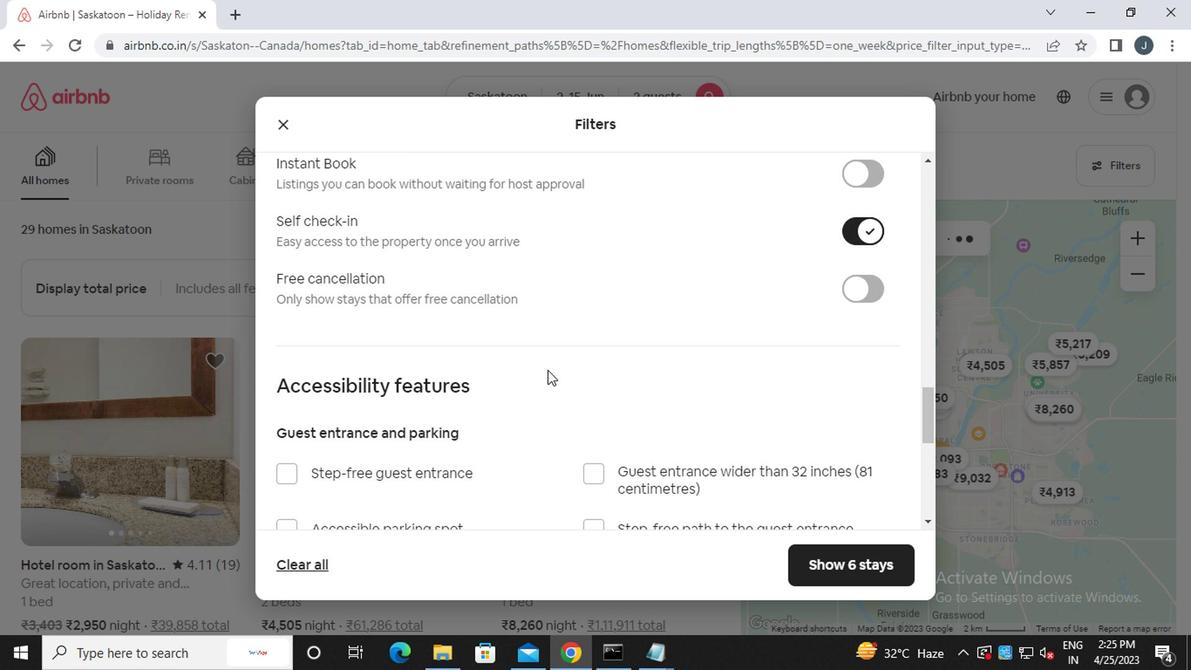 
Action: Mouse scrolled (541, 374) with delta (0, 0)
Screenshot: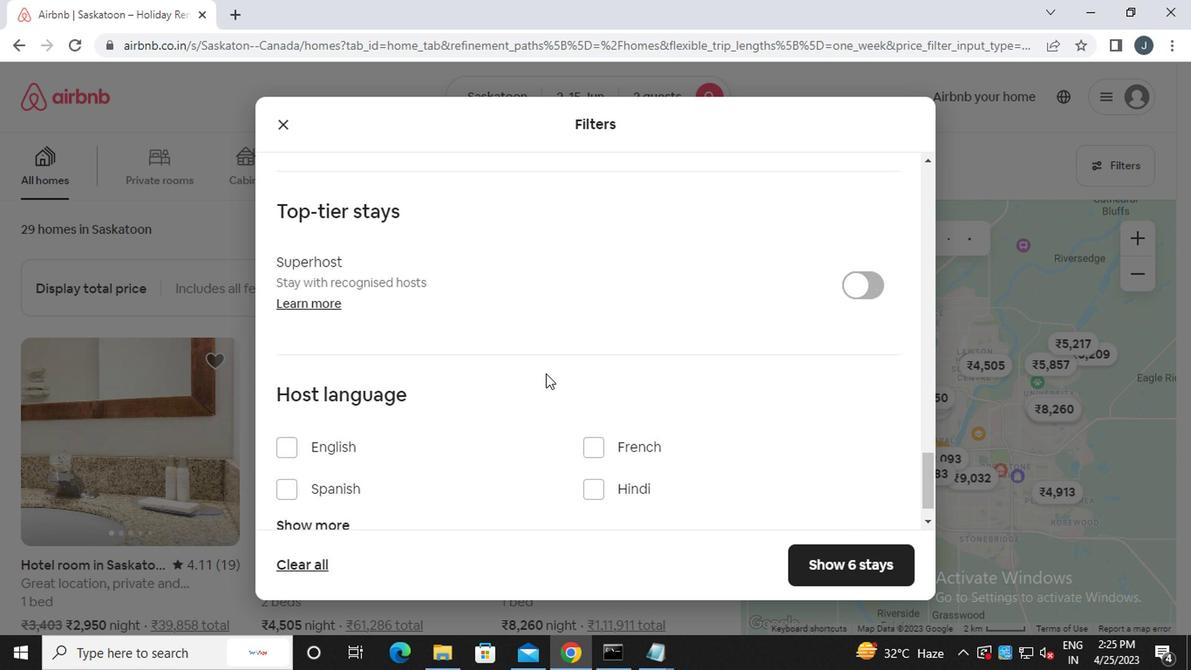 
Action: Mouse scrolled (541, 374) with delta (0, 0)
Screenshot: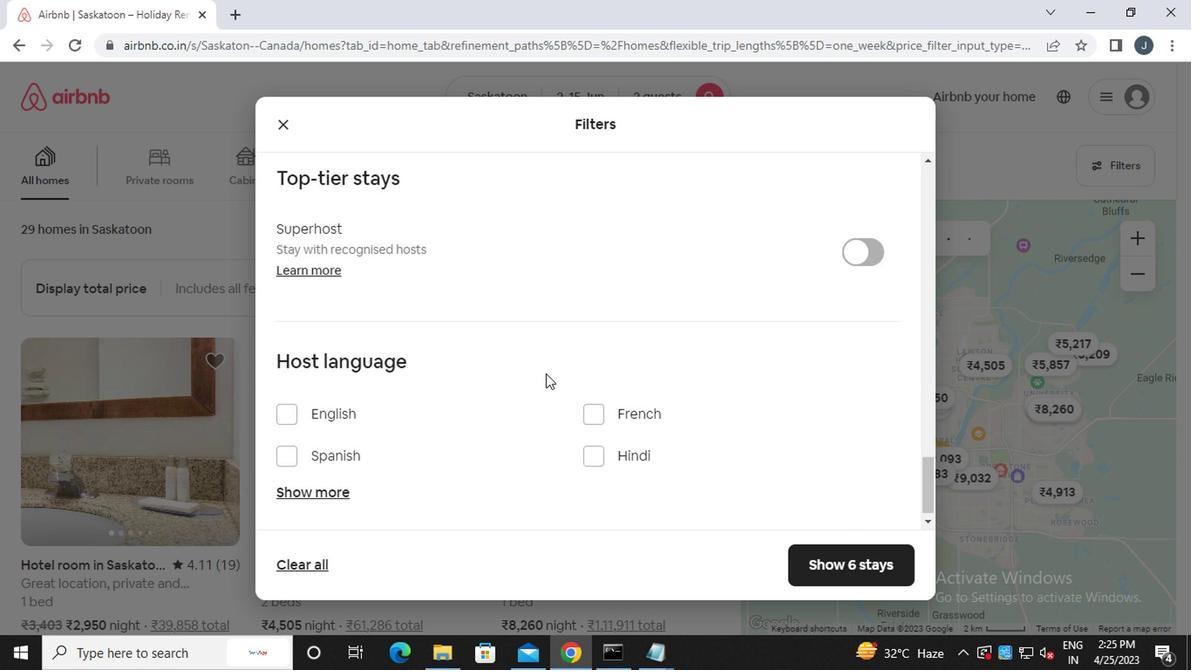 
Action: Mouse scrolled (541, 374) with delta (0, 0)
Screenshot: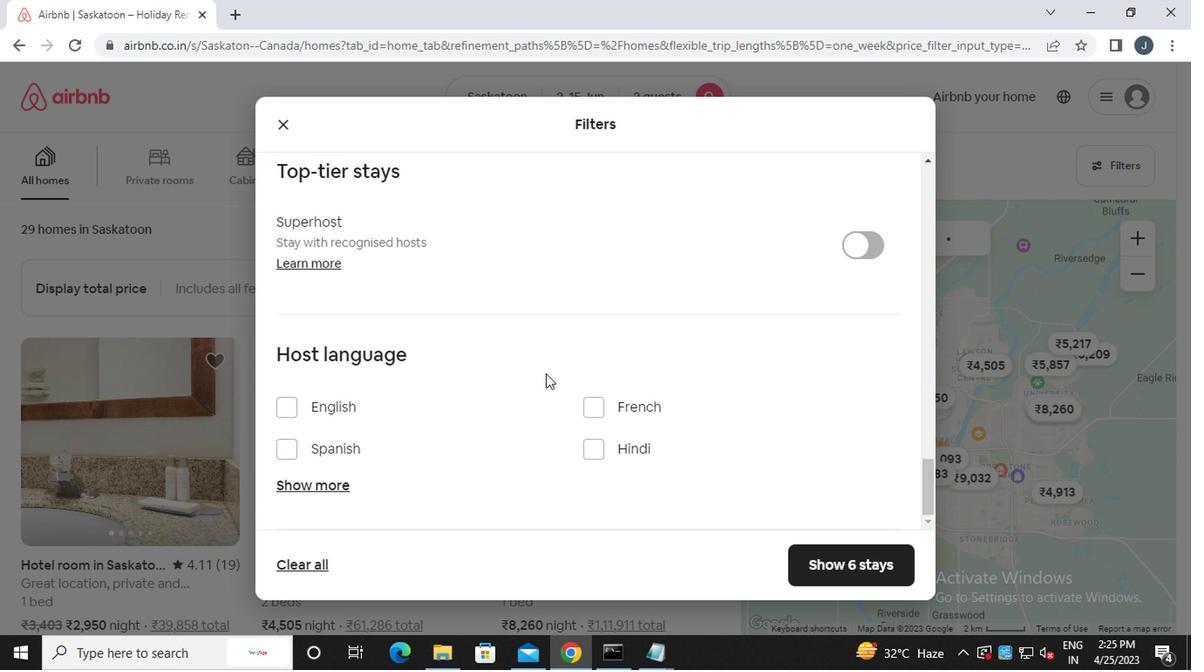 
Action: Mouse scrolled (541, 374) with delta (0, 0)
Screenshot: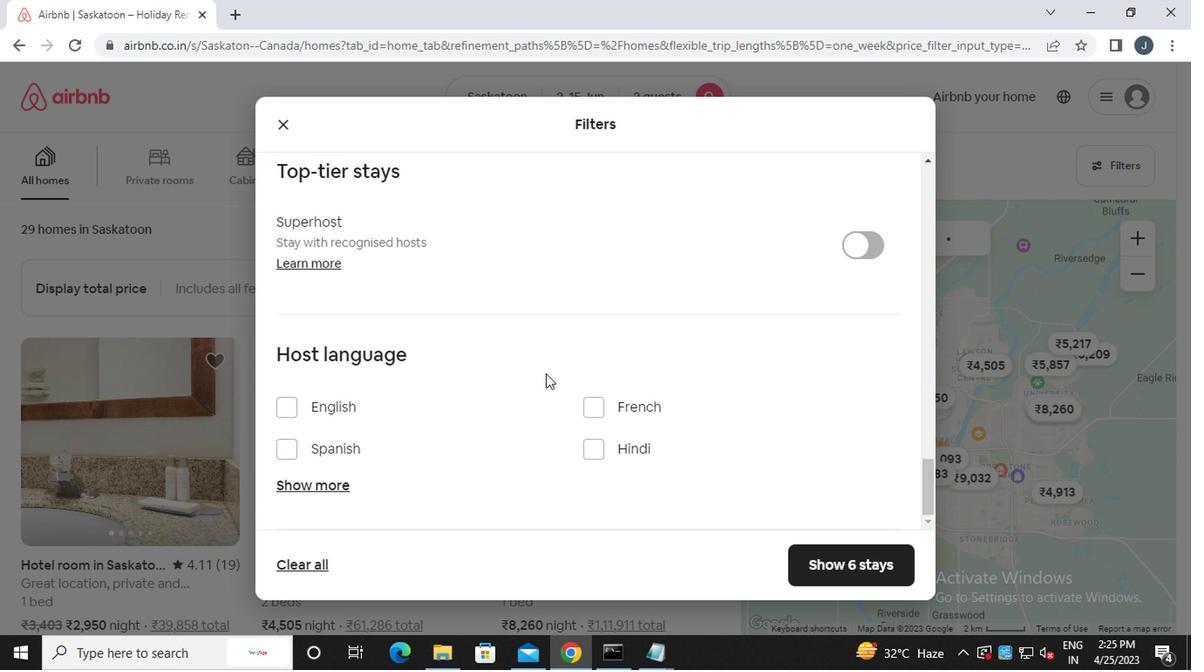 
Action: Mouse scrolled (541, 374) with delta (0, 0)
Screenshot: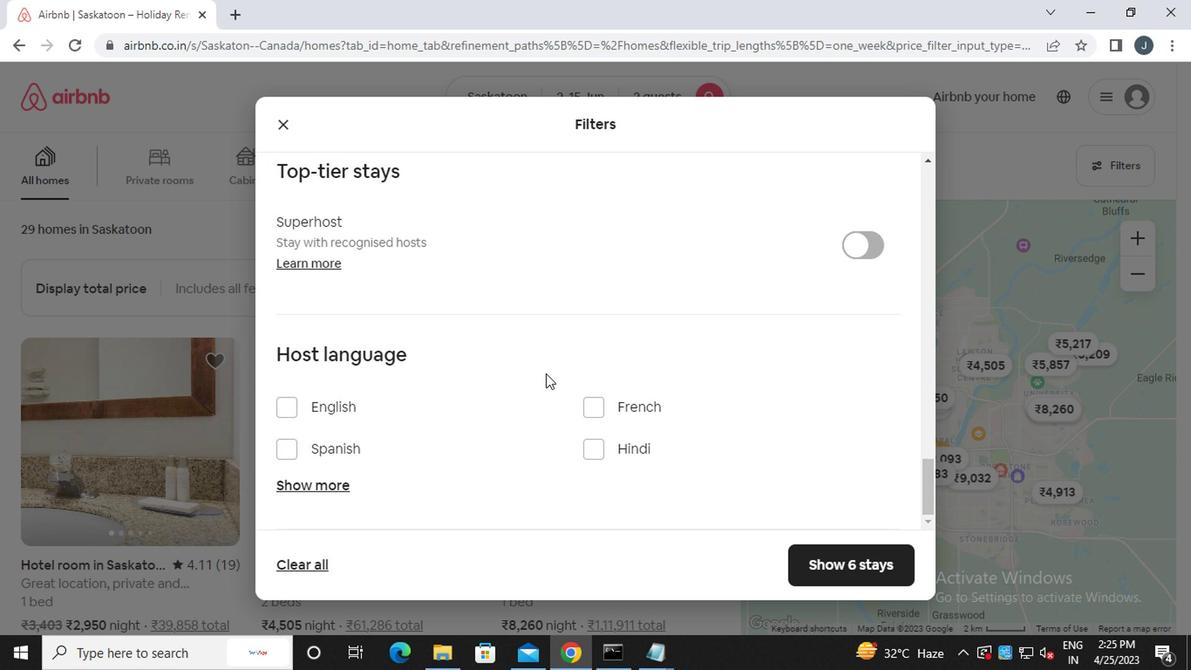 
Action: Mouse scrolled (541, 374) with delta (0, 0)
Screenshot: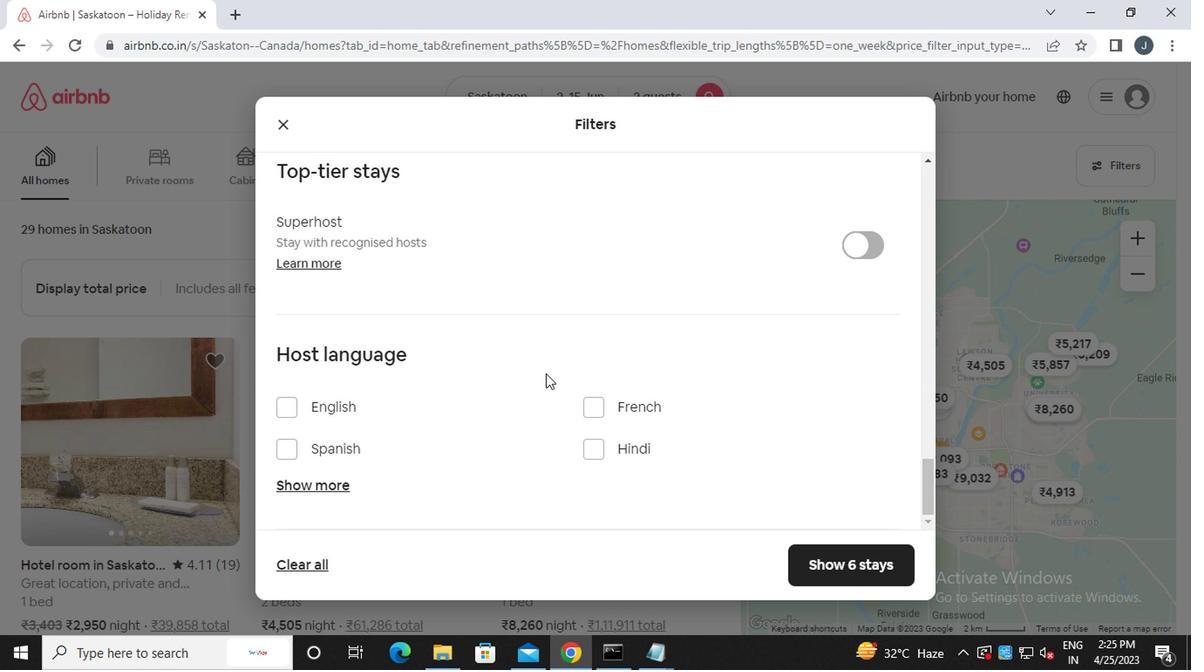 
Action: Mouse moved to (278, 410)
Screenshot: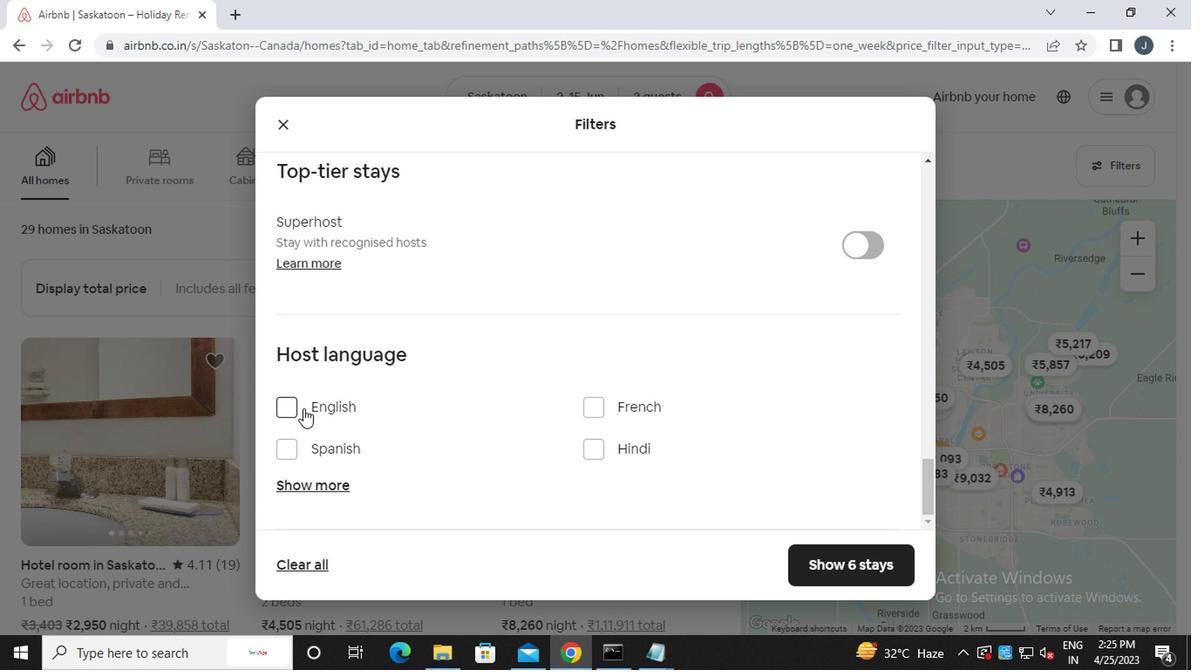 
Action: Mouse pressed left at (278, 410)
Screenshot: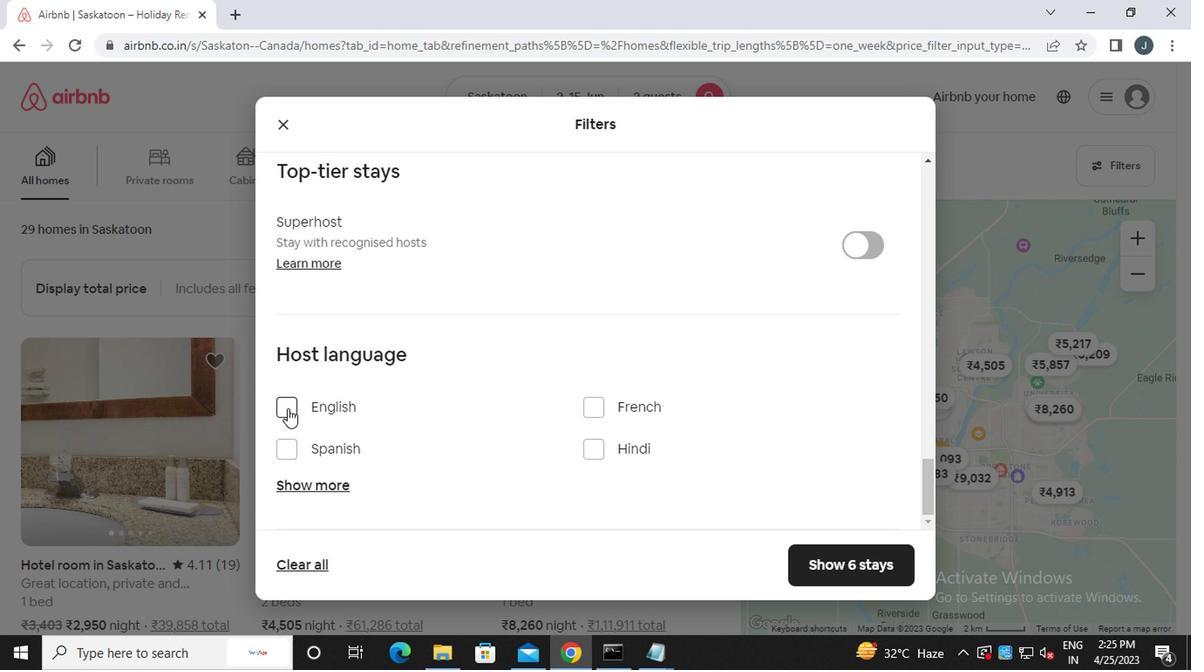 
Action: Mouse moved to (863, 571)
Screenshot: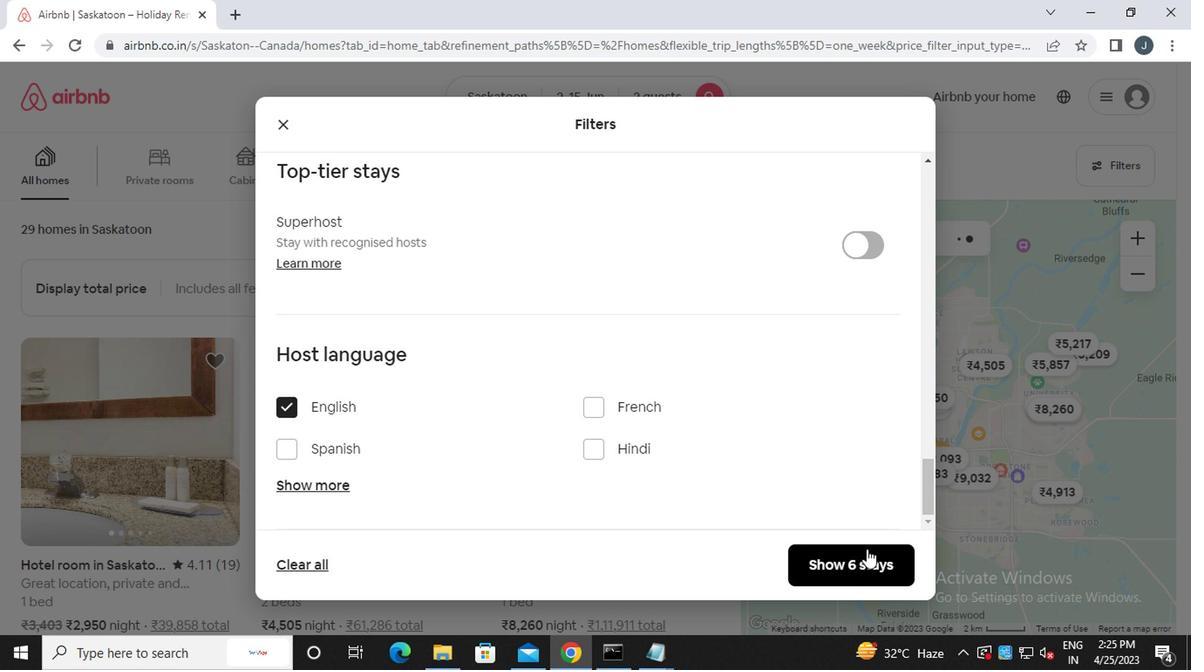 
Action: Mouse pressed left at (863, 571)
Screenshot: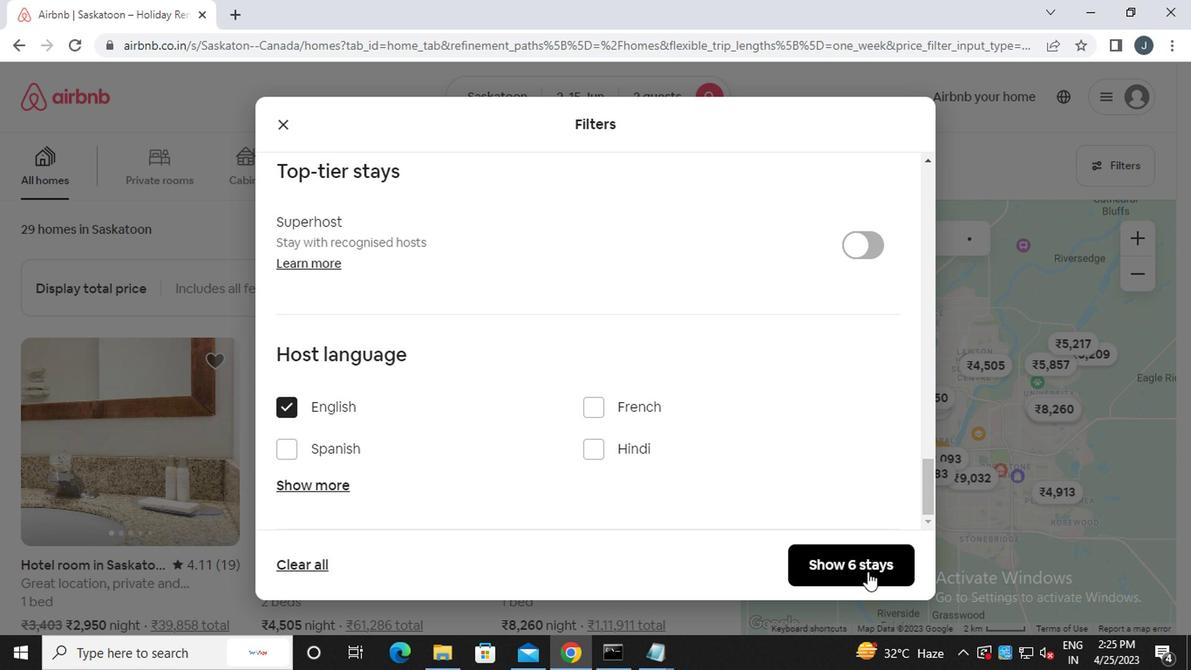 
Action: Mouse moved to (859, 554)
Screenshot: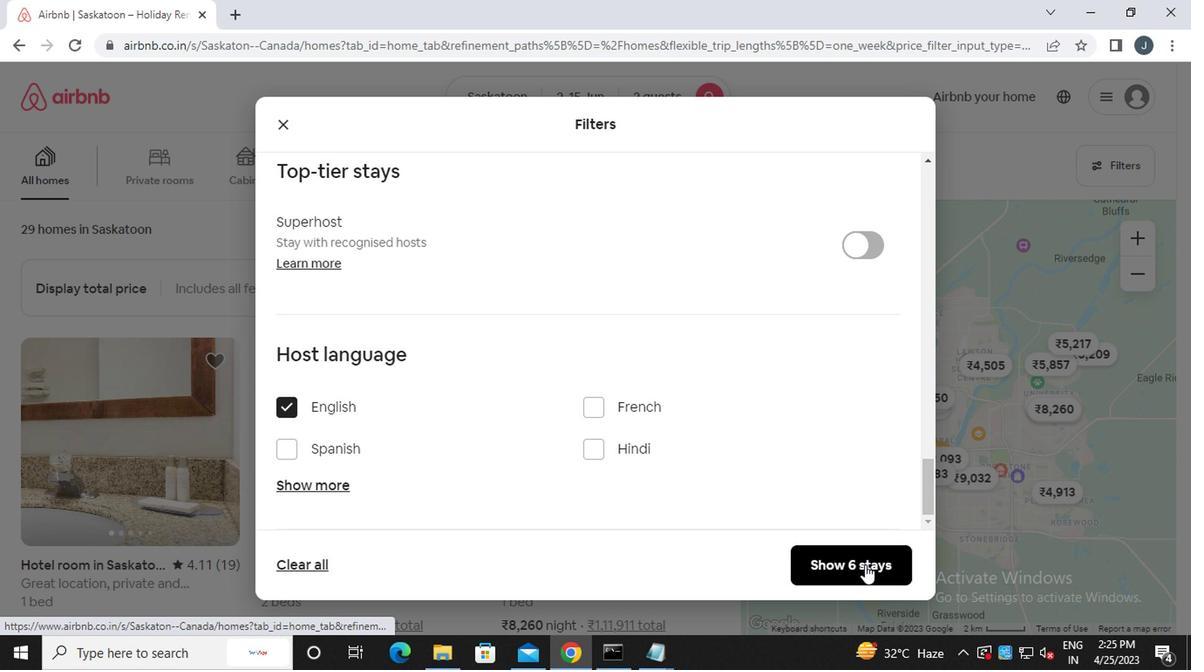 
